 Task: Forward email as attachment with the signature Cody Rivera with the subject Request for a product demo from softage.1@softage.net to softage.6@softage.net with the message I need your assistance in resolving an issue that has come up in the project.
Action: Mouse moved to (1137, 95)
Screenshot: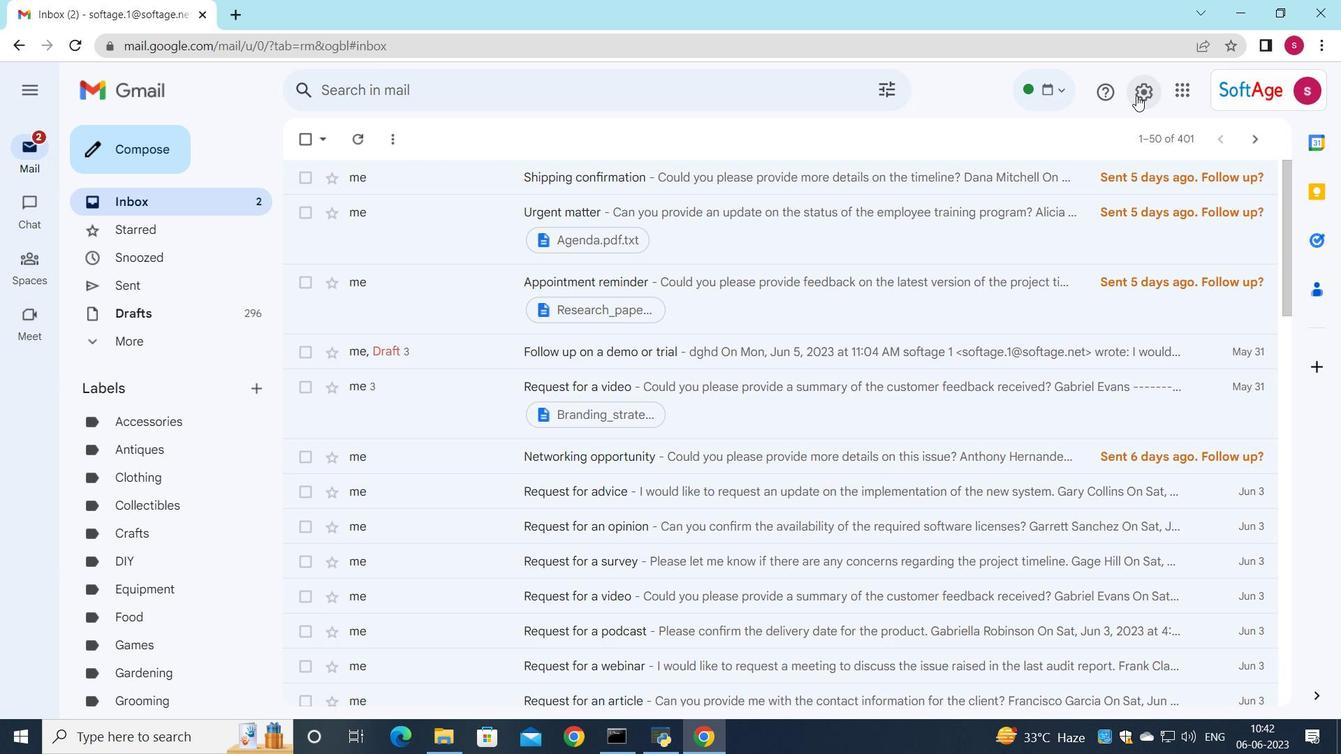 
Action: Mouse pressed left at (1137, 95)
Screenshot: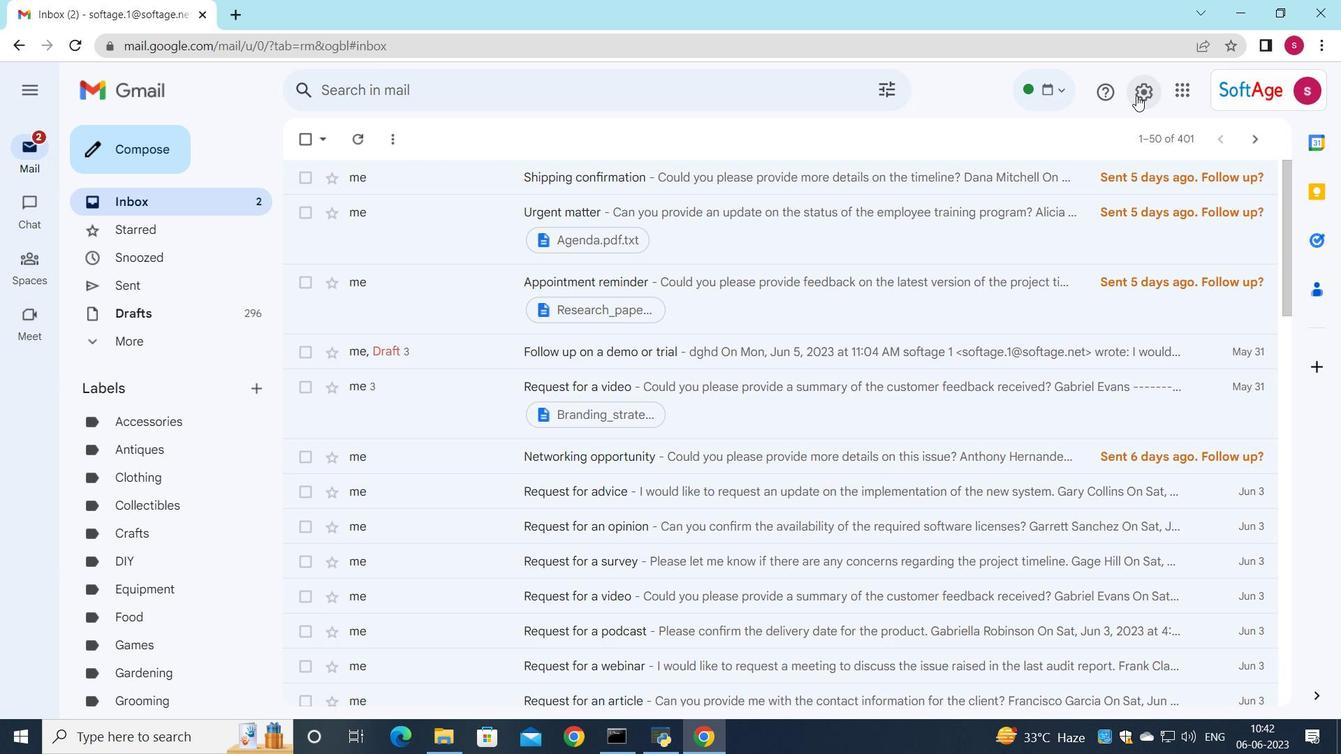 
Action: Mouse moved to (1132, 179)
Screenshot: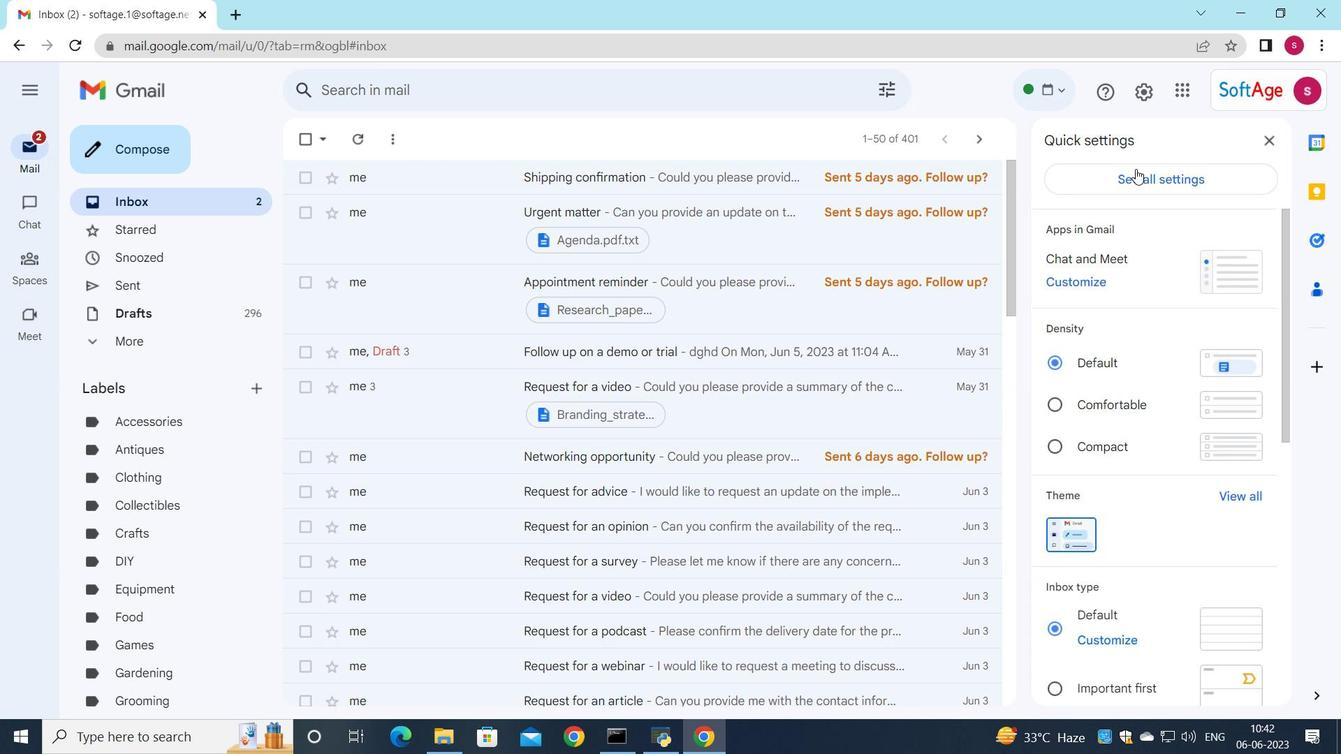 
Action: Mouse pressed left at (1132, 179)
Screenshot: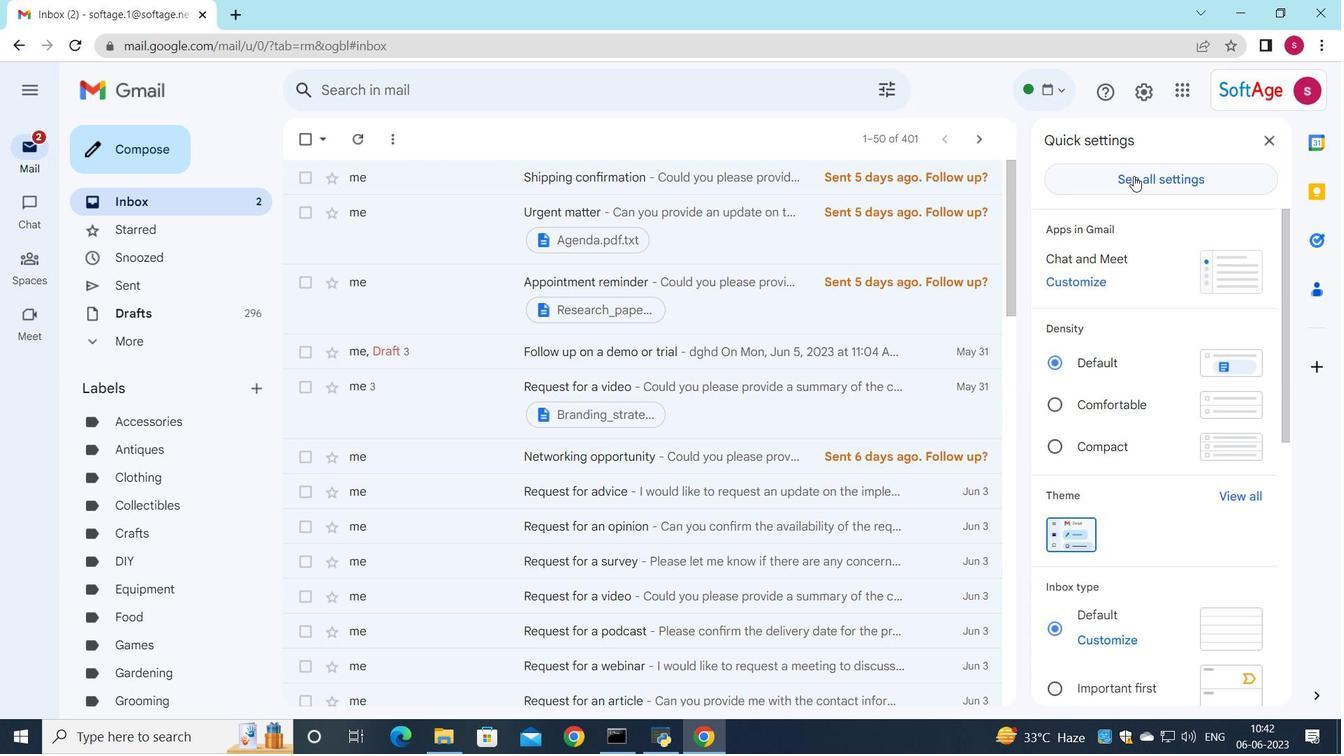 
Action: Mouse scrolled (1132, 178) with delta (0, 0)
Screenshot: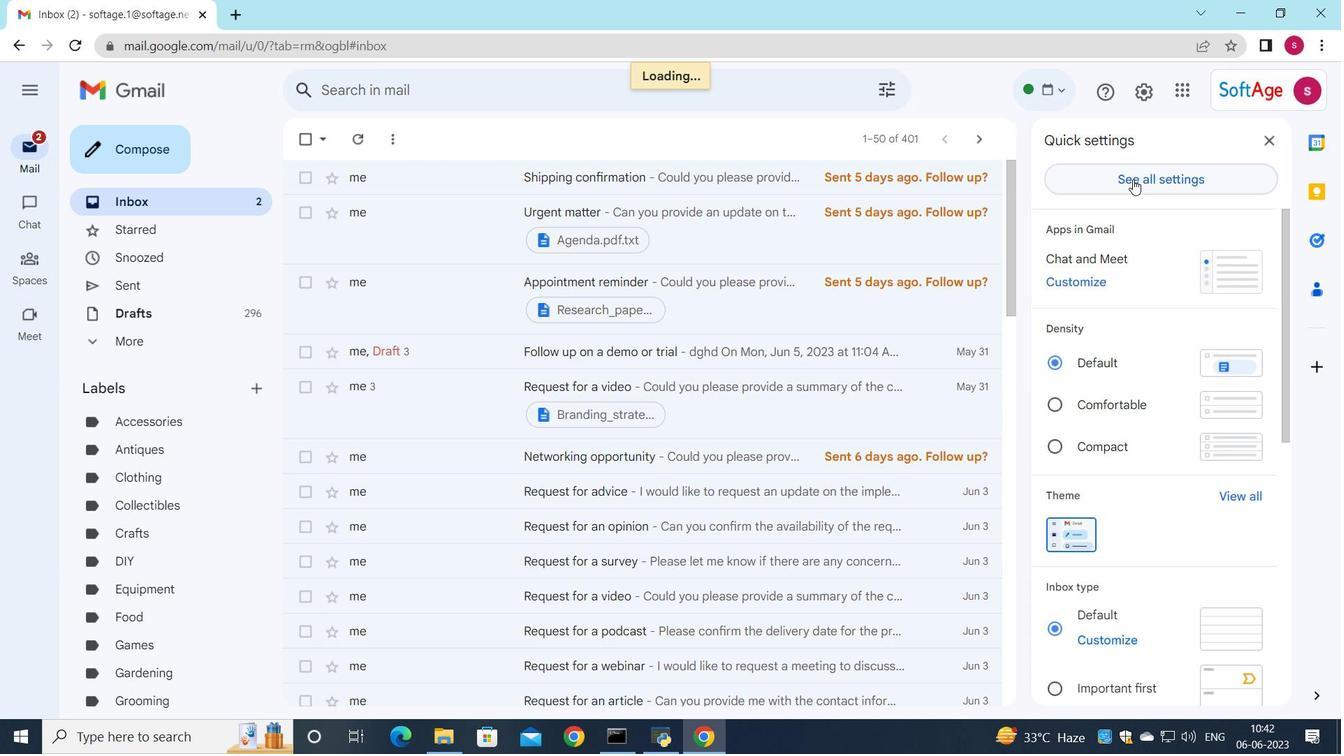 
Action: Mouse scrolled (1132, 178) with delta (0, 0)
Screenshot: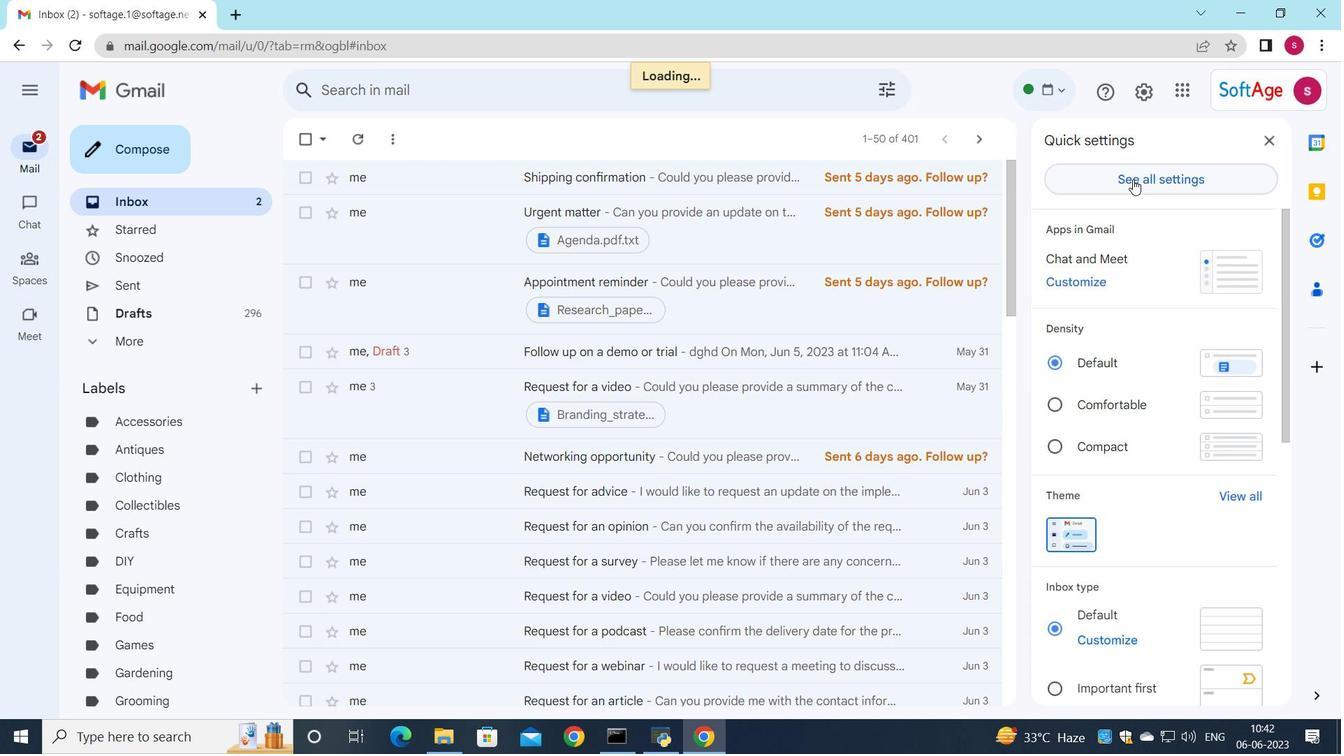 
Action: Mouse scrolled (1132, 178) with delta (0, 0)
Screenshot: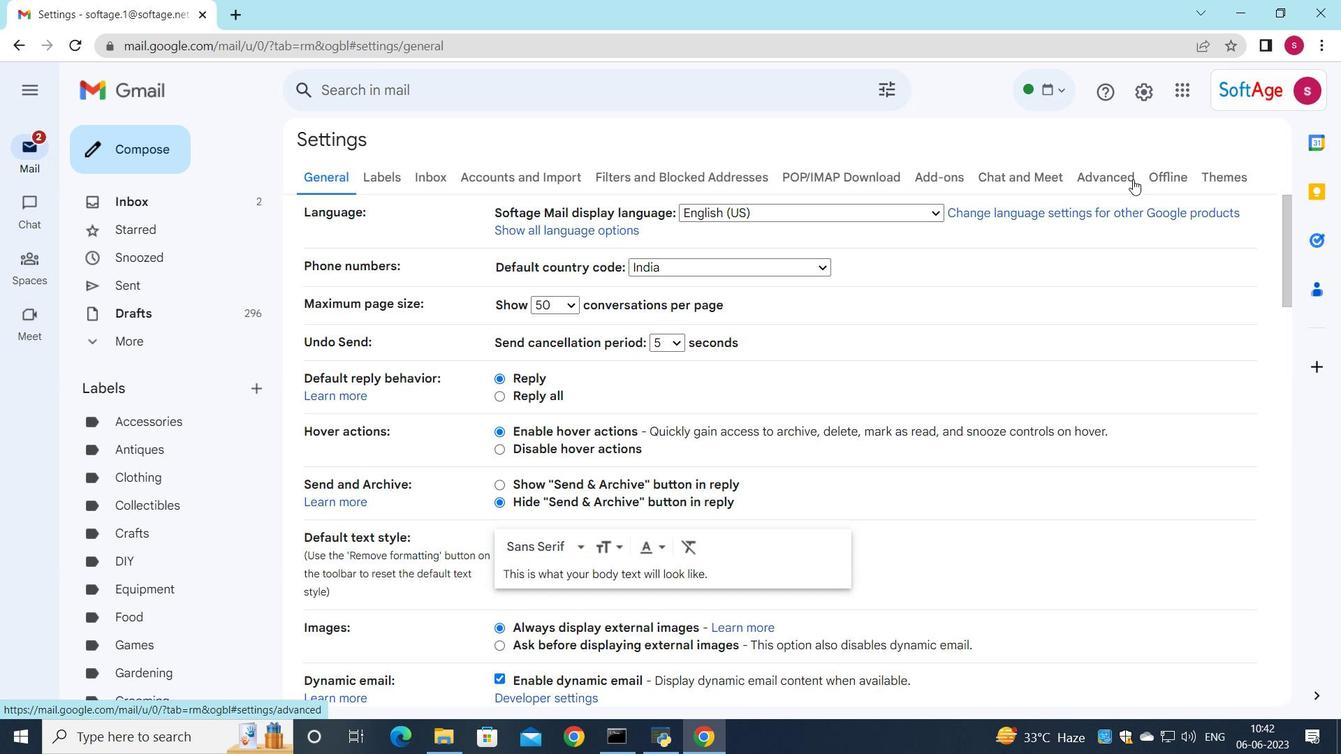 
Action: Mouse scrolled (1132, 178) with delta (0, 0)
Screenshot: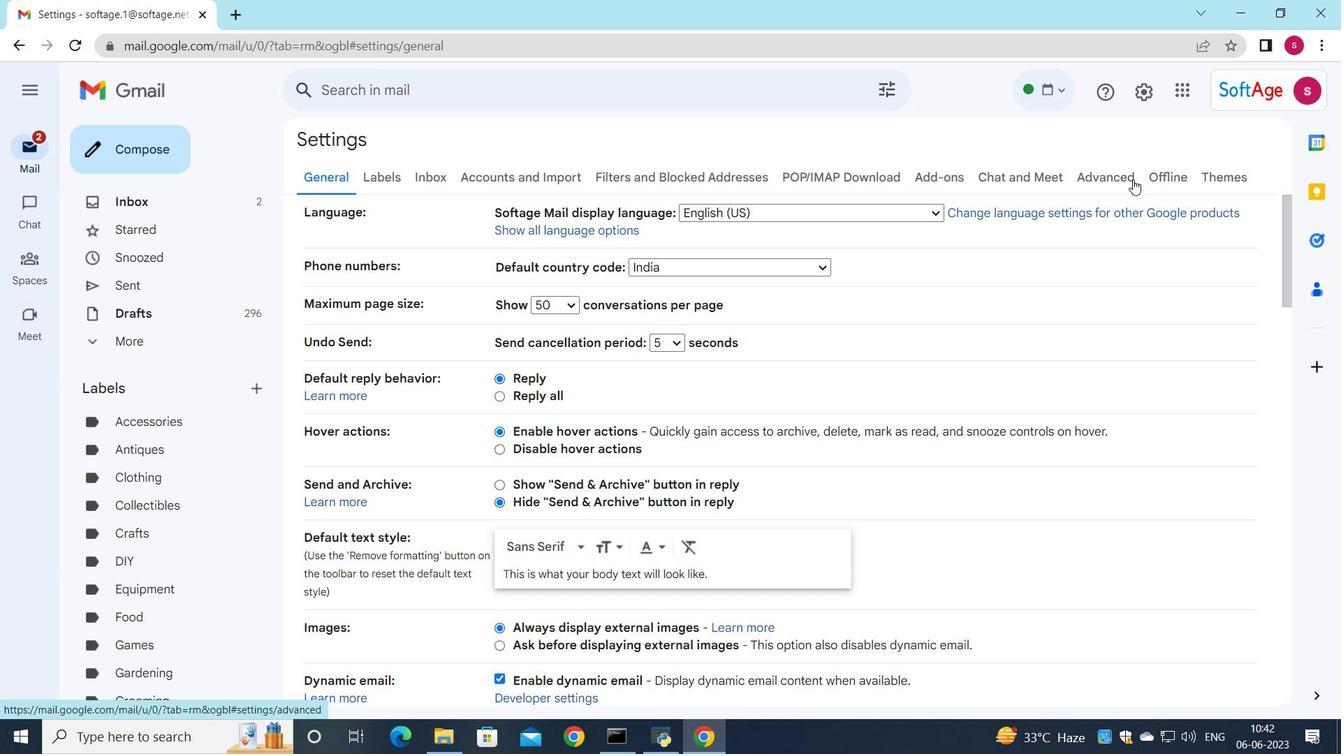 
Action: Mouse scrolled (1132, 178) with delta (0, 0)
Screenshot: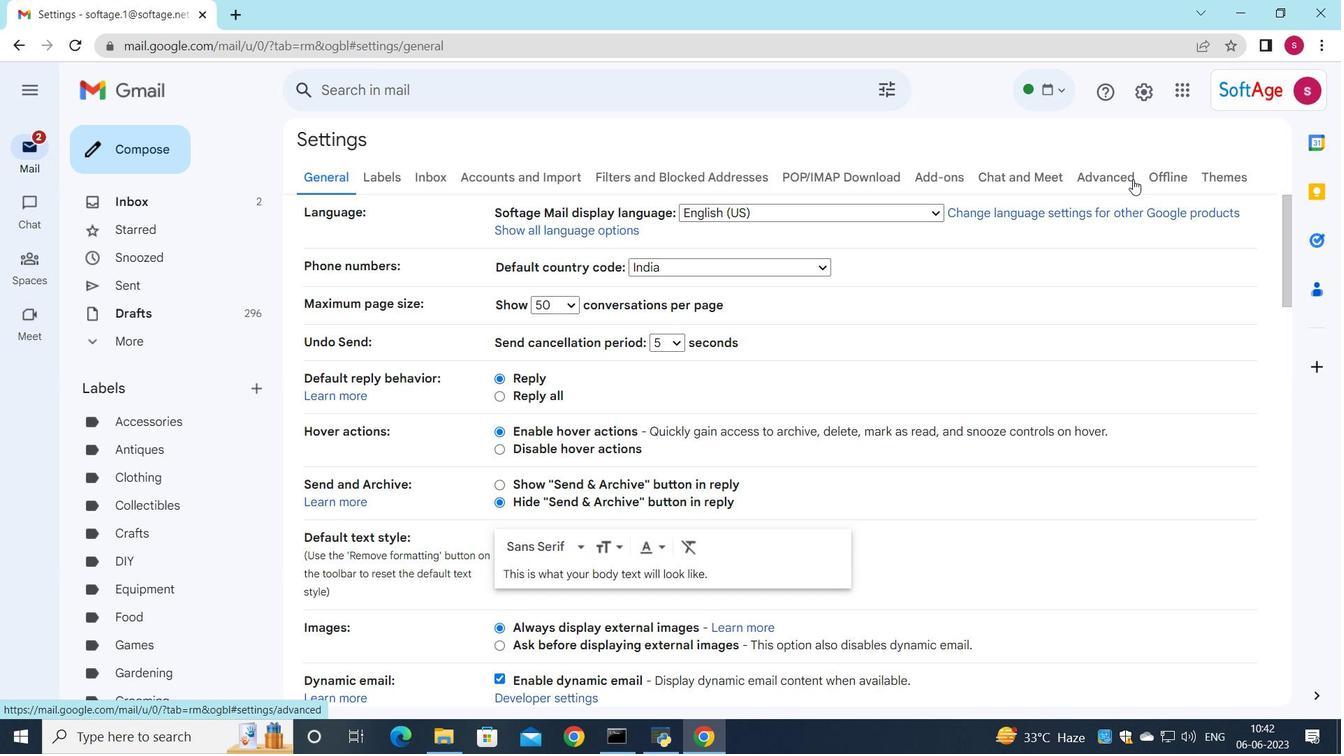 
Action: Mouse scrolled (1132, 178) with delta (0, 0)
Screenshot: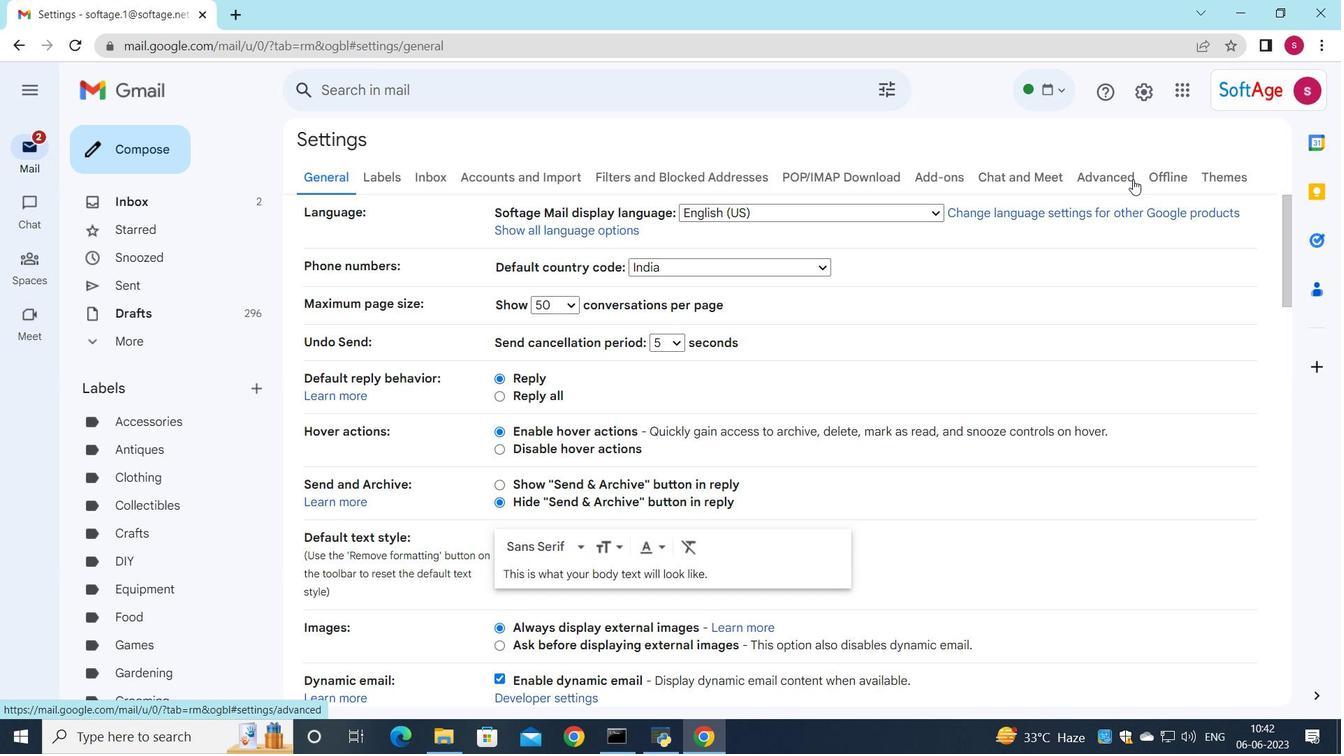 
Action: Mouse moved to (837, 428)
Screenshot: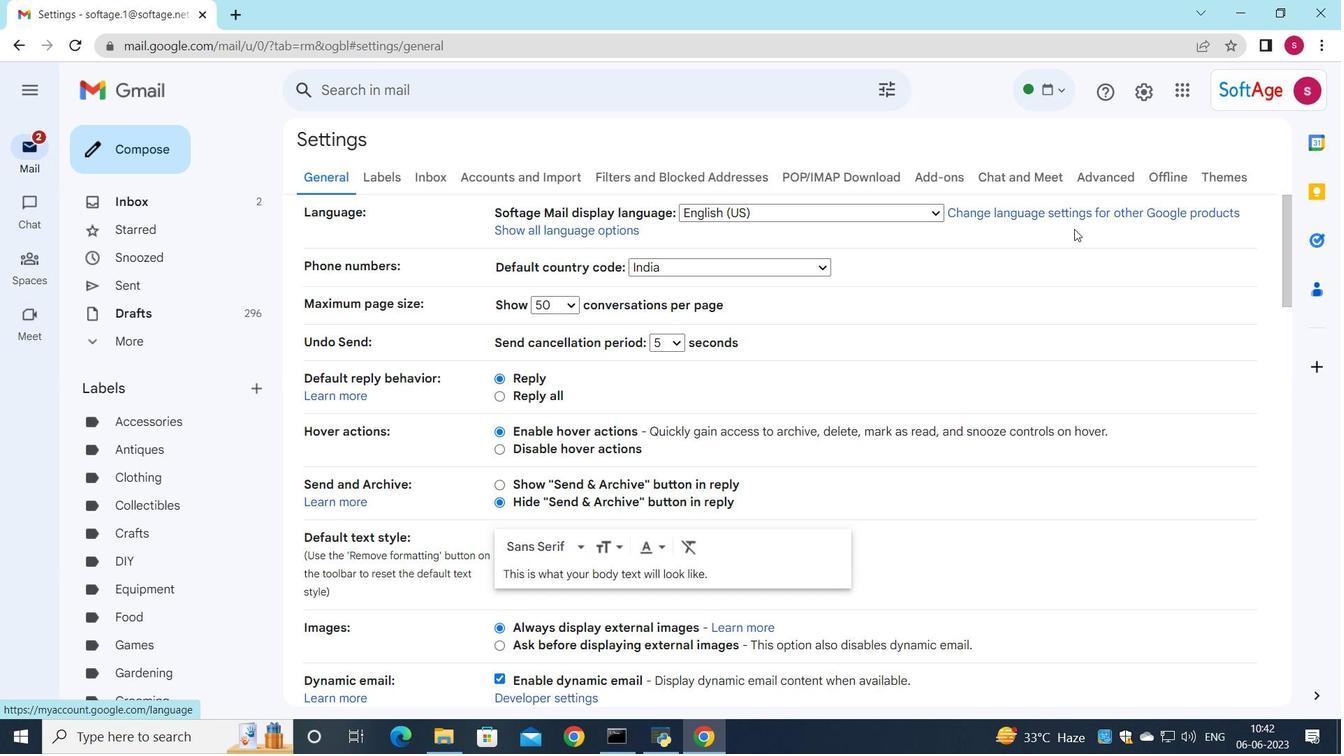 
Action: Mouse scrolled (837, 427) with delta (0, 0)
Screenshot: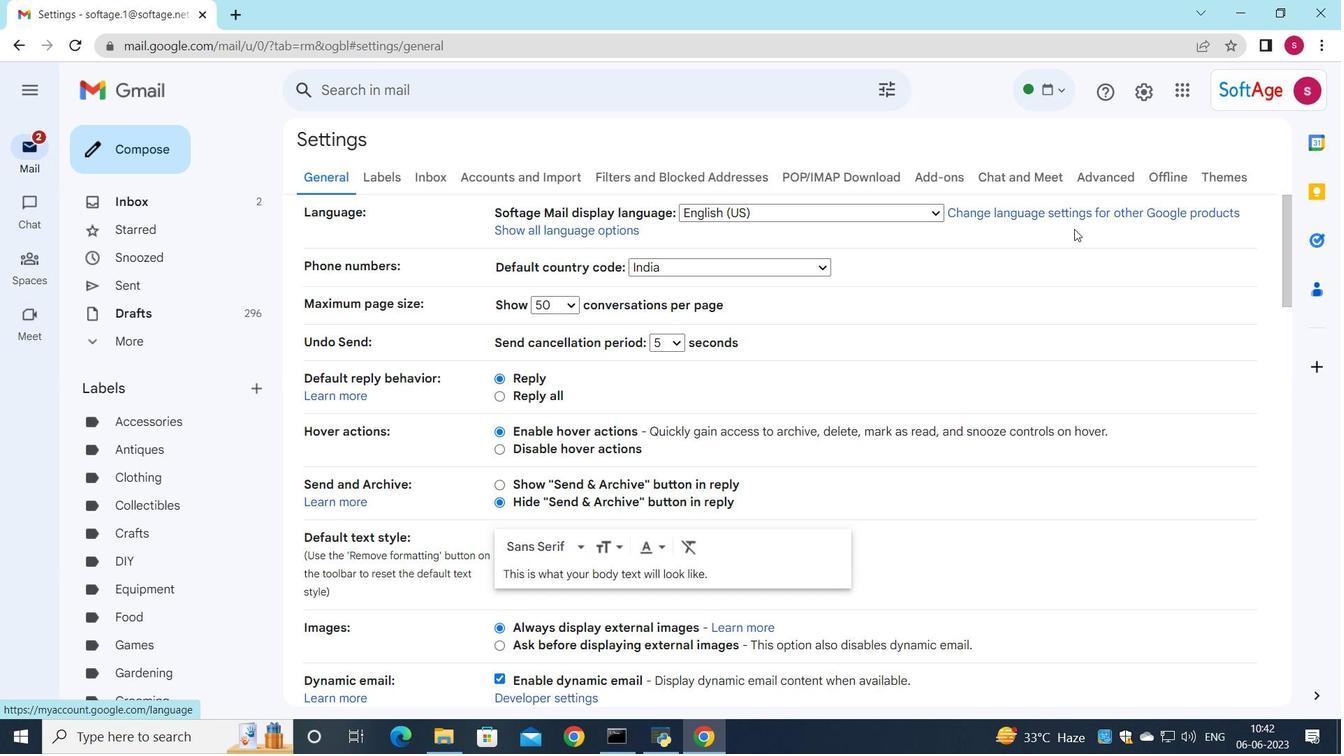 
Action: Mouse moved to (835, 430)
Screenshot: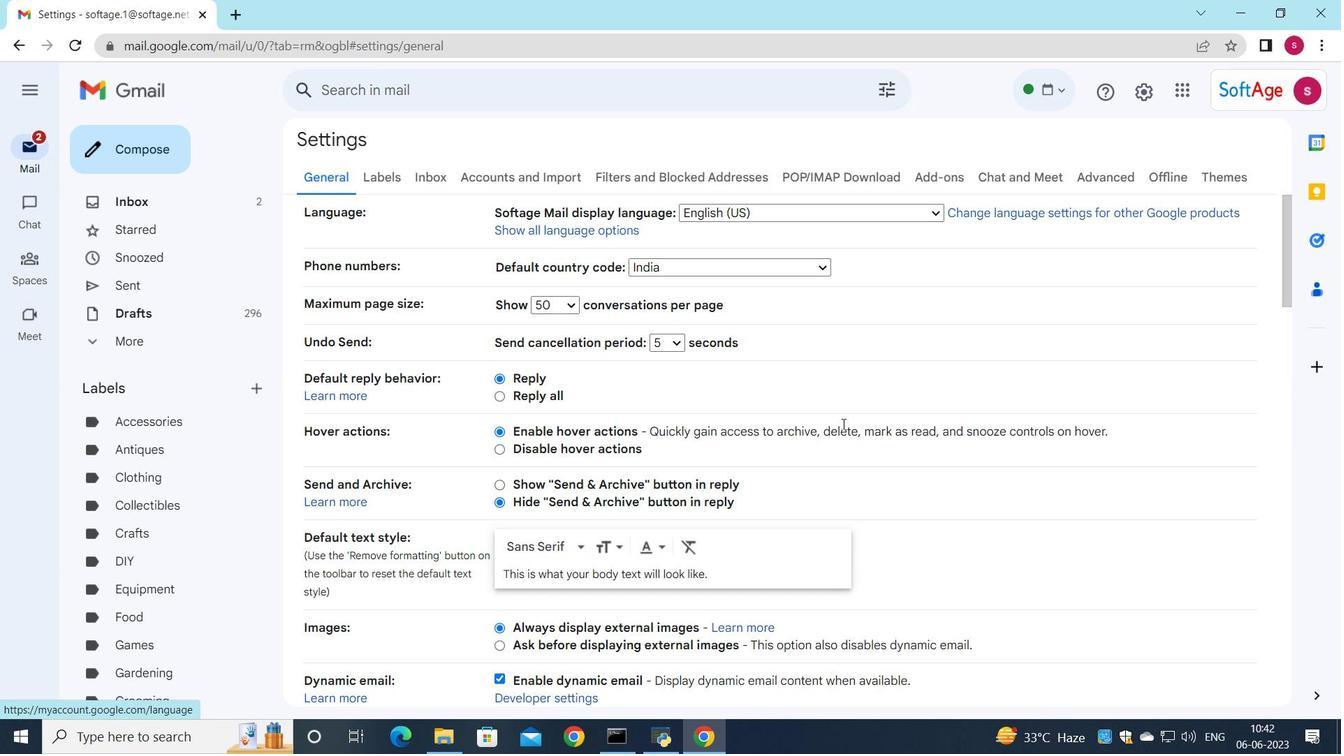 
Action: Mouse scrolled (835, 429) with delta (0, 0)
Screenshot: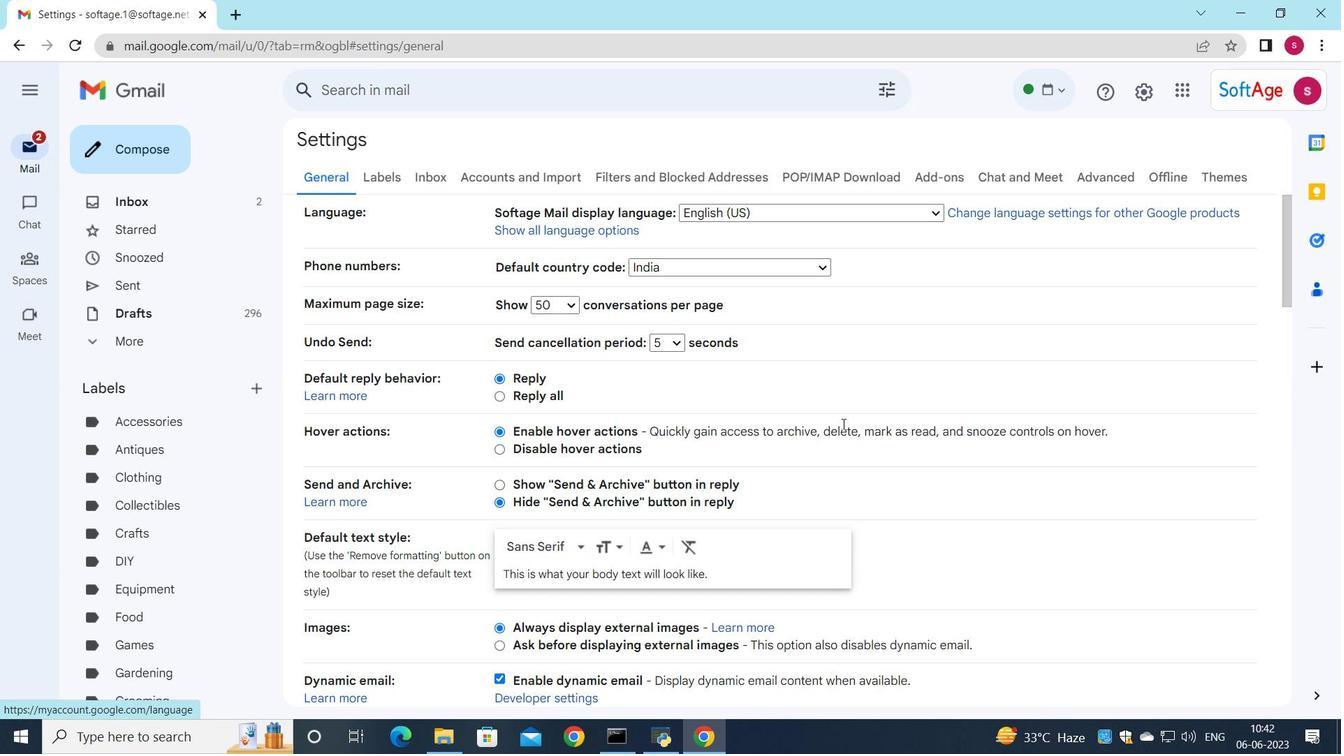 
Action: Mouse moved to (831, 432)
Screenshot: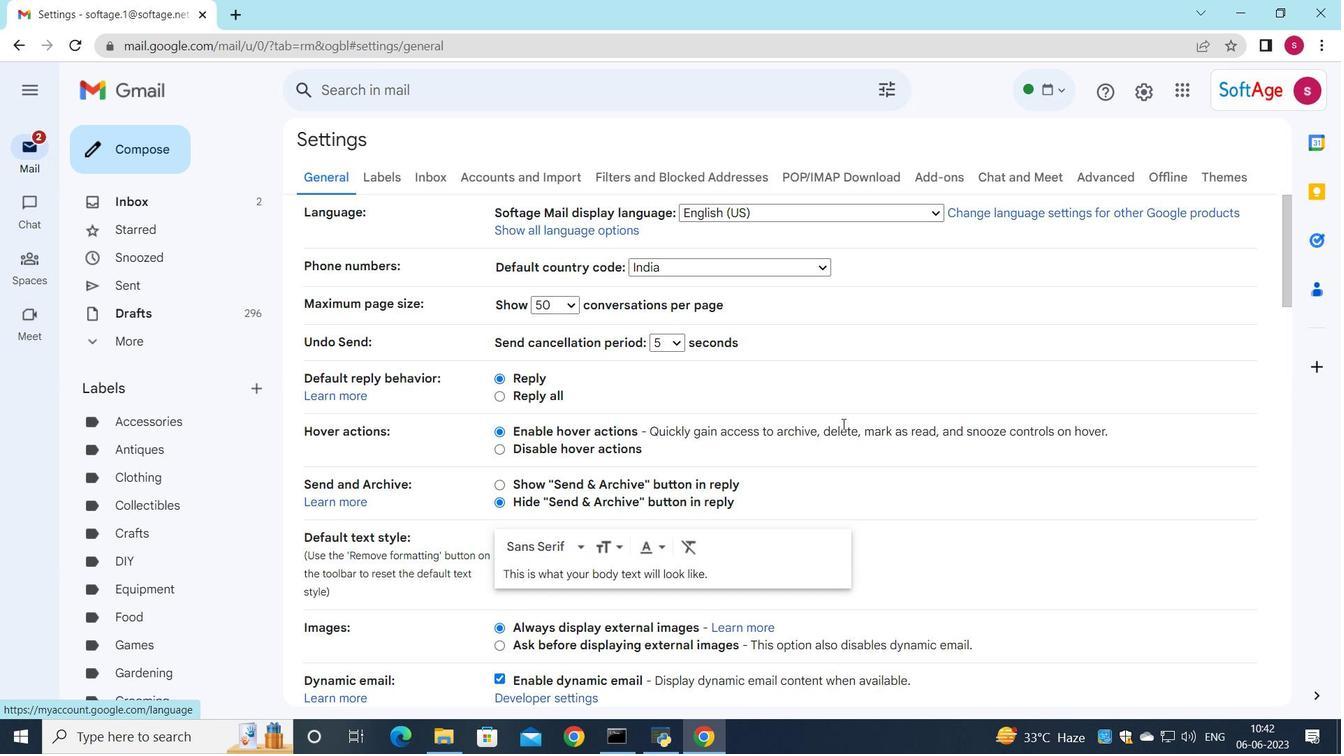 
Action: Mouse scrolled (832, 430) with delta (0, 0)
Screenshot: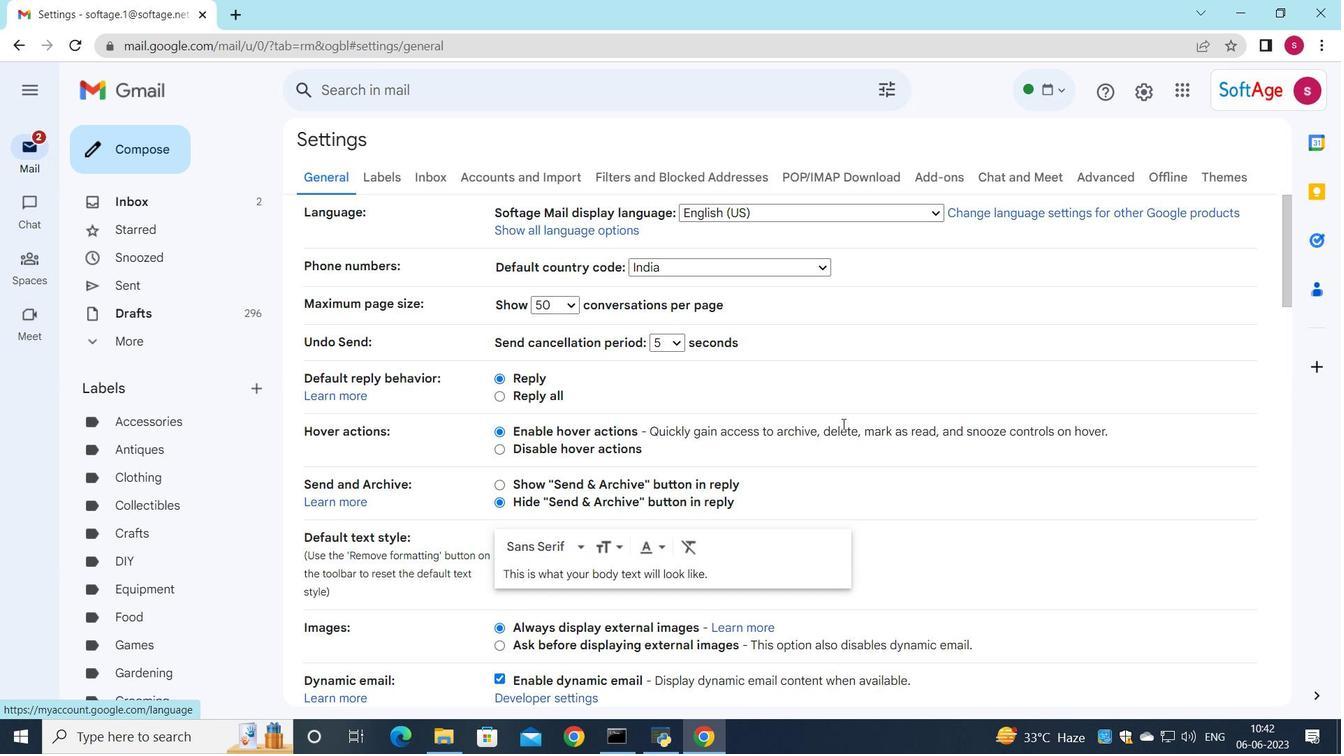 
Action: Mouse moved to (782, 435)
Screenshot: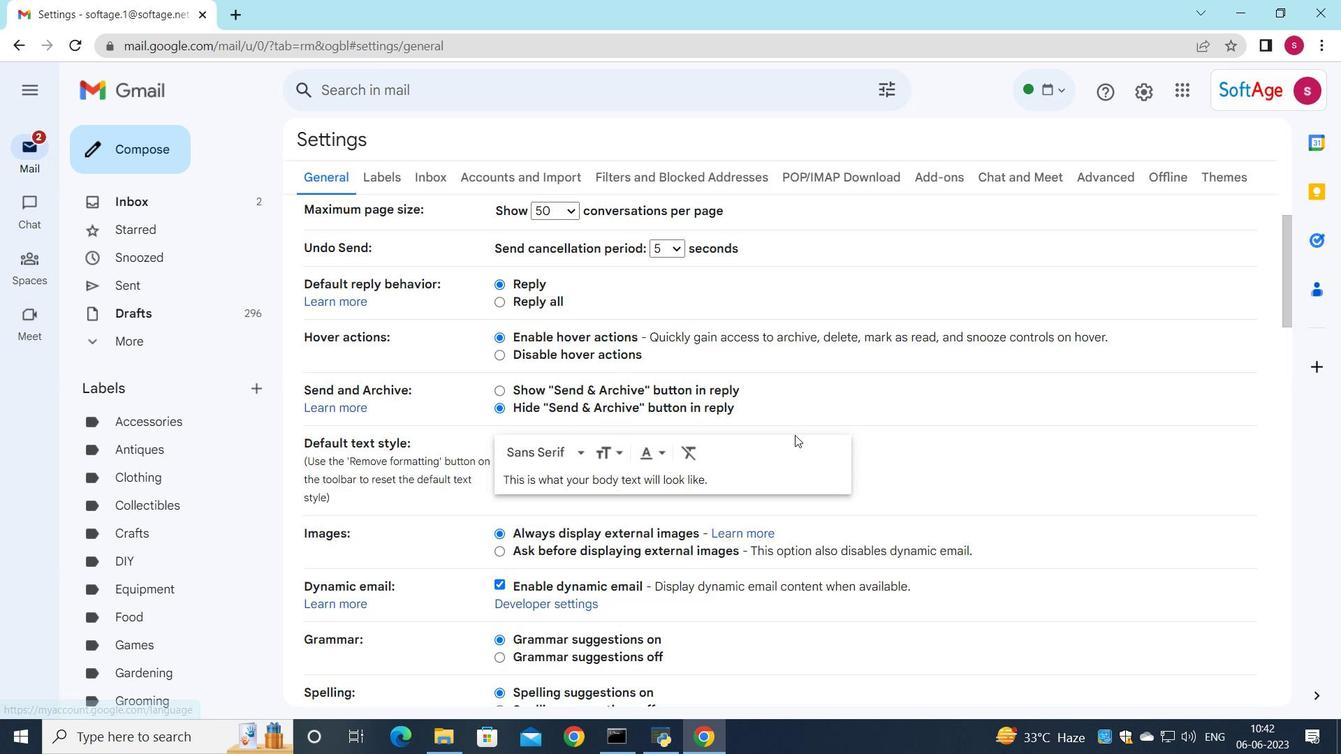 
Action: Mouse scrolled (782, 435) with delta (0, 0)
Screenshot: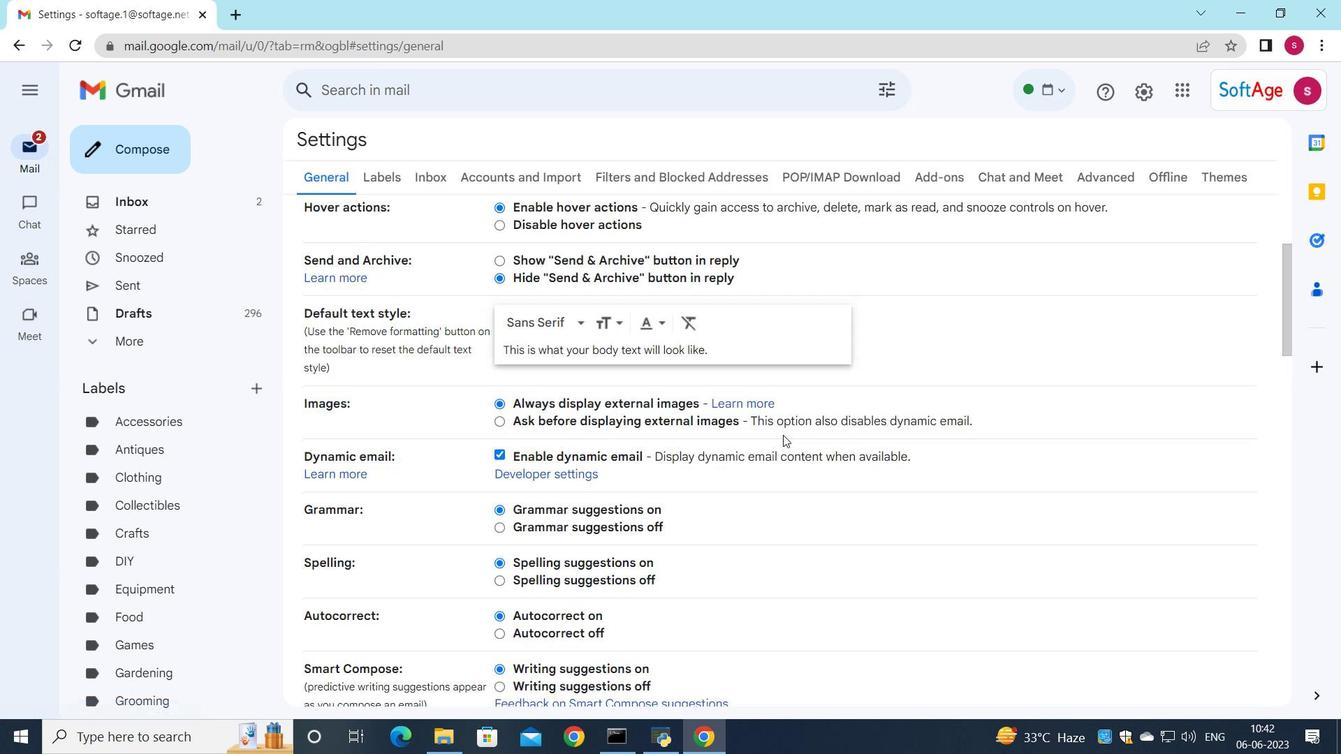 
Action: Mouse scrolled (782, 435) with delta (0, 0)
Screenshot: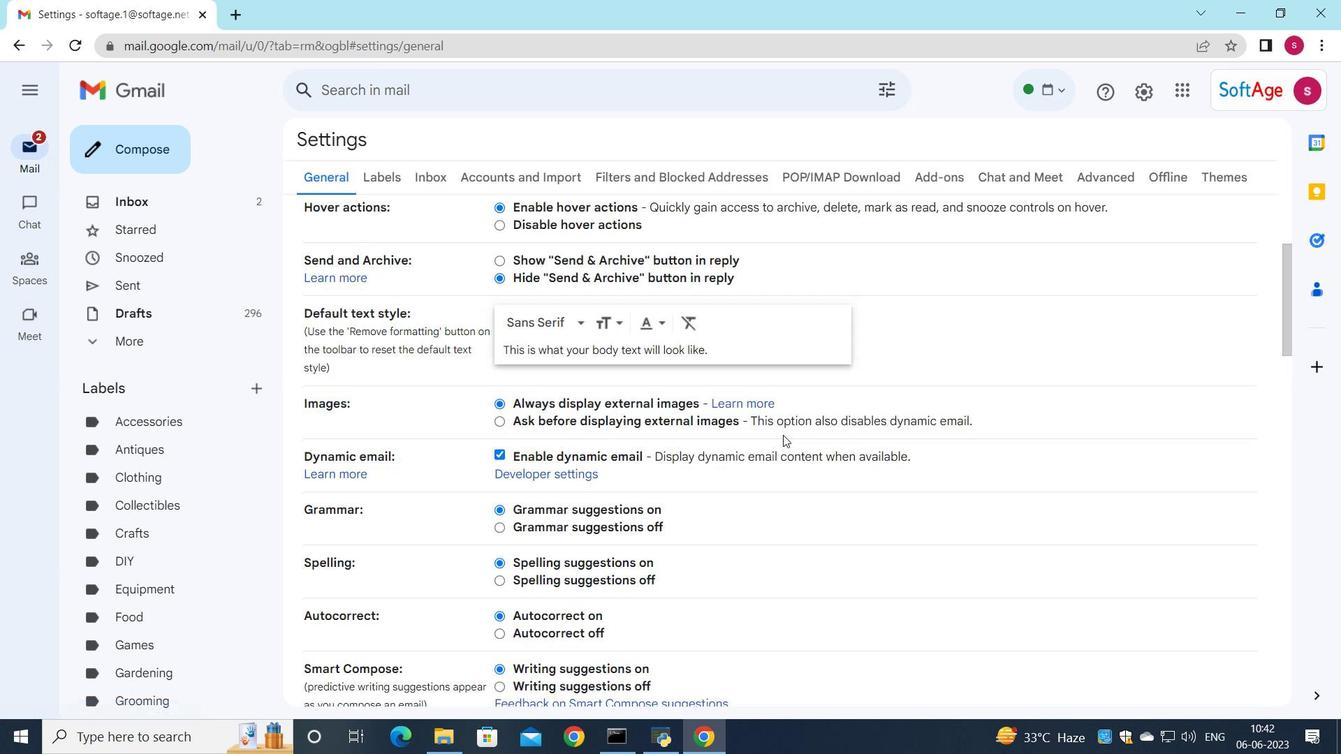 
Action: Mouse scrolled (782, 435) with delta (0, 0)
Screenshot: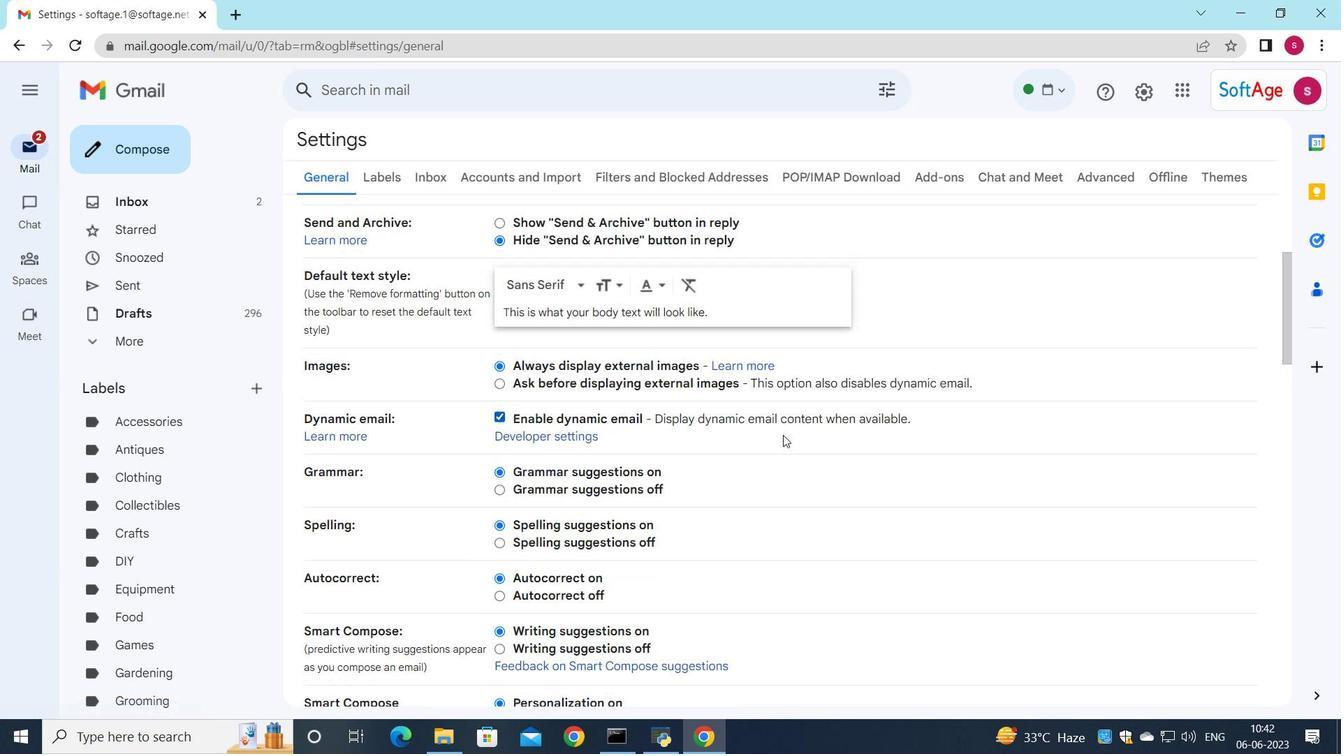 
Action: Mouse moved to (782, 435)
Screenshot: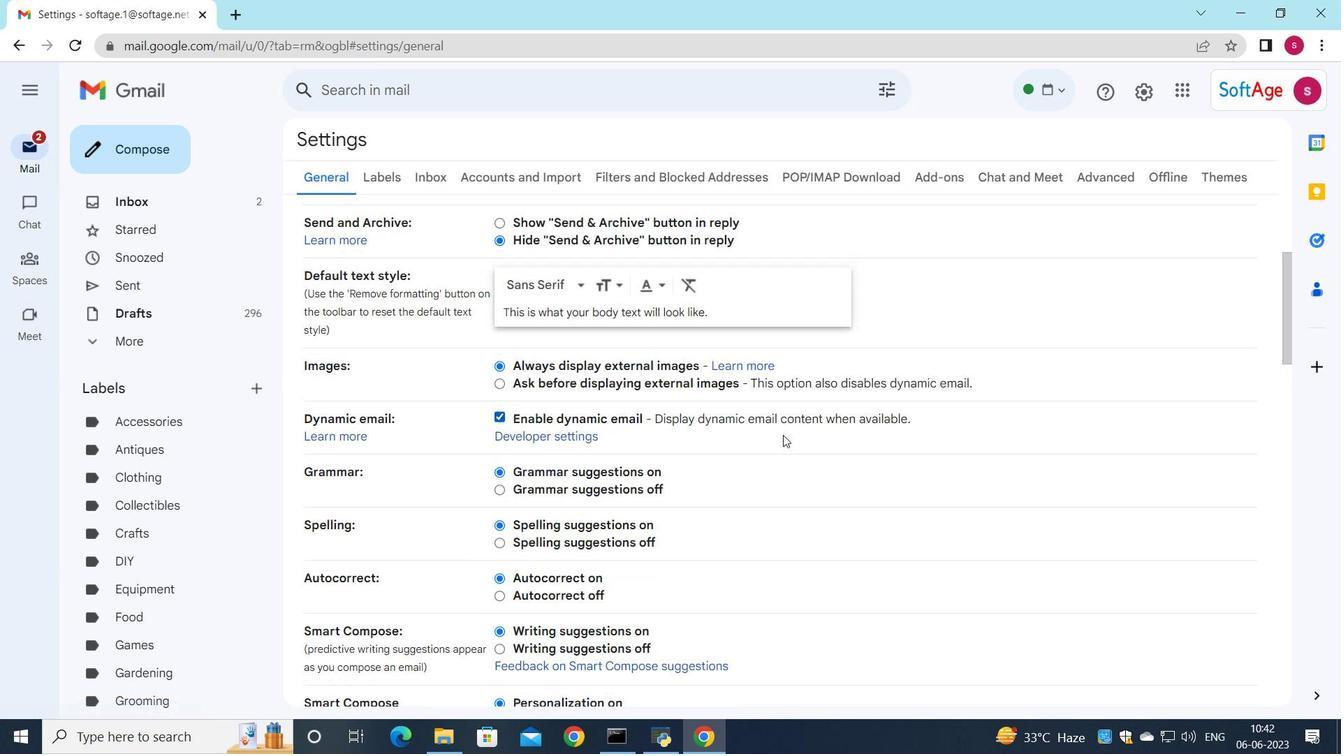 
Action: Mouse scrolled (782, 435) with delta (0, 0)
Screenshot: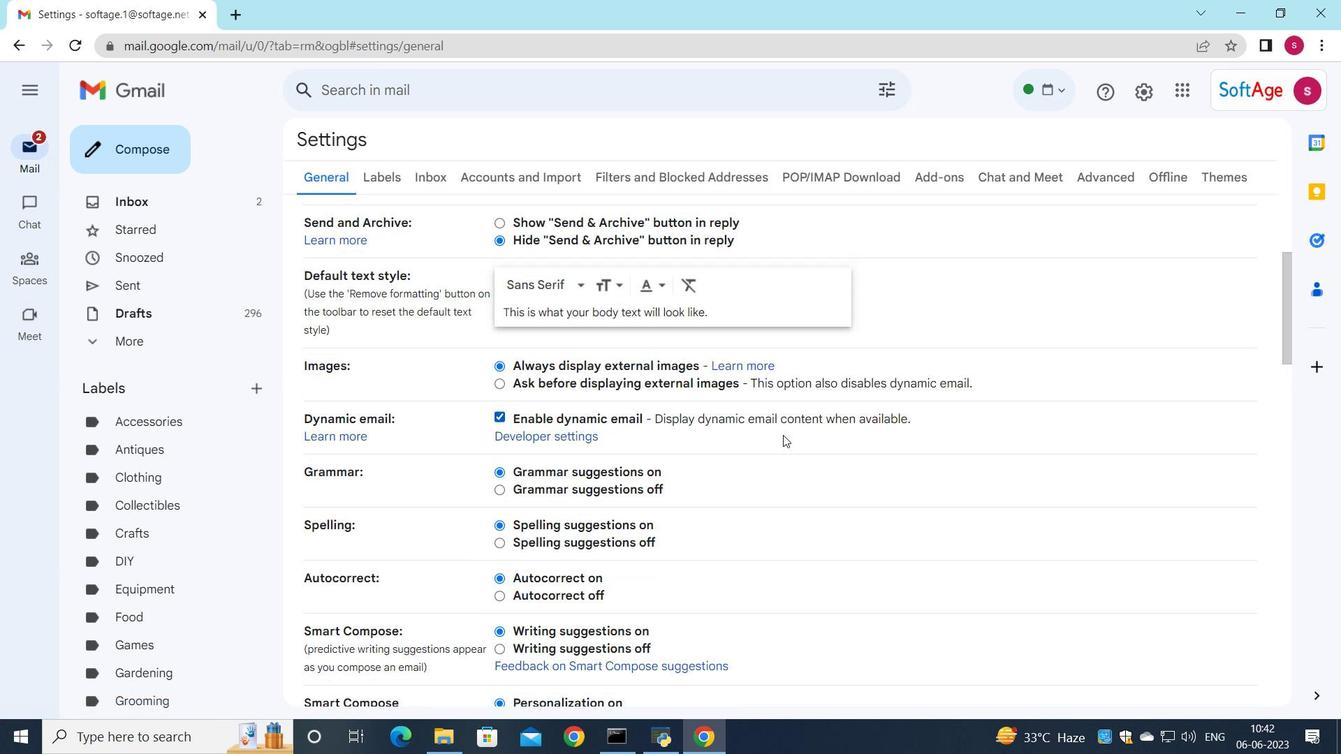 
Action: Mouse moved to (757, 435)
Screenshot: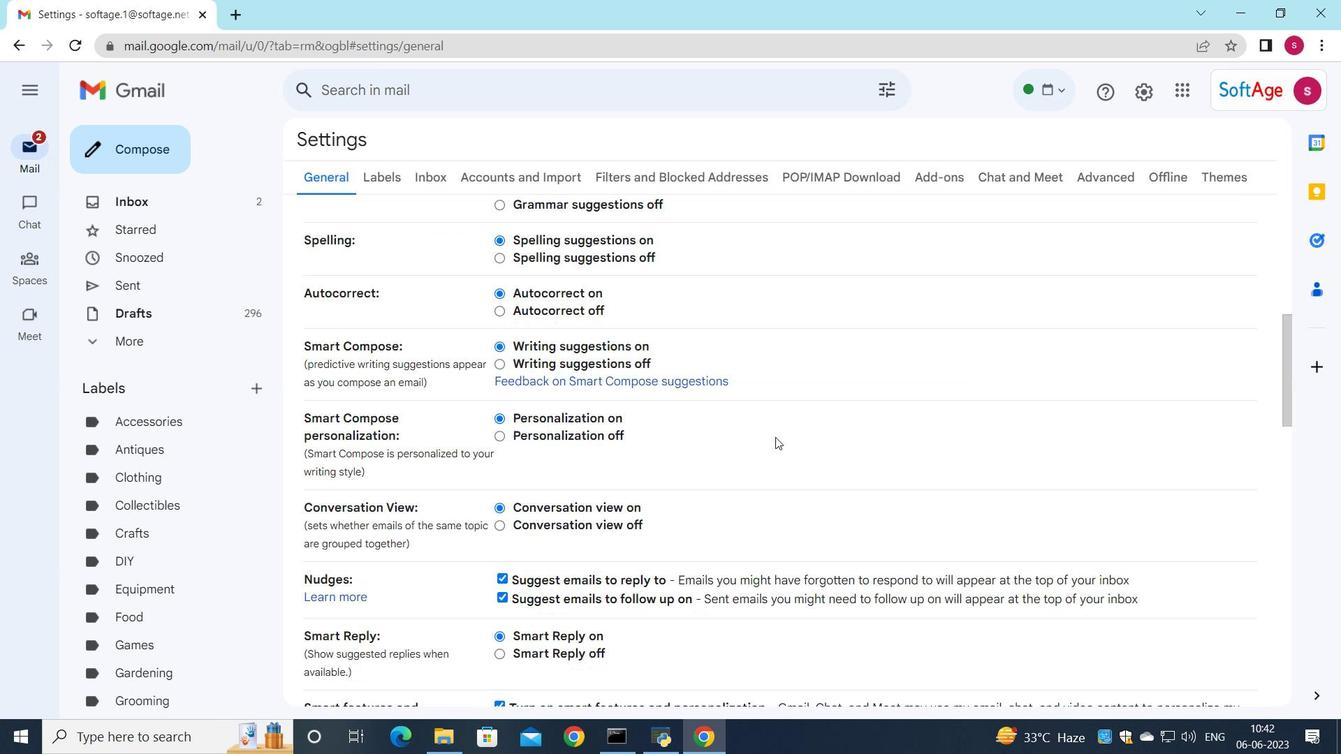 
Action: Mouse scrolled (757, 435) with delta (0, 0)
Screenshot: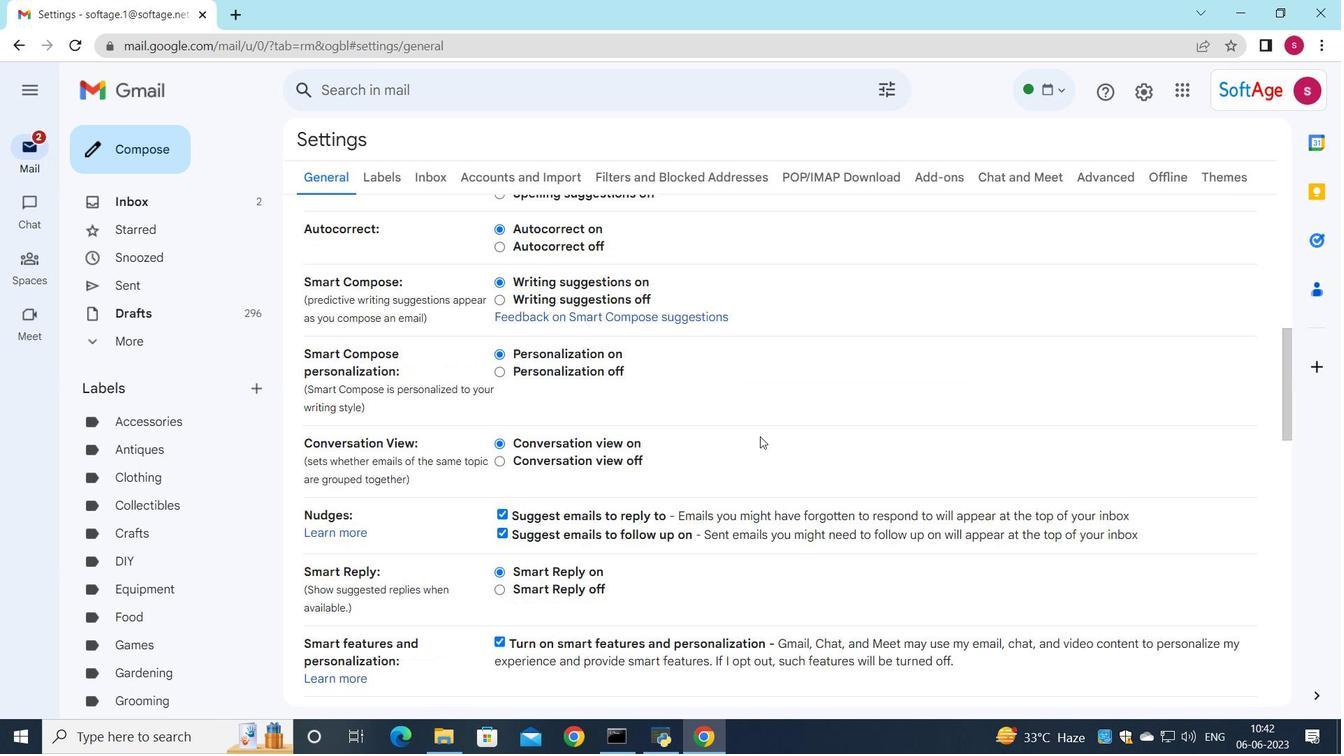 
Action: Mouse scrolled (757, 435) with delta (0, 0)
Screenshot: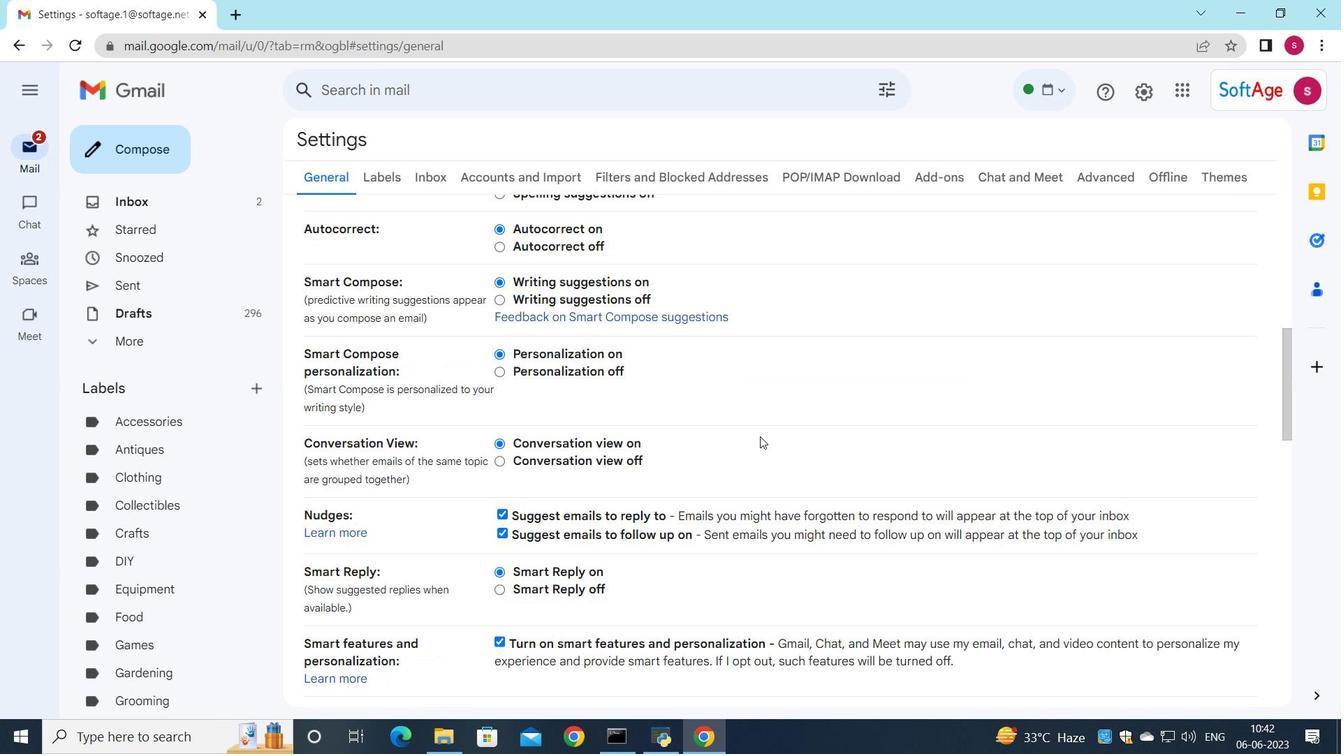 
Action: Mouse scrolled (757, 435) with delta (0, 0)
Screenshot: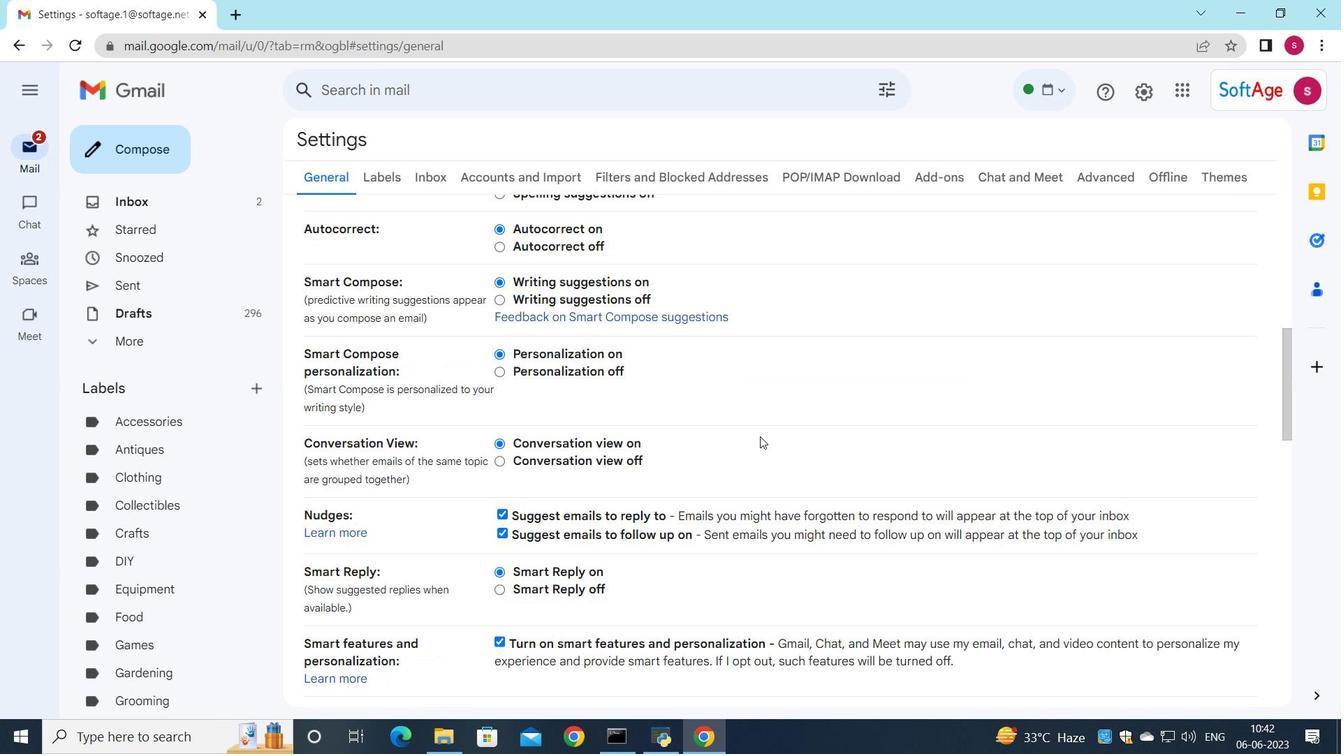 
Action: Mouse moved to (737, 430)
Screenshot: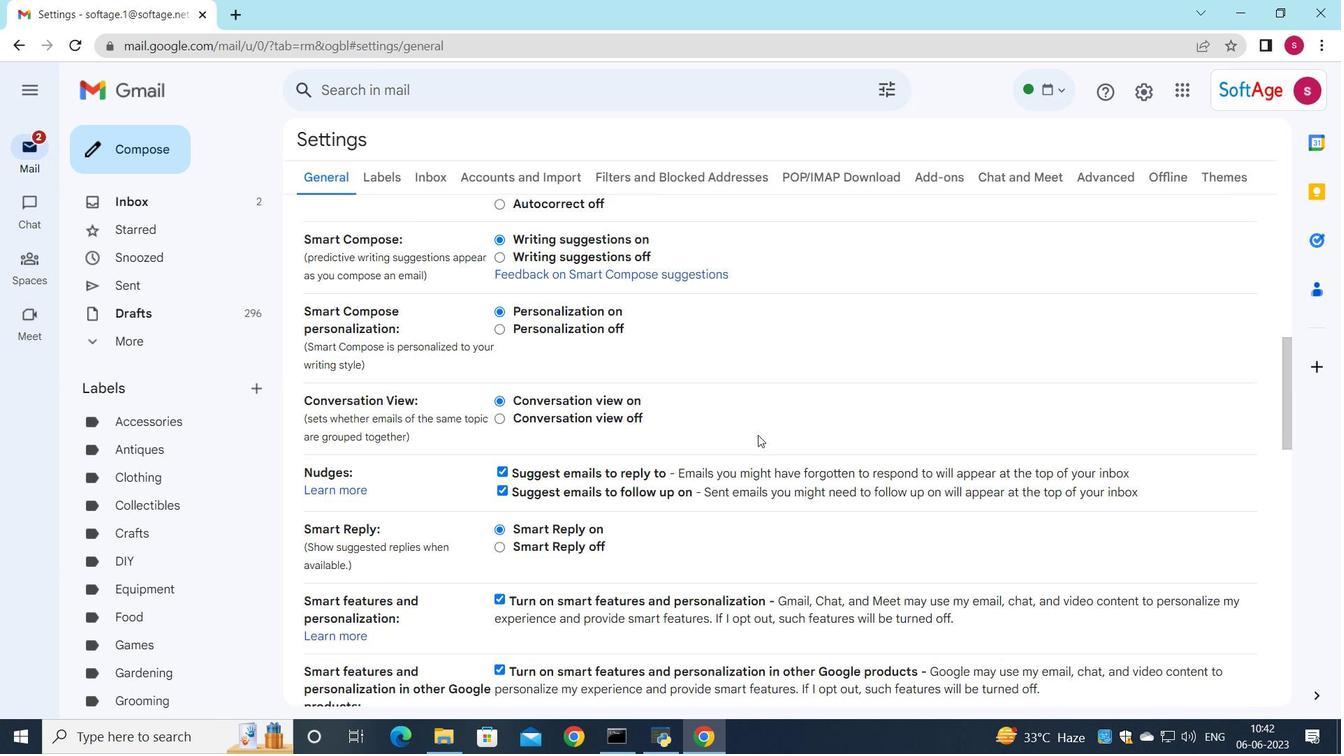 
Action: Mouse scrolled (737, 429) with delta (0, 0)
Screenshot: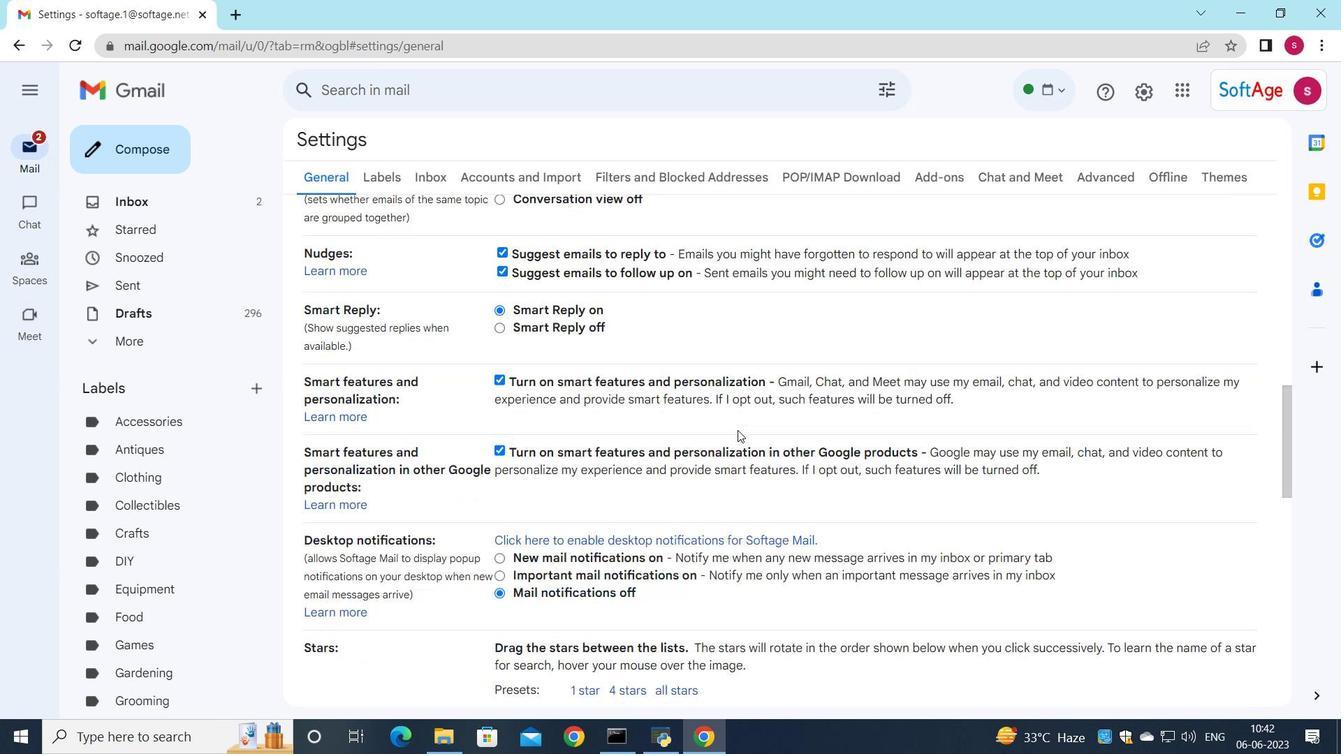 
Action: Mouse scrolled (737, 429) with delta (0, 0)
Screenshot: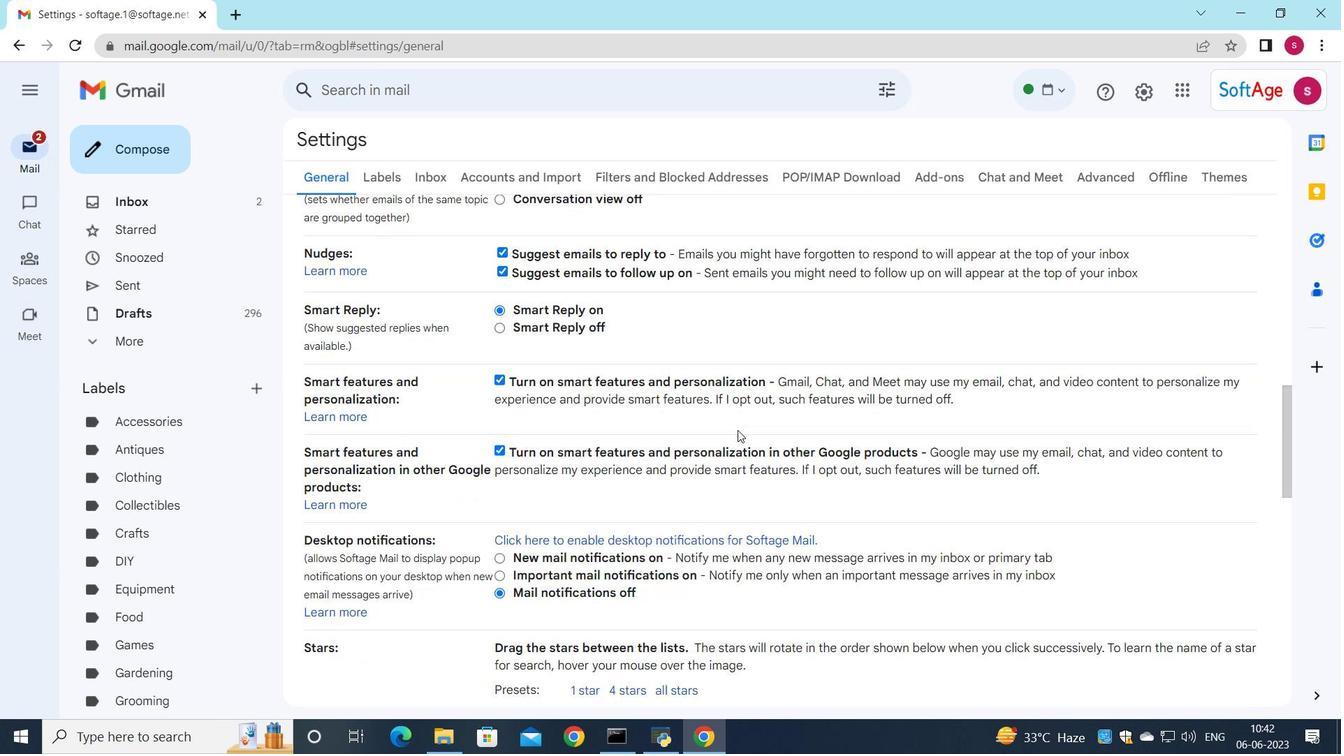 
Action: Mouse scrolled (737, 429) with delta (0, 0)
Screenshot: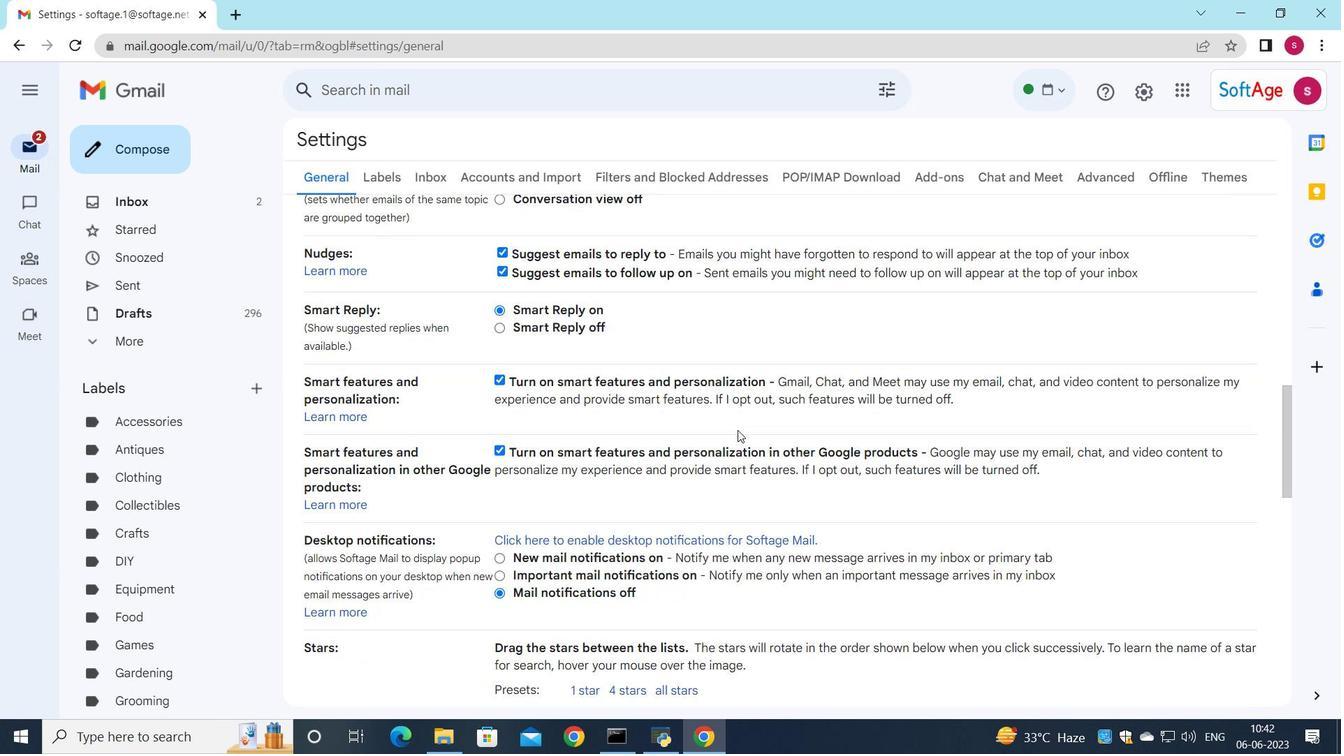 
Action: Mouse moved to (736, 420)
Screenshot: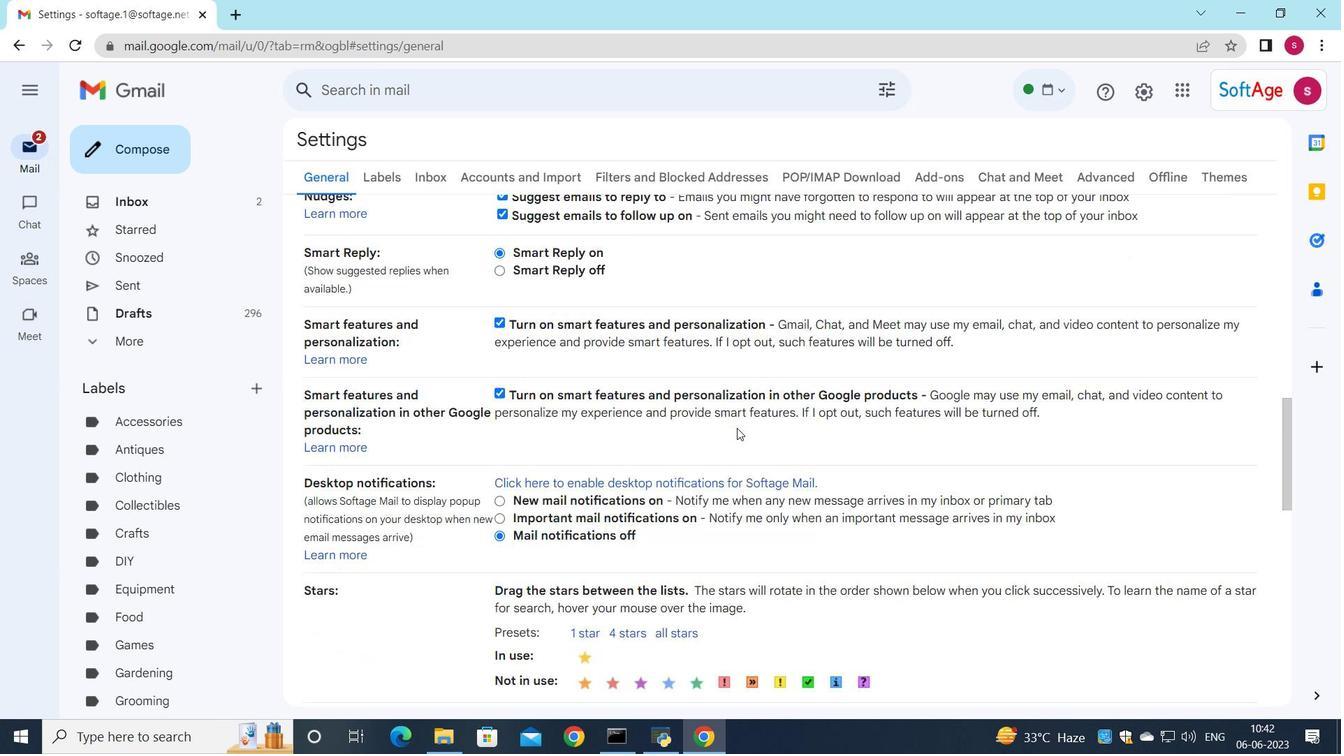 
Action: Mouse scrolled (736, 419) with delta (0, 0)
Screenshot: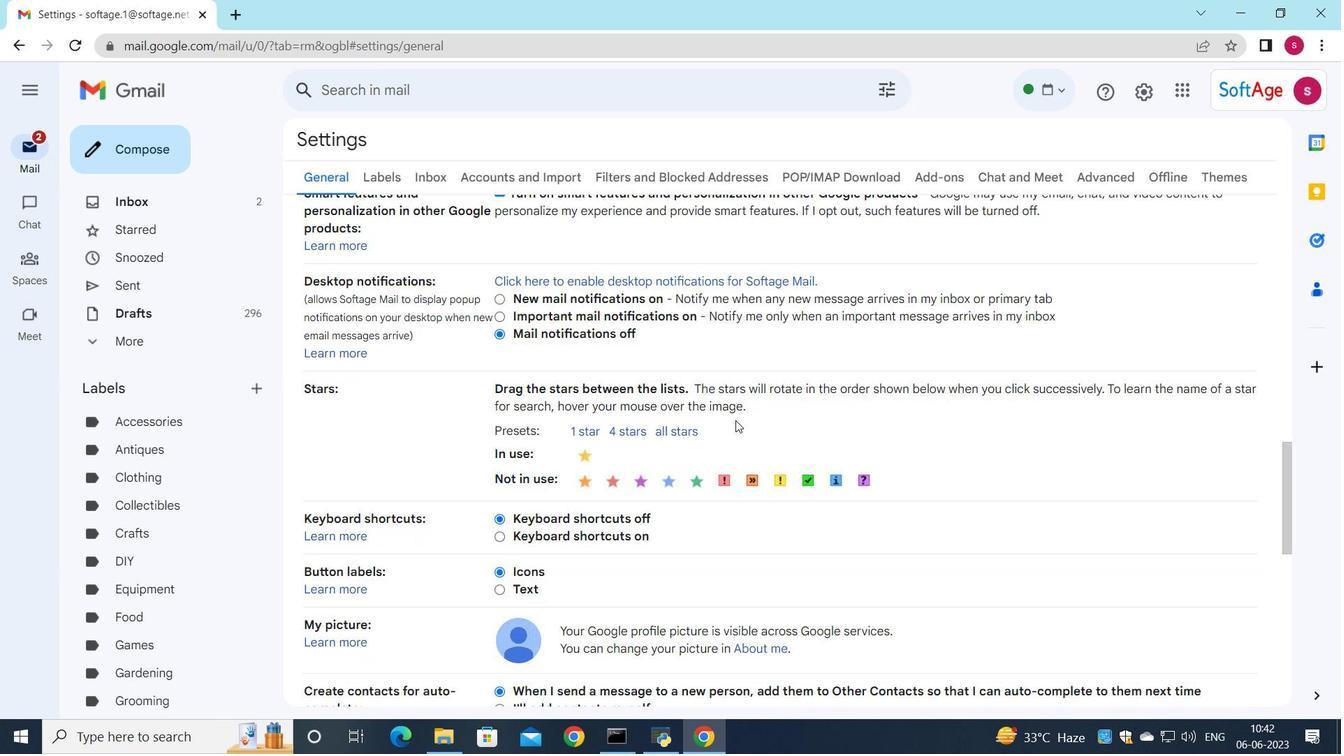 
Action: Mouse scrolled (736, 419) with delta (0, 0)
Screenshot: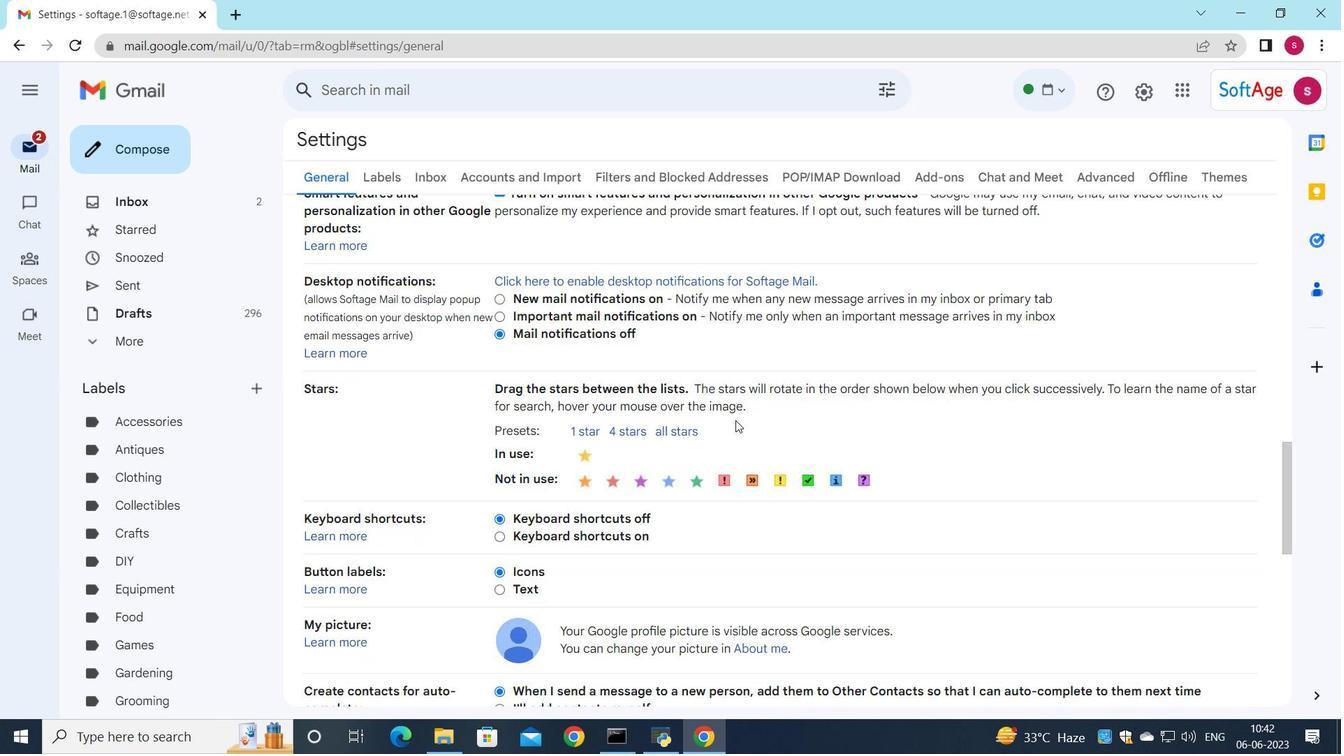 
Action: Mouse scrolled (736, 419) with delta (0, 0)
Screenshot: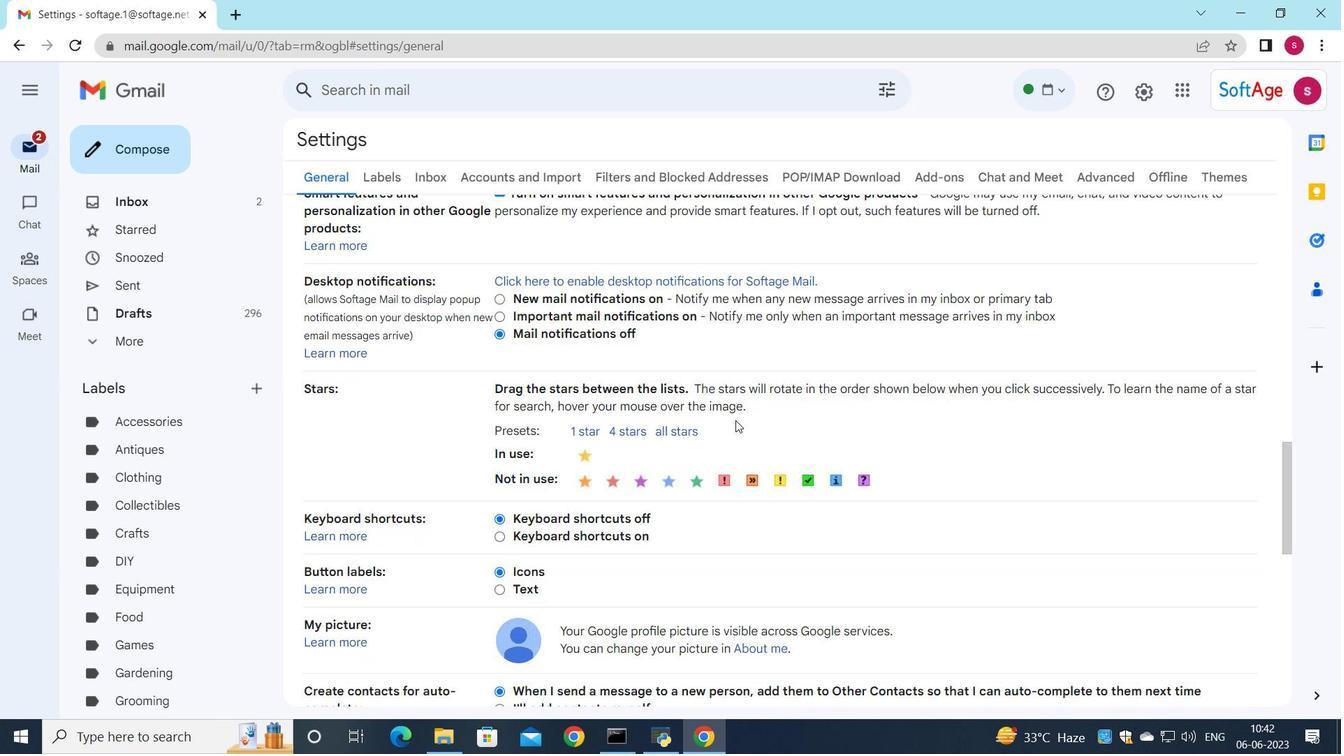 
Action: Mouse moved to (555, 518)
Screenshot: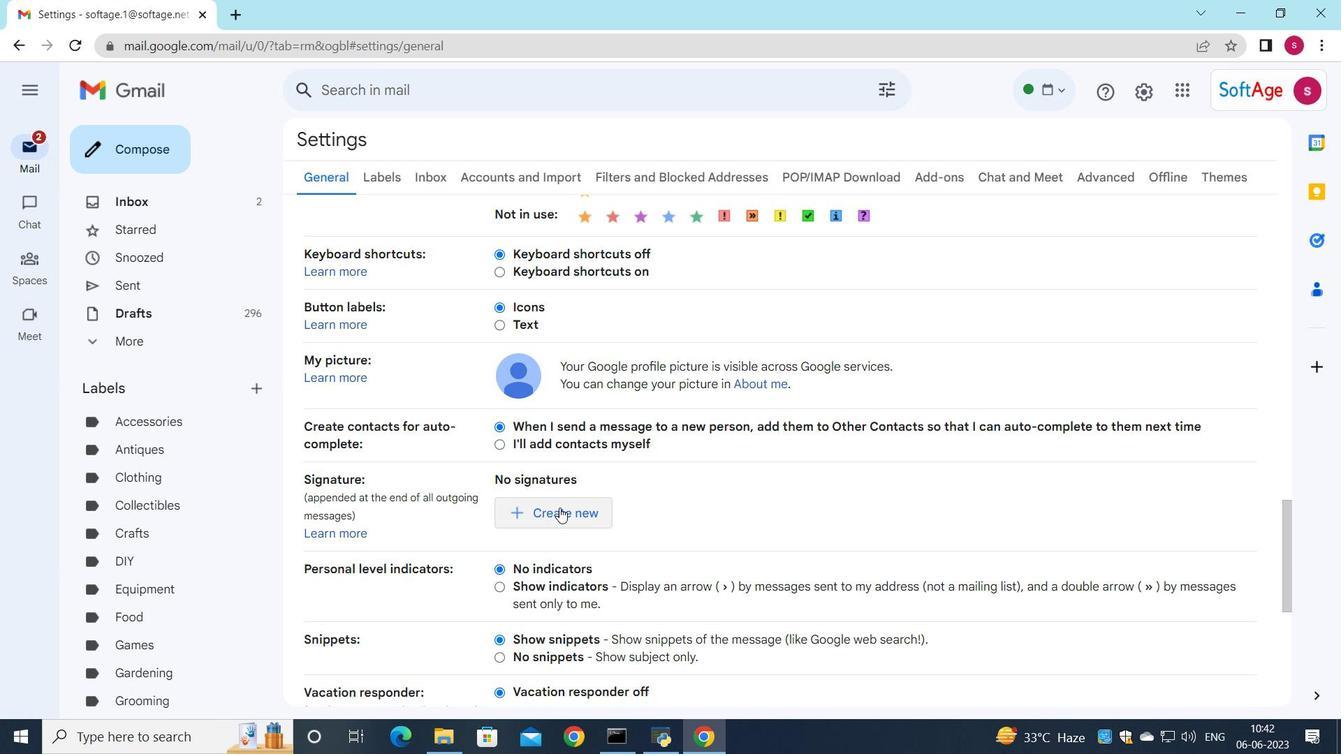 
Action: Mouse pressed left at (555, 518)
Screenshot: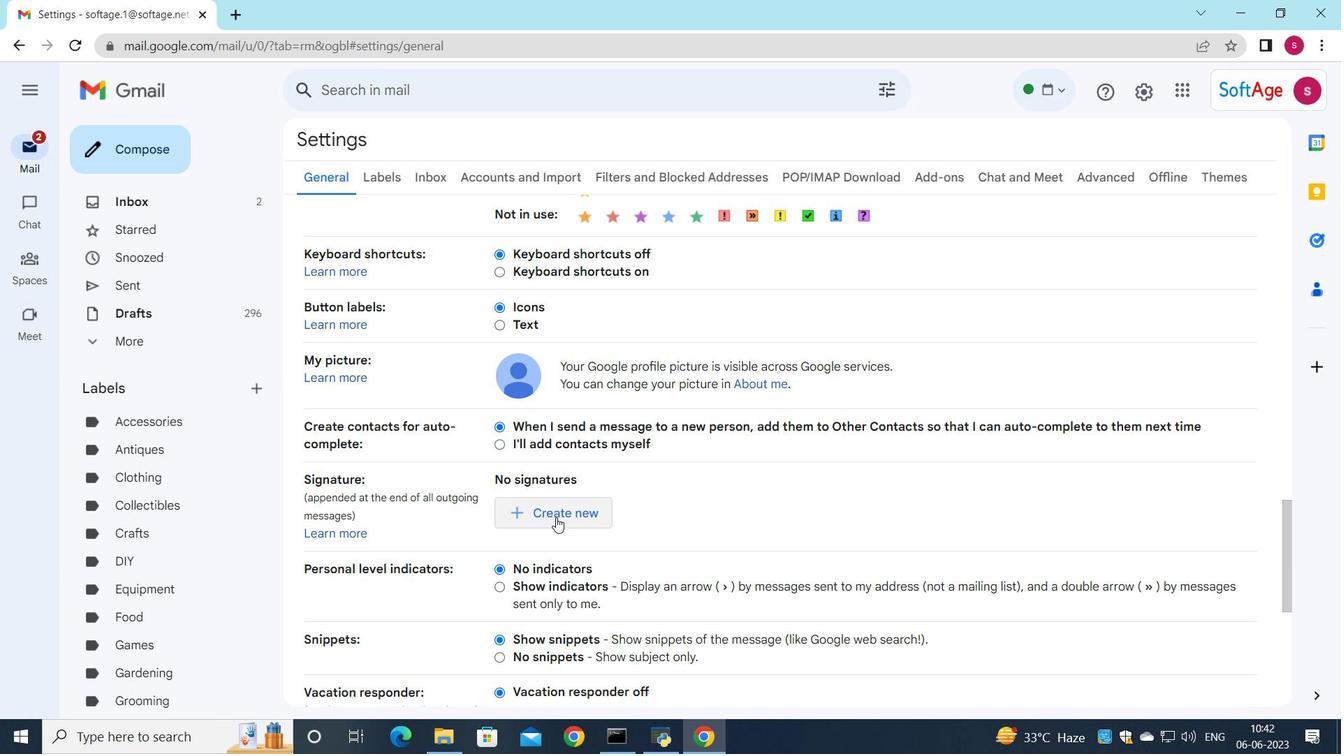 
Action: Mouse moved to (951, 405)
Screenshot: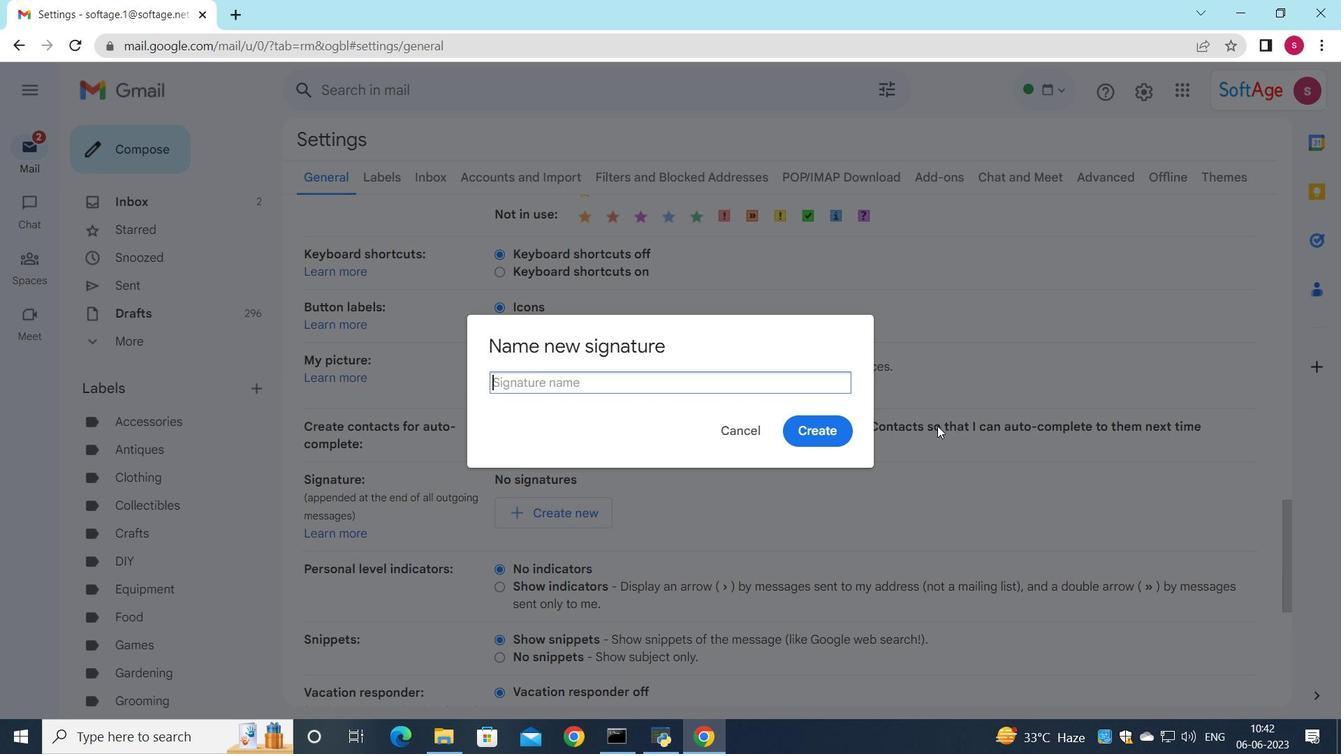 
Action: Key pressed <Key.shift>Cody<Key.space><Key.shift>Rivera
Screenshot: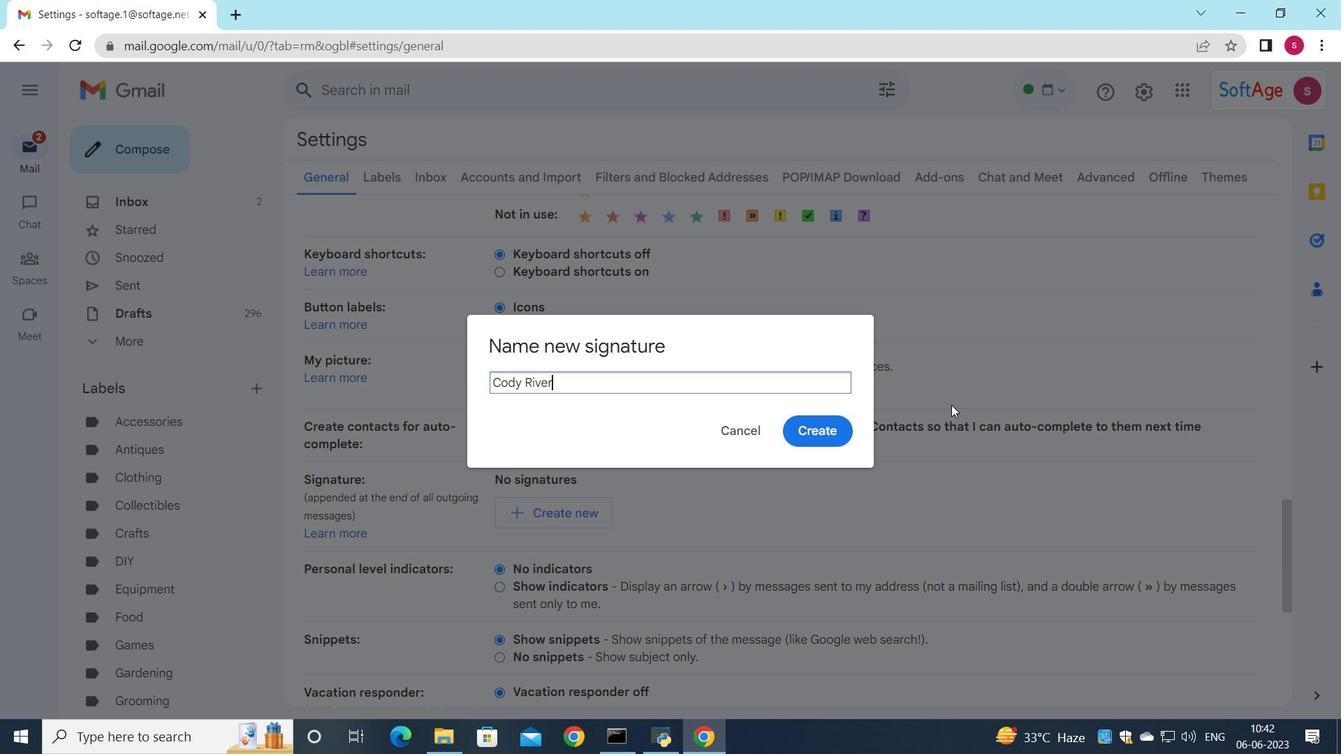 
Action: Mouse moved to (803, 431)
Screenshot: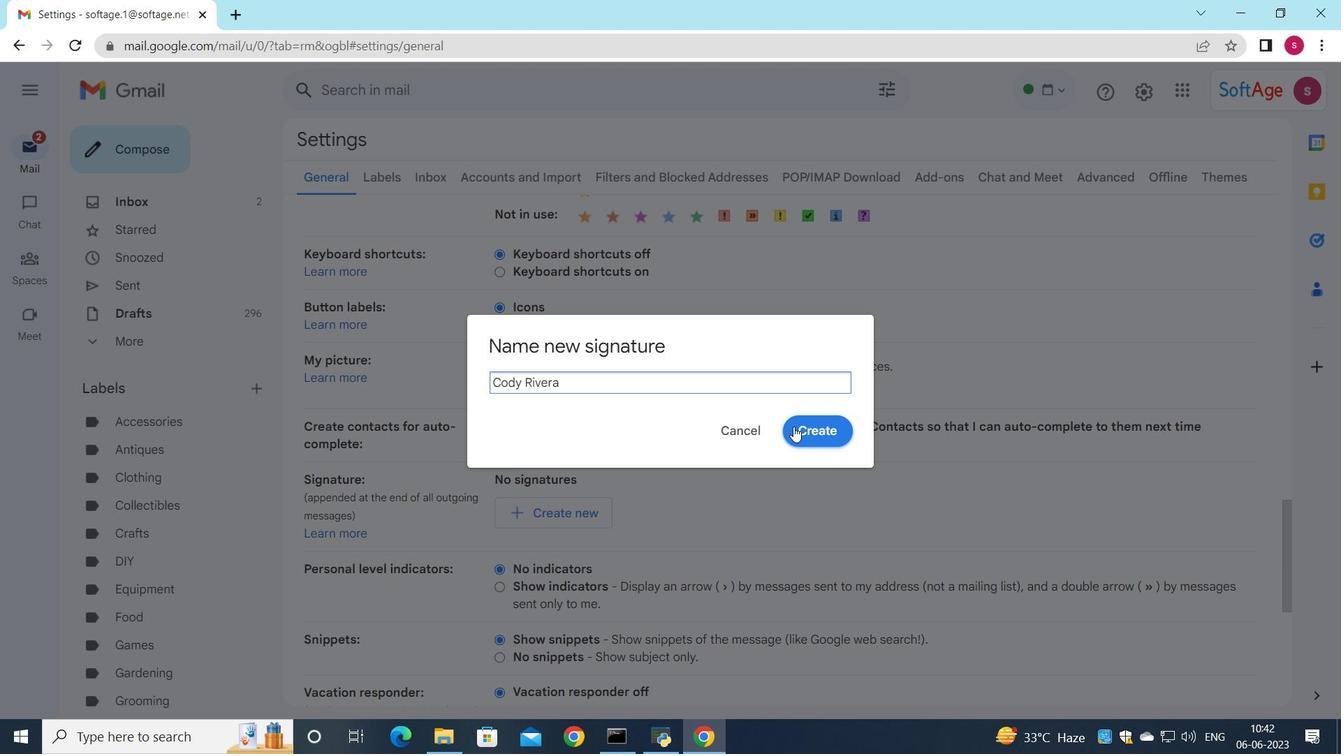 
Action: Mouse pressed left at (803, 431)
Screenshot: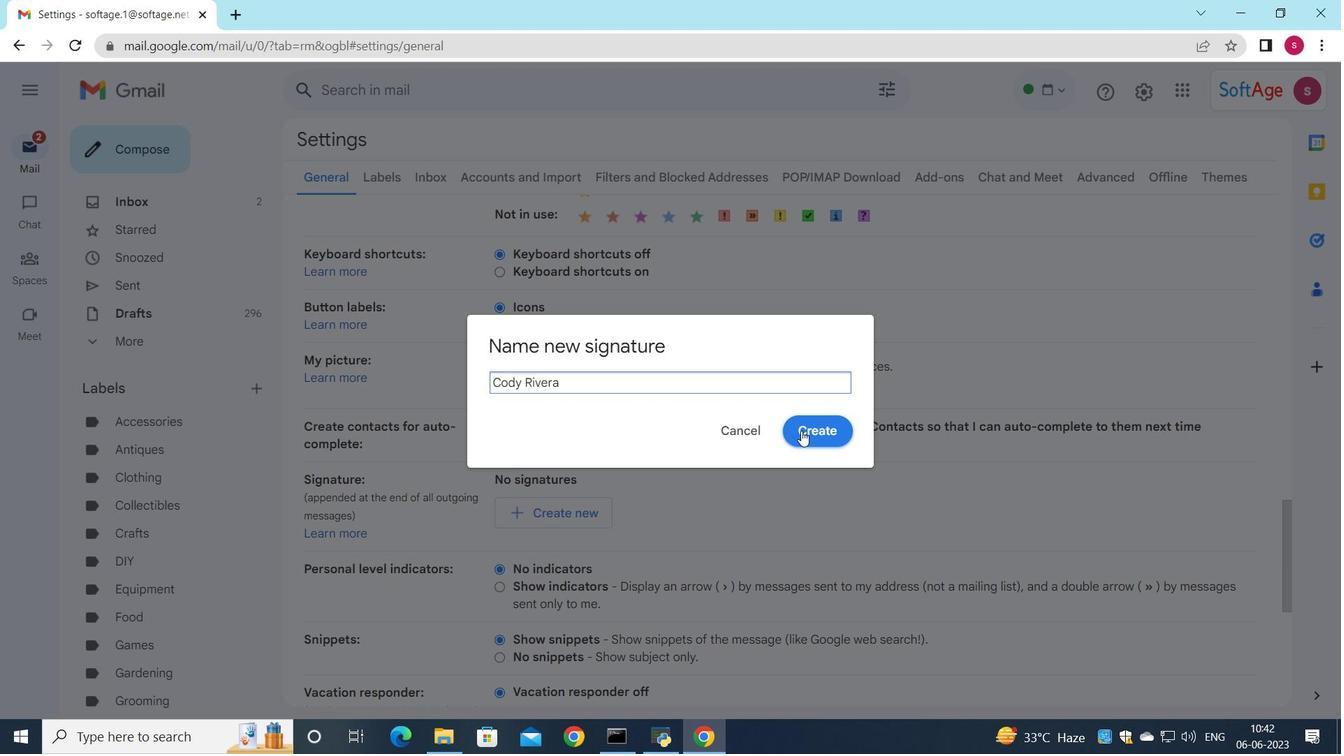 
Action: Mouse moved to (782, 492)
Screenshot: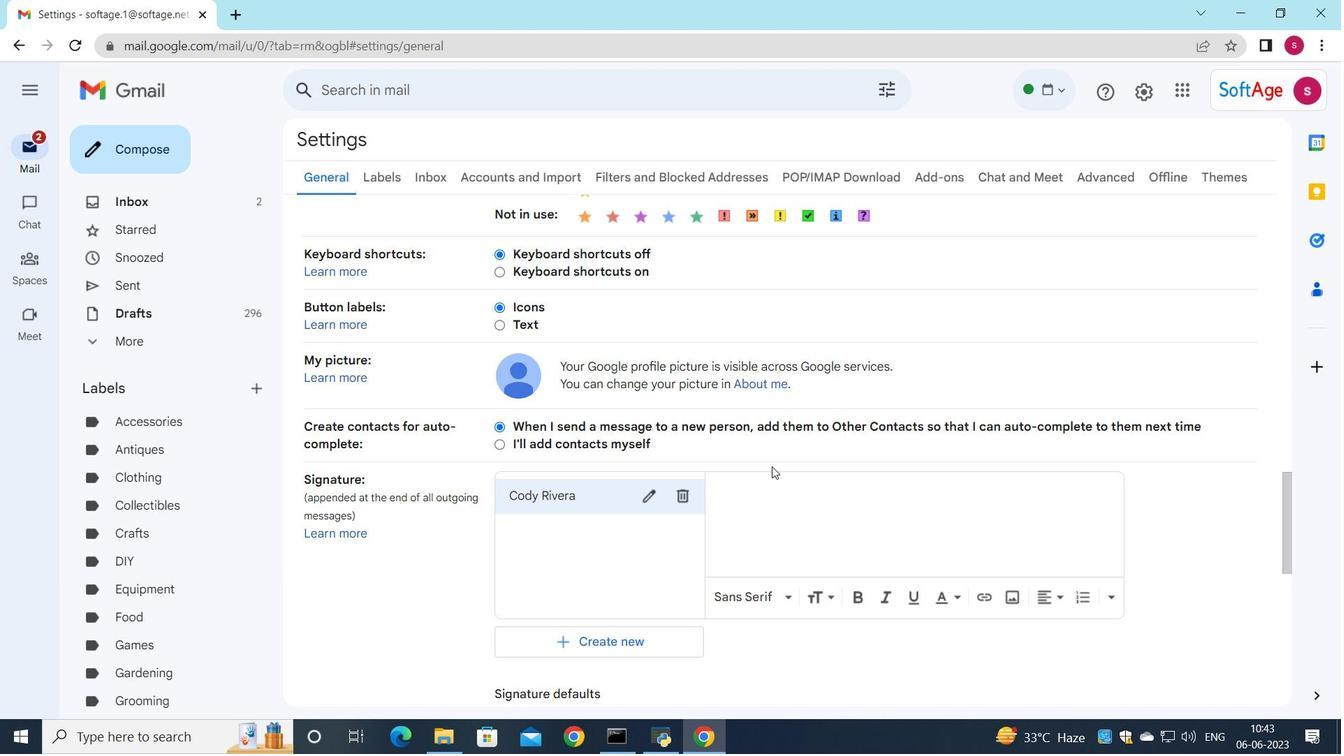 
Action: Mouse pressed left at (782, 492)
Screenshot: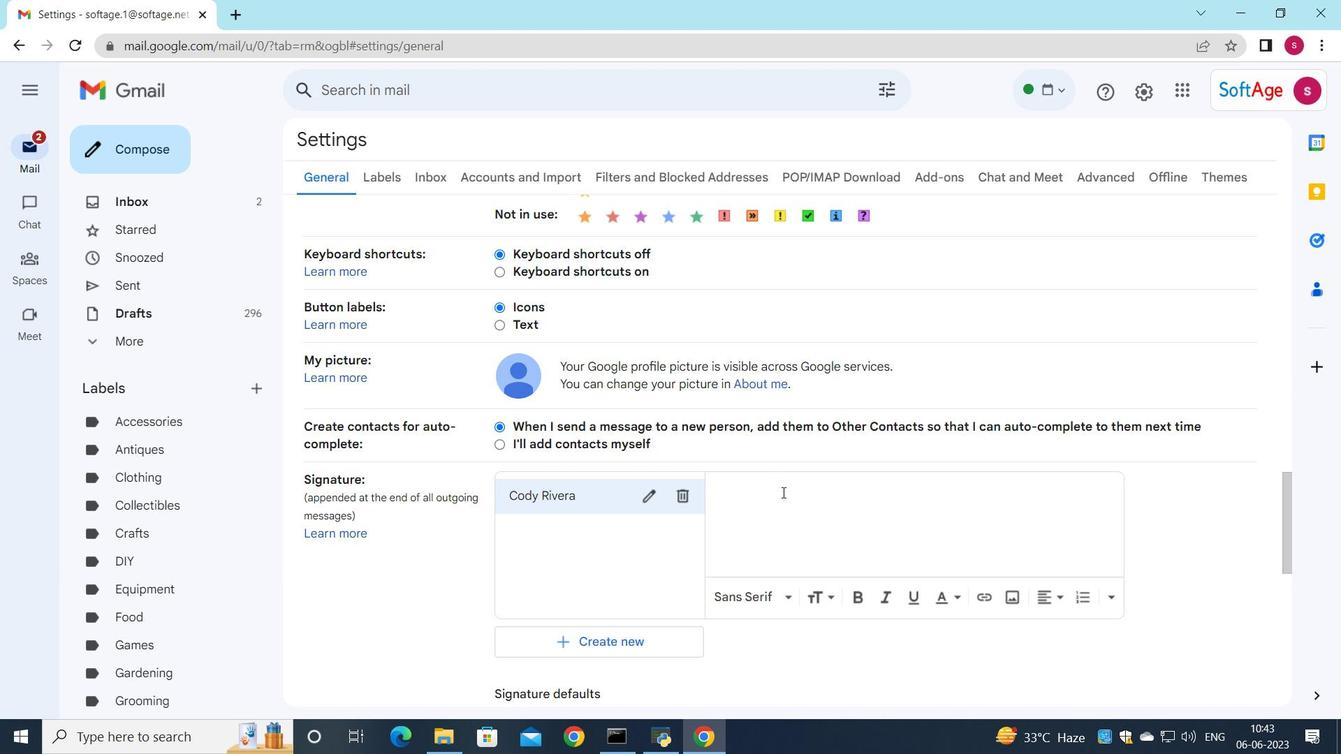 
Action: Key pressed <Key.shift>Cody<Key.space>r<Key.backspace><Key.shift><Key.shift><Key.shift><Key.shift><Key.shift><Key.shift><Key.shift><Key.shift><Key.shift>Rivera
Screenshot: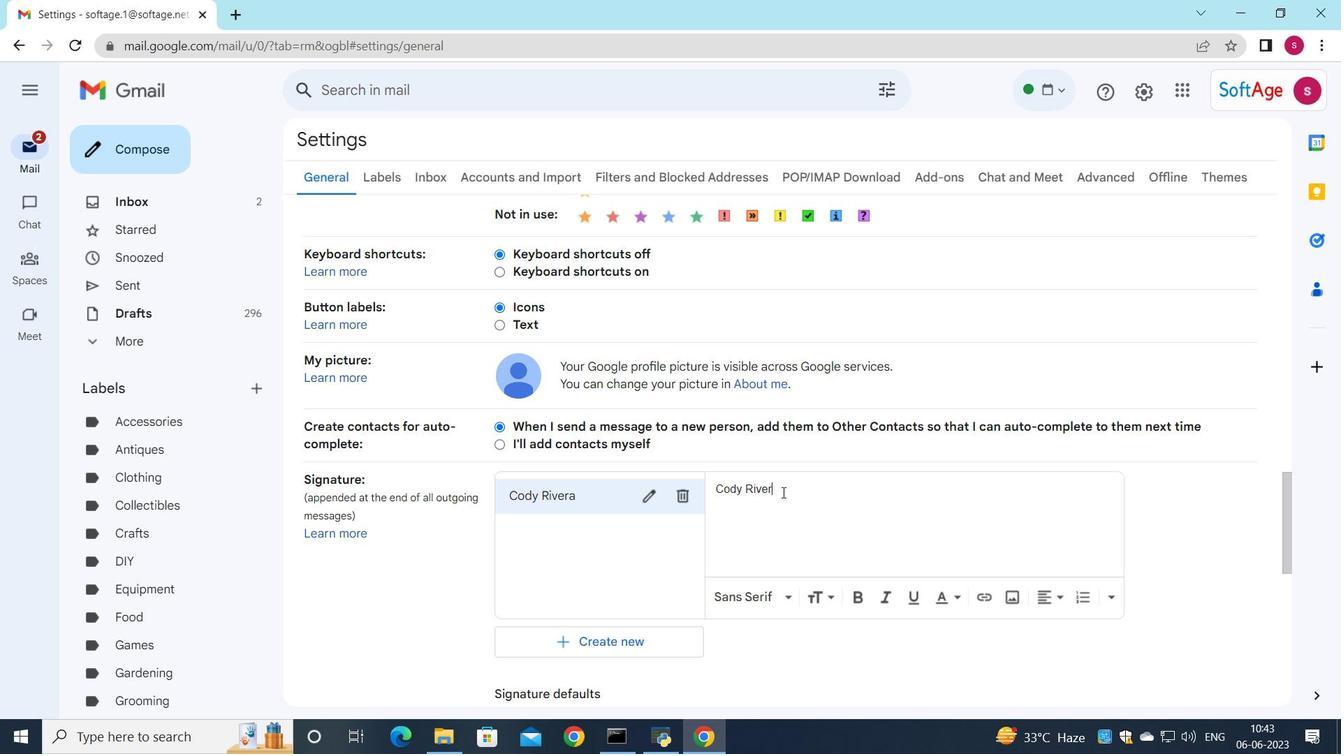 
Action: Mouse moved to (803, 433)
Screenshot: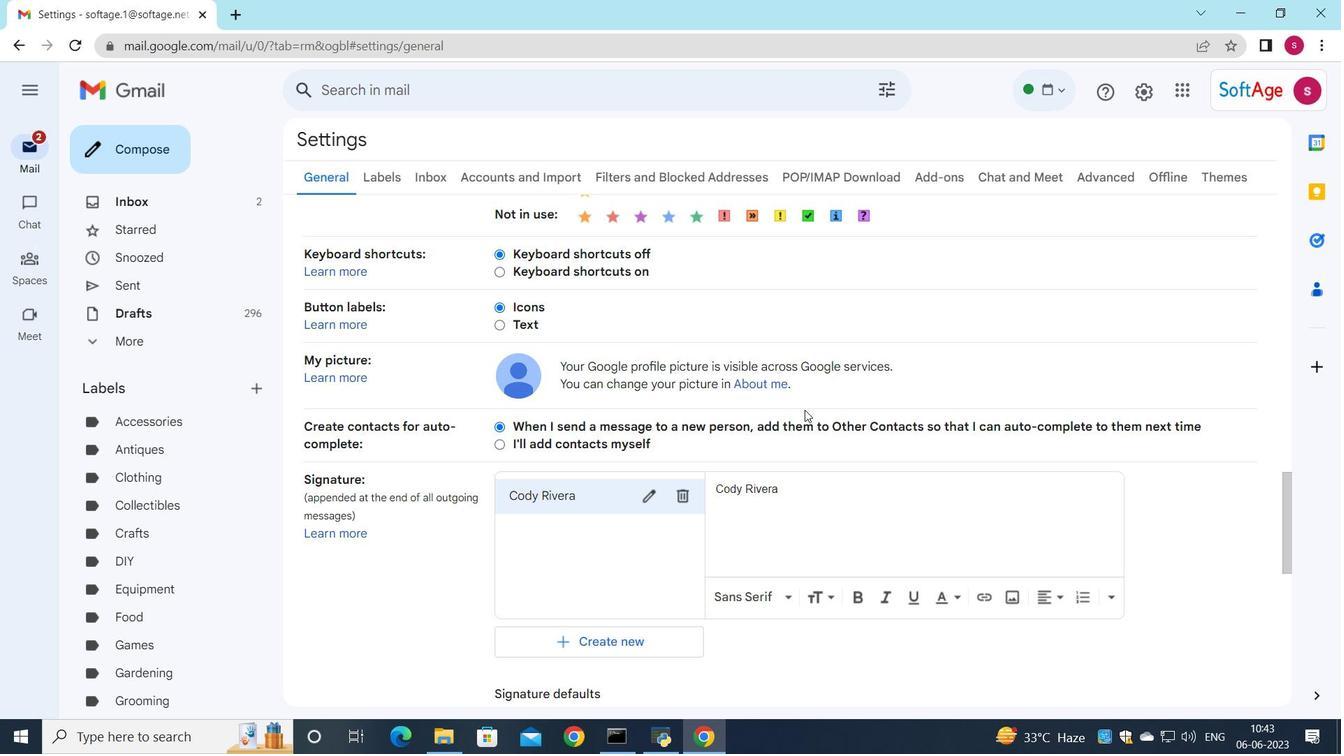 
Action: Mouse scrolled (804, 422) with delta (0, 0)
Screenshot: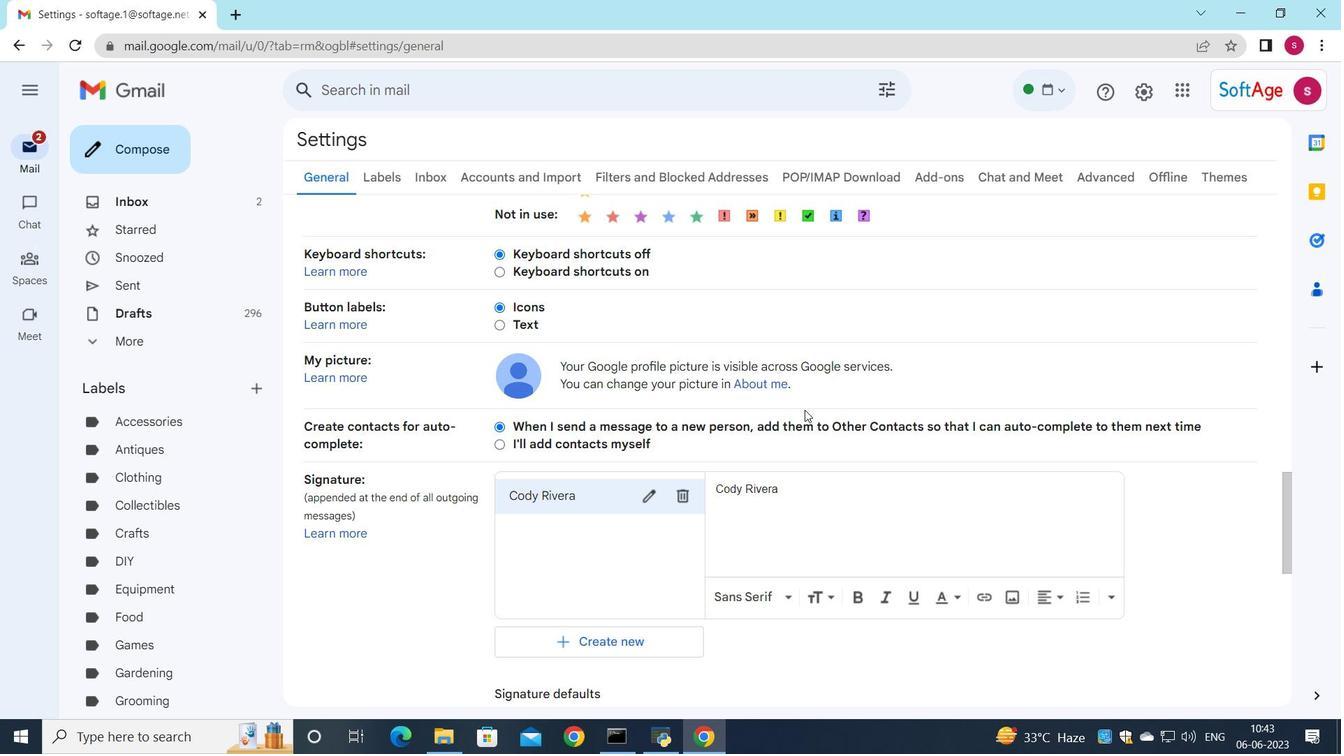 
Action: Mouse moved to (801, 440)
Screenshot: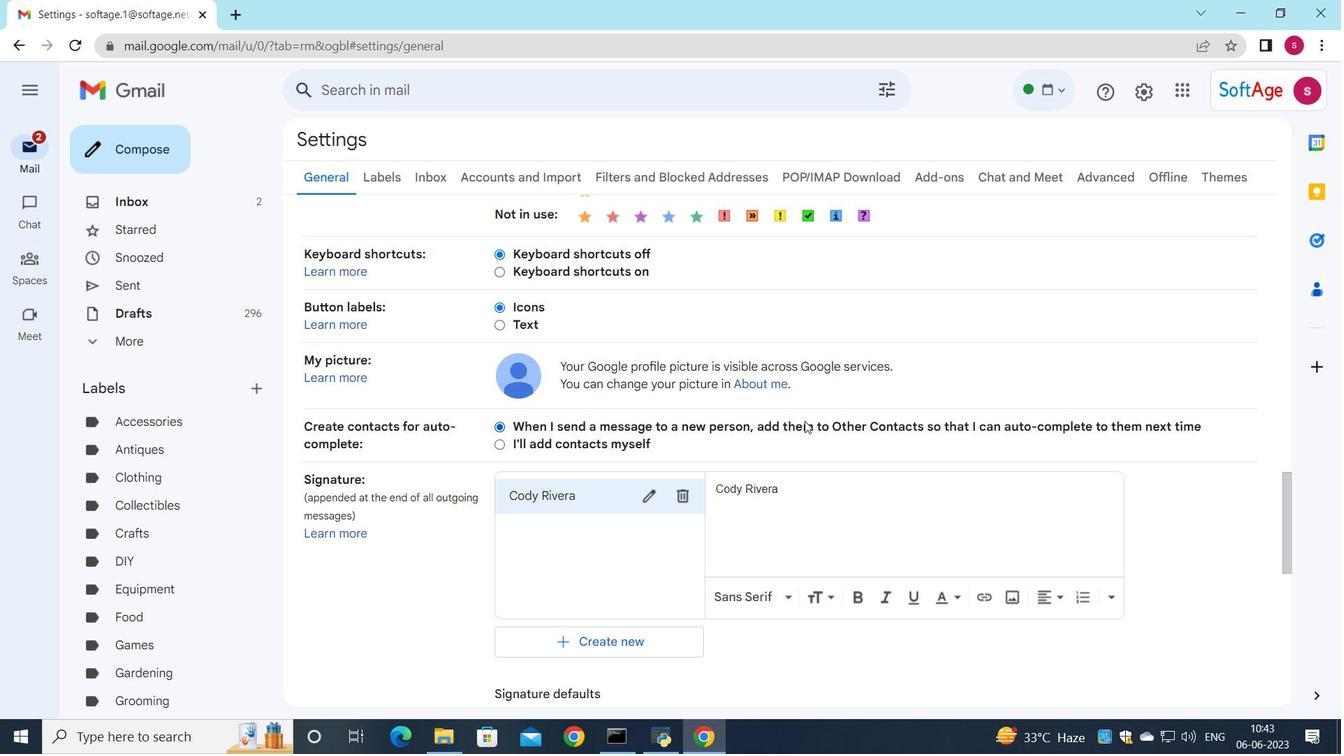 
Action: Mouse scrolled (802, 433) with delta (0, 0)
Screenshot: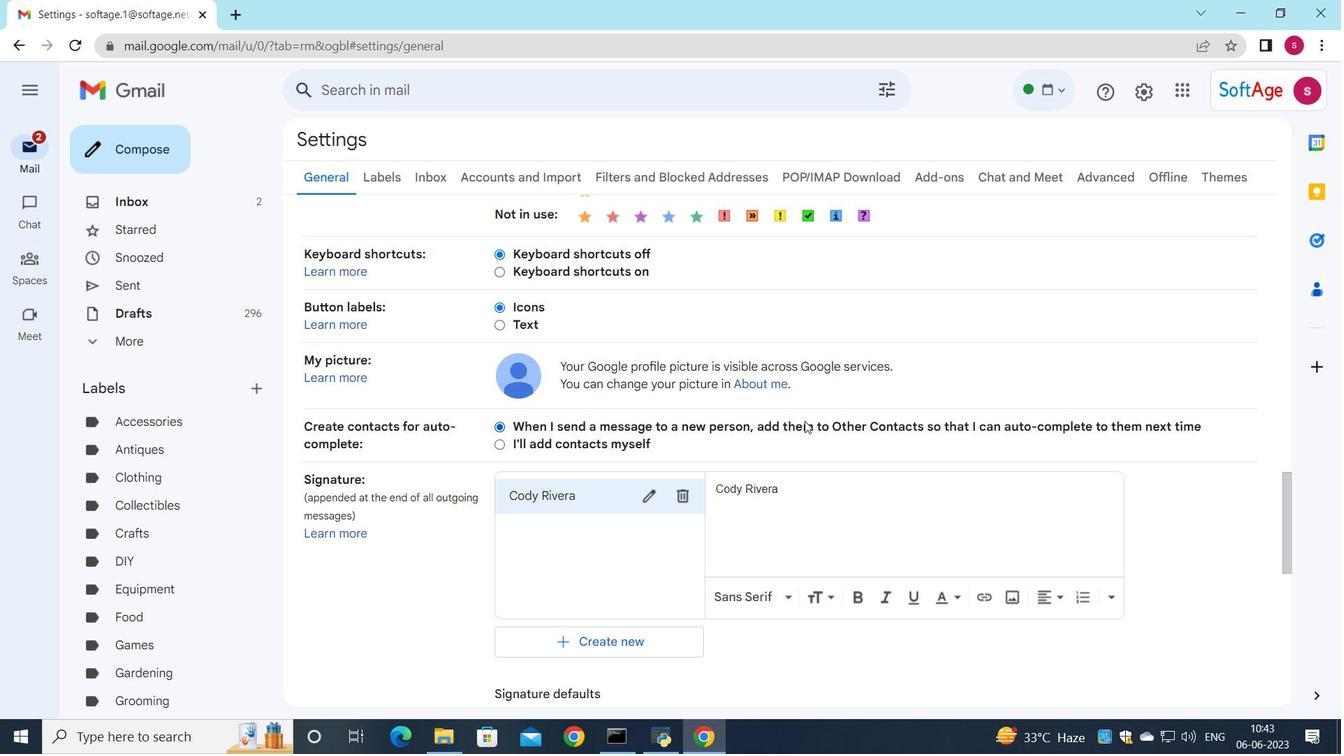 
Action: Mouse moved to (801, 440)
Screenshot: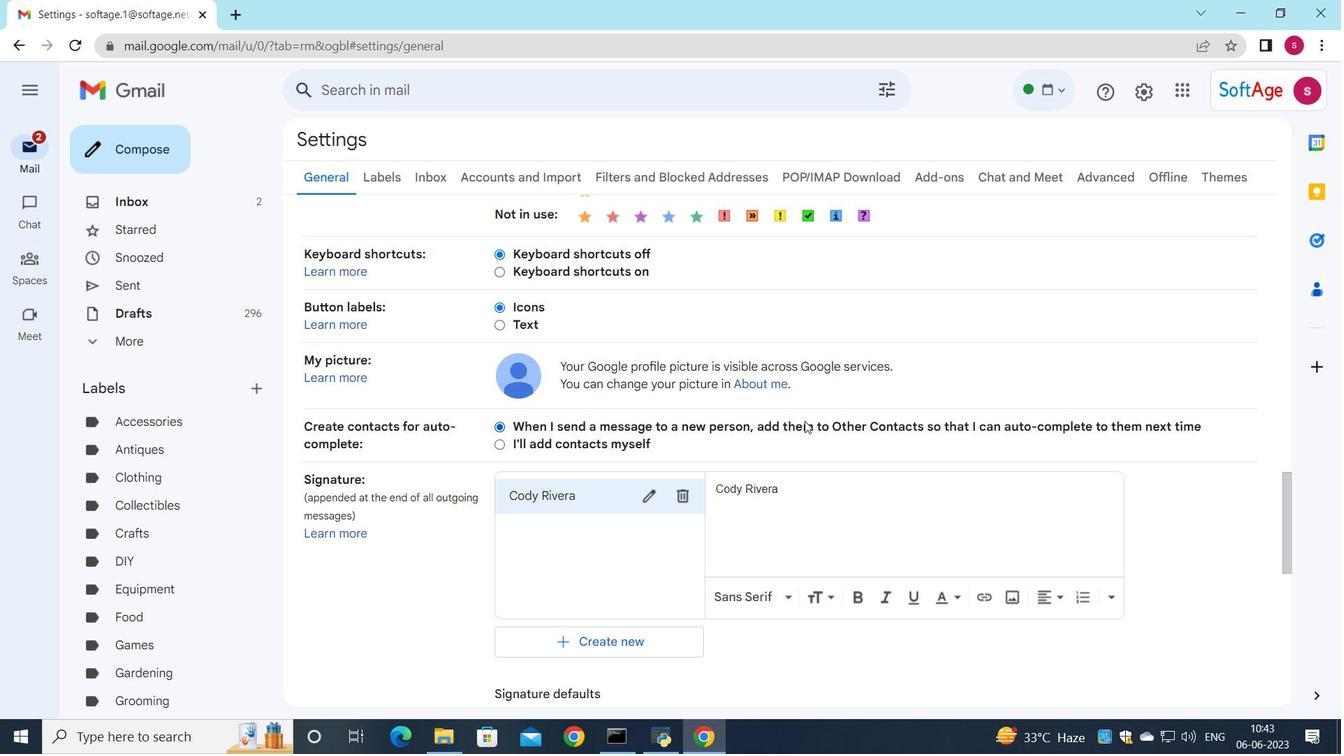 
Action: Mouse scrolled (801, 440) with delta (0, 0)
Screenshot: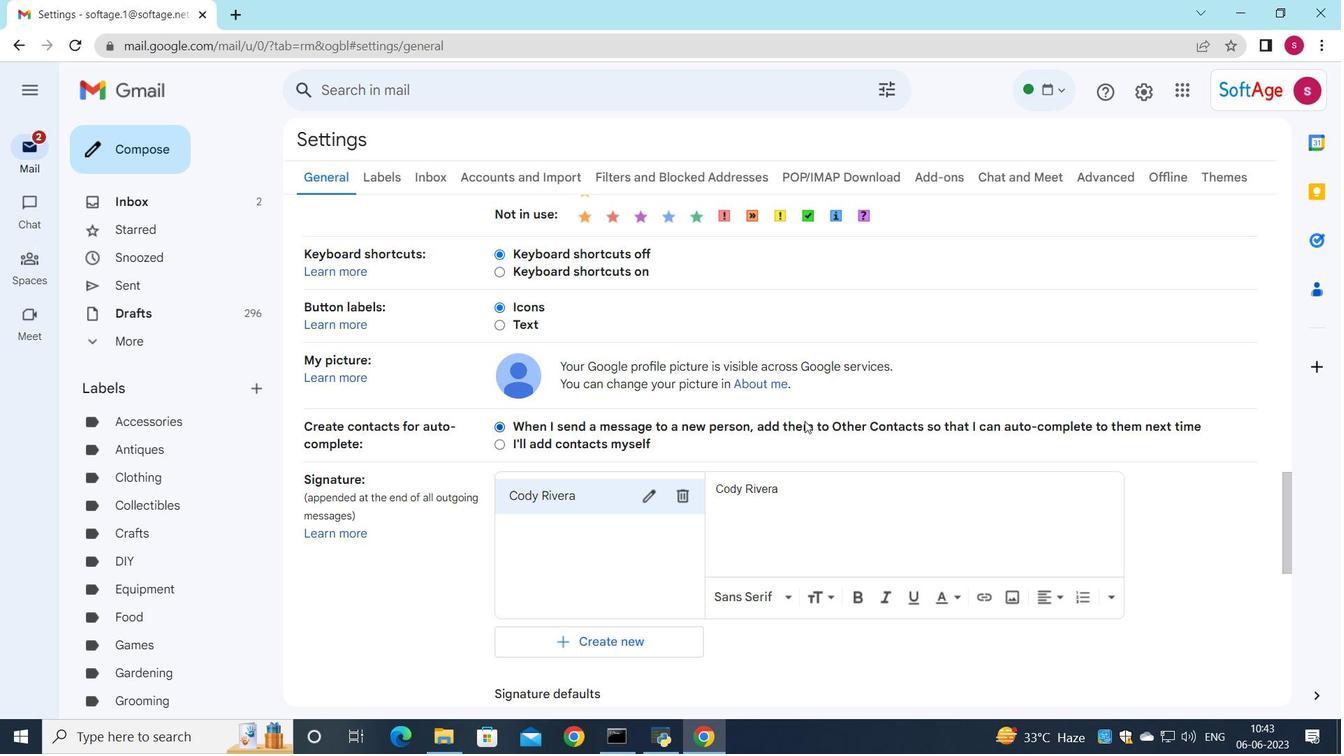 
Action: Mouse moved to (636, 479)
Screenshot: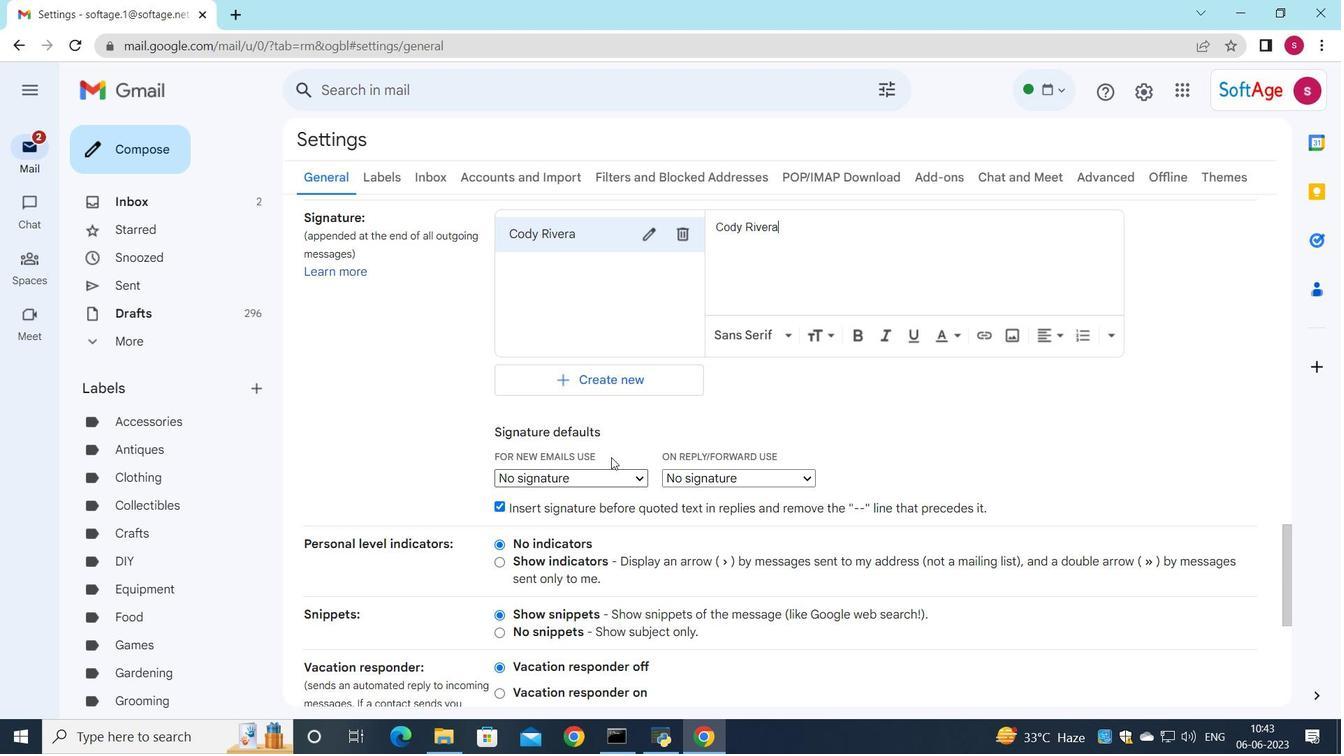 
Action: Mouse pressed left at (636, 479)
Screenshot: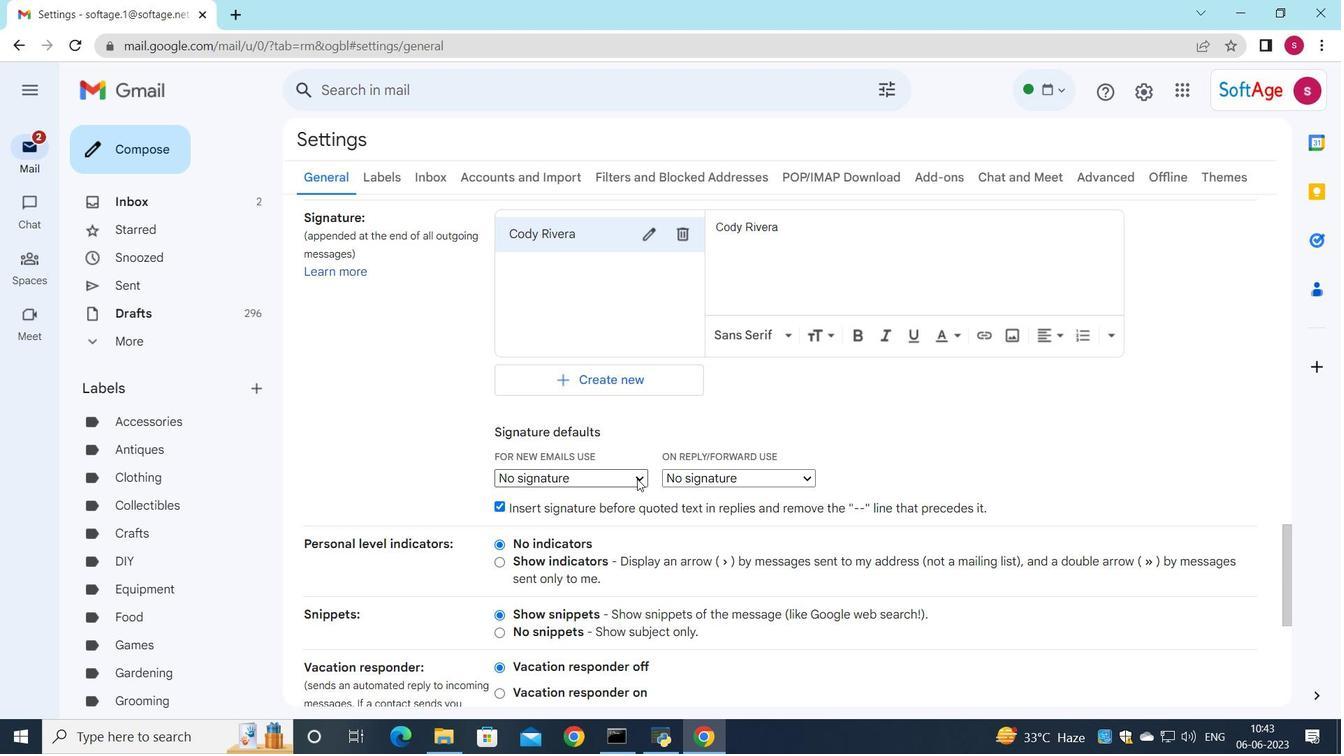 
Action: Mouse moved to (618, 511)
Screenshot: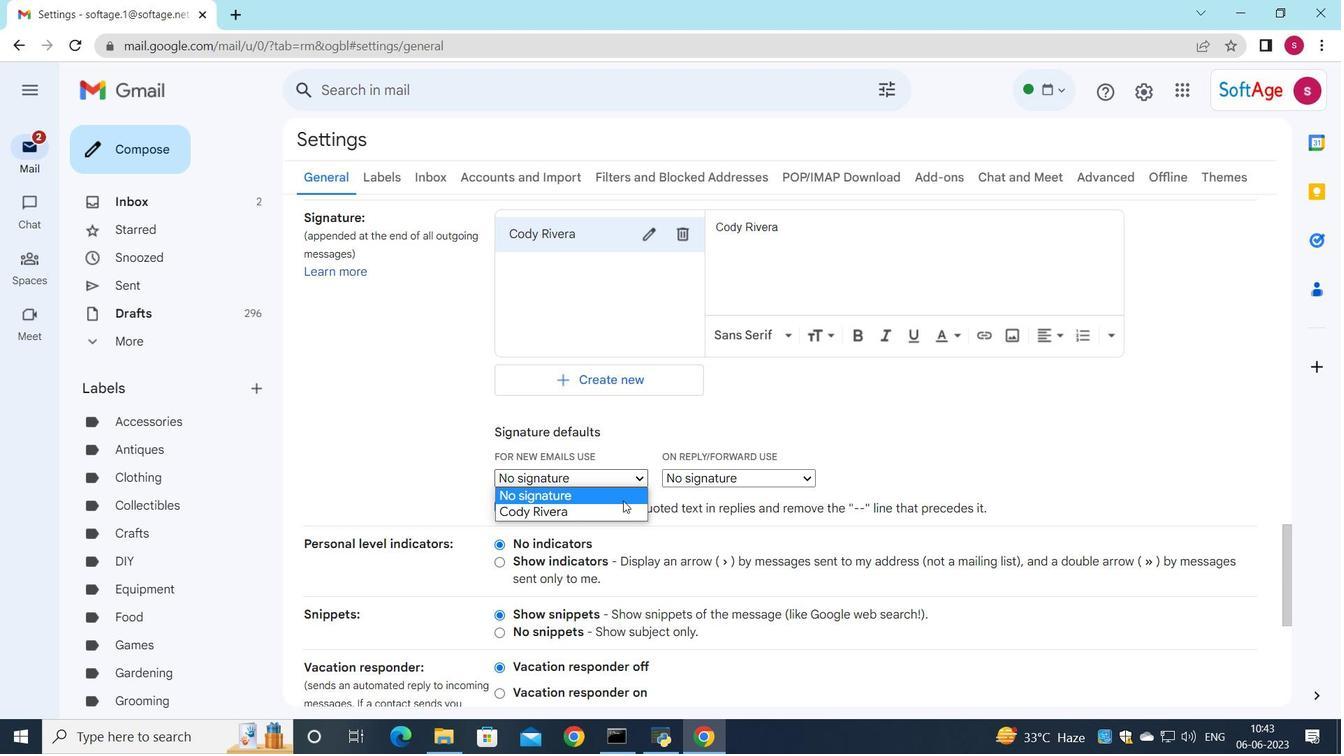 
Action: Mouse pressed left at (618, 511)
Screenshot: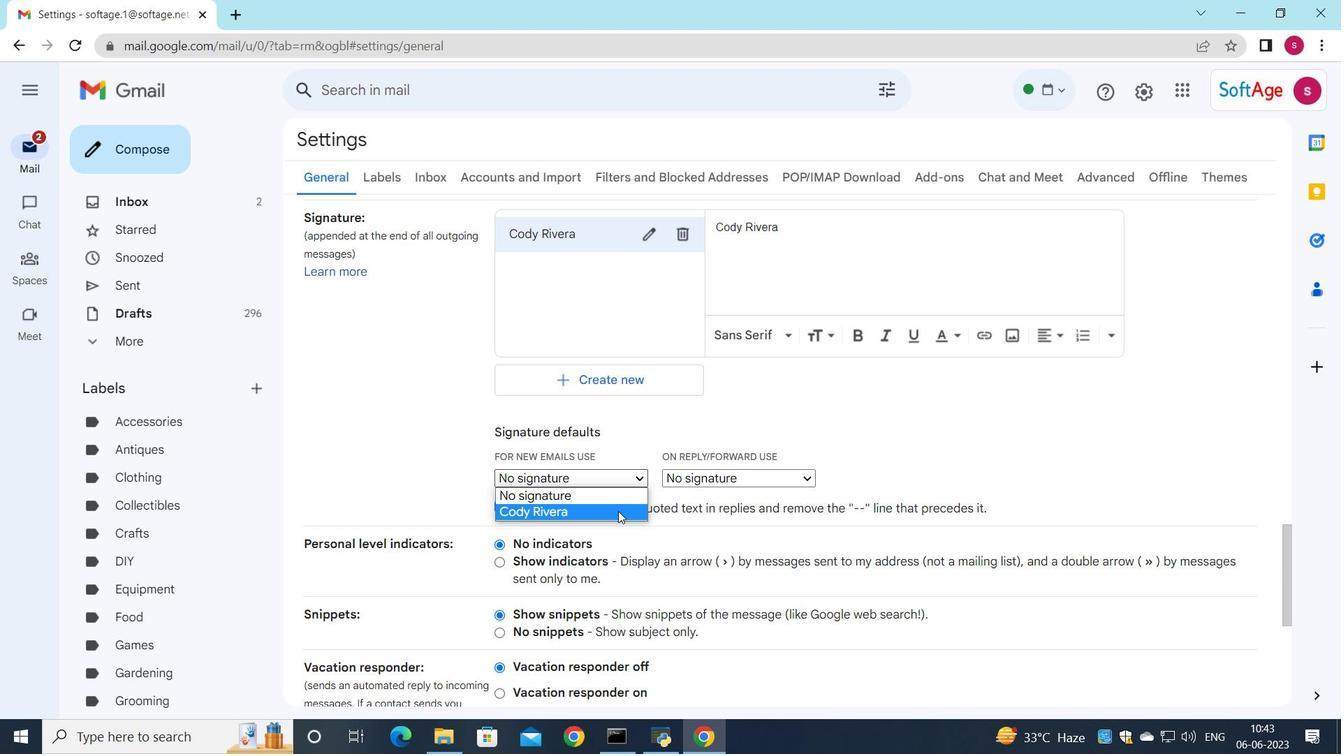 
Action: Mouse moved to (712, 475)
Screenshot: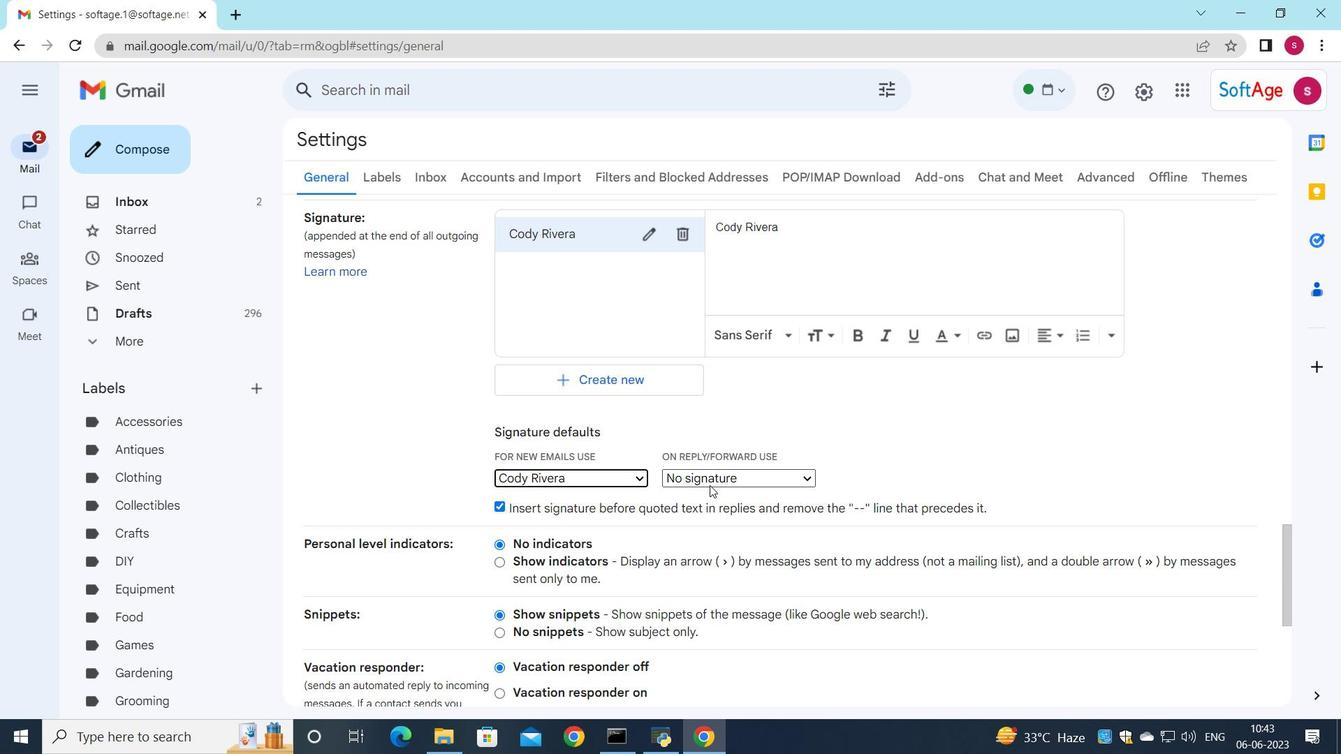 
Action: Mouse pressed left at (712, 475)
Screenshot: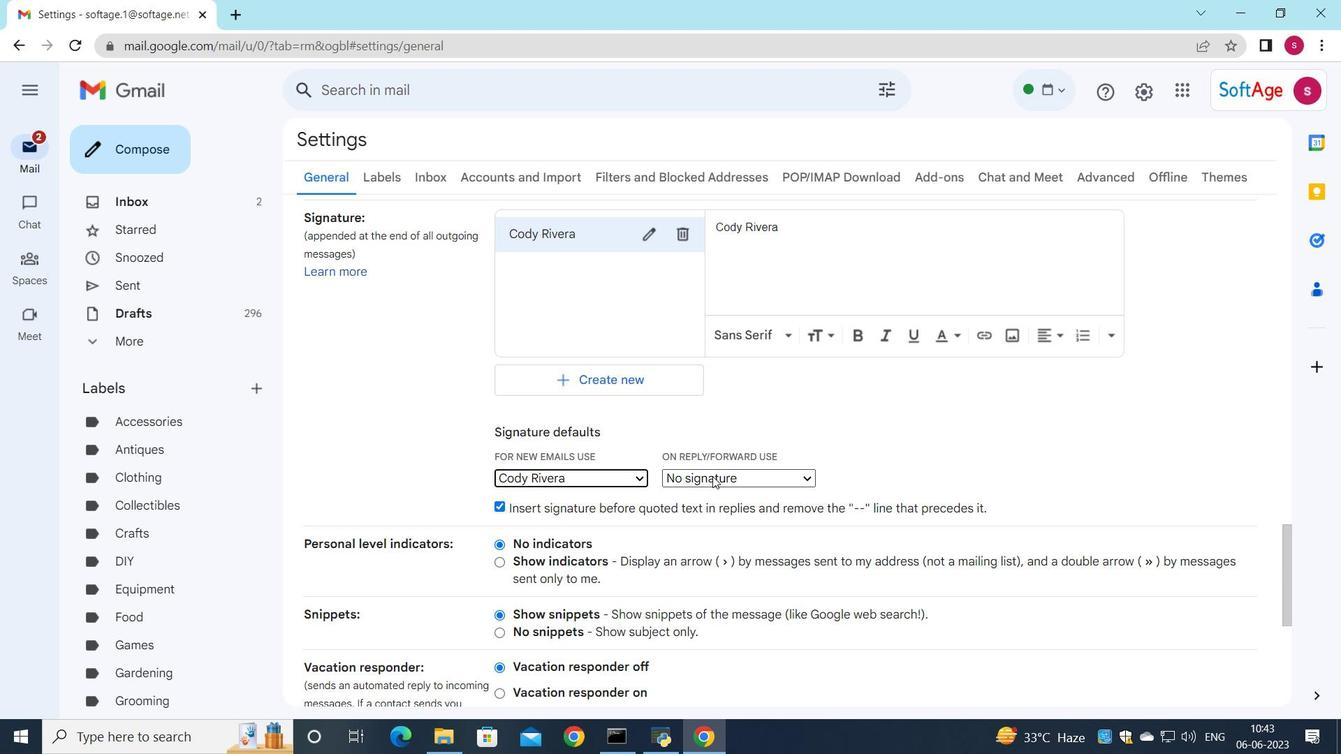
Action: Mouse moved to (699, 511)
Screenshot: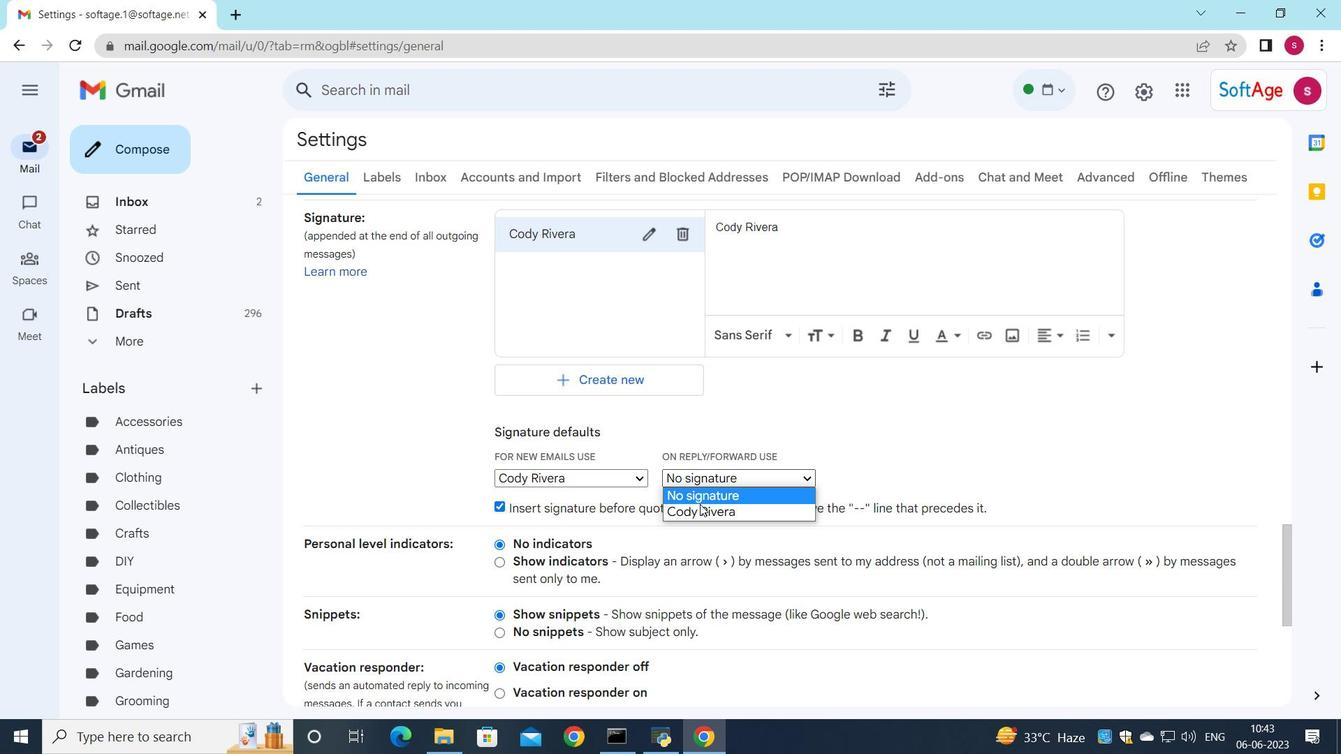 
Action: Mouse pressed left at (699, 511)
Screenshot: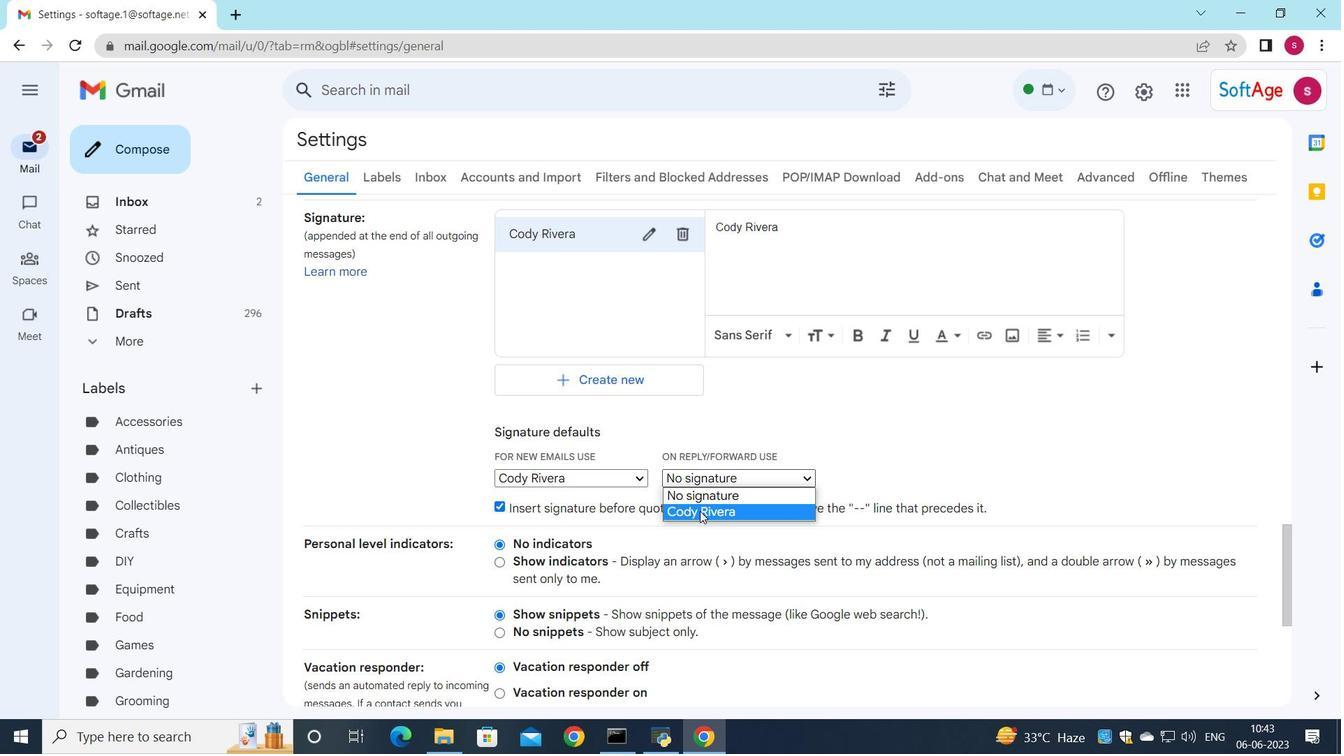 
Action: Mouse moved to (604, 467)
Screenshot: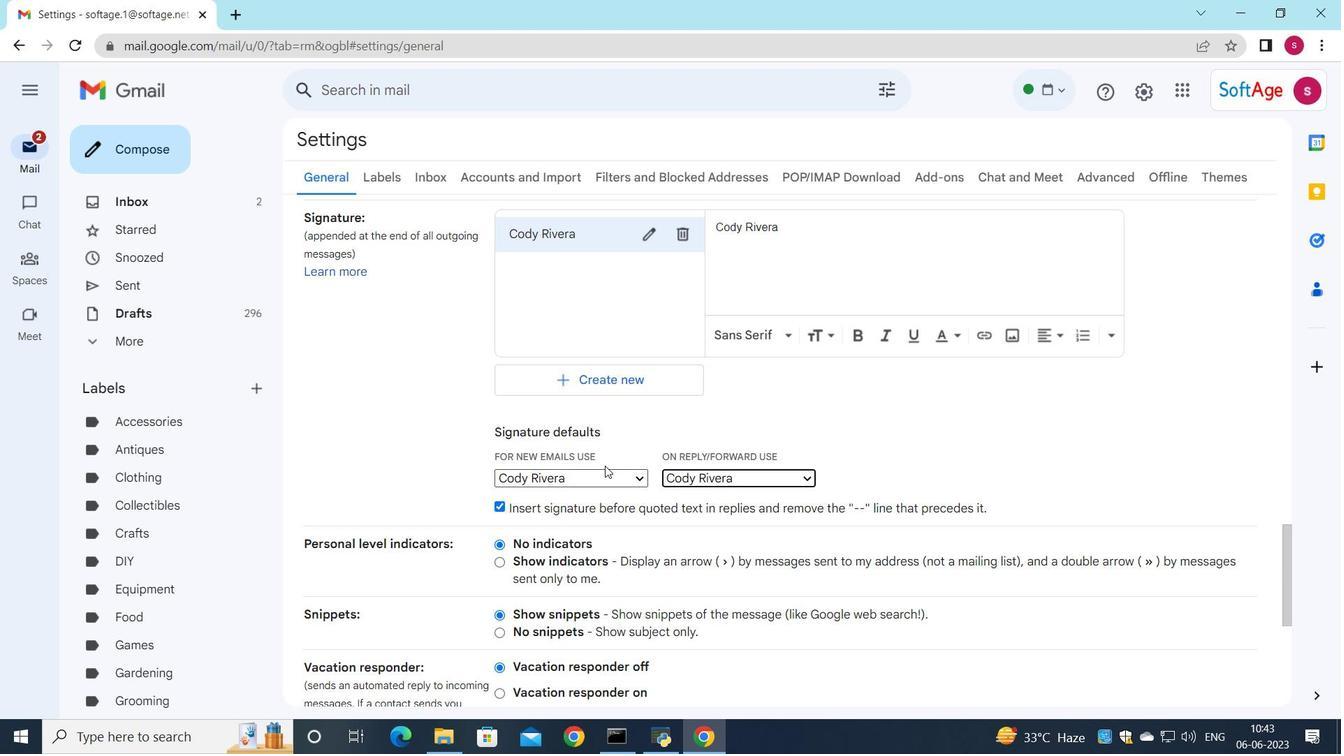 
Action: Mouse scrolled (604, 466) with delta (0, 0)
Screenshot: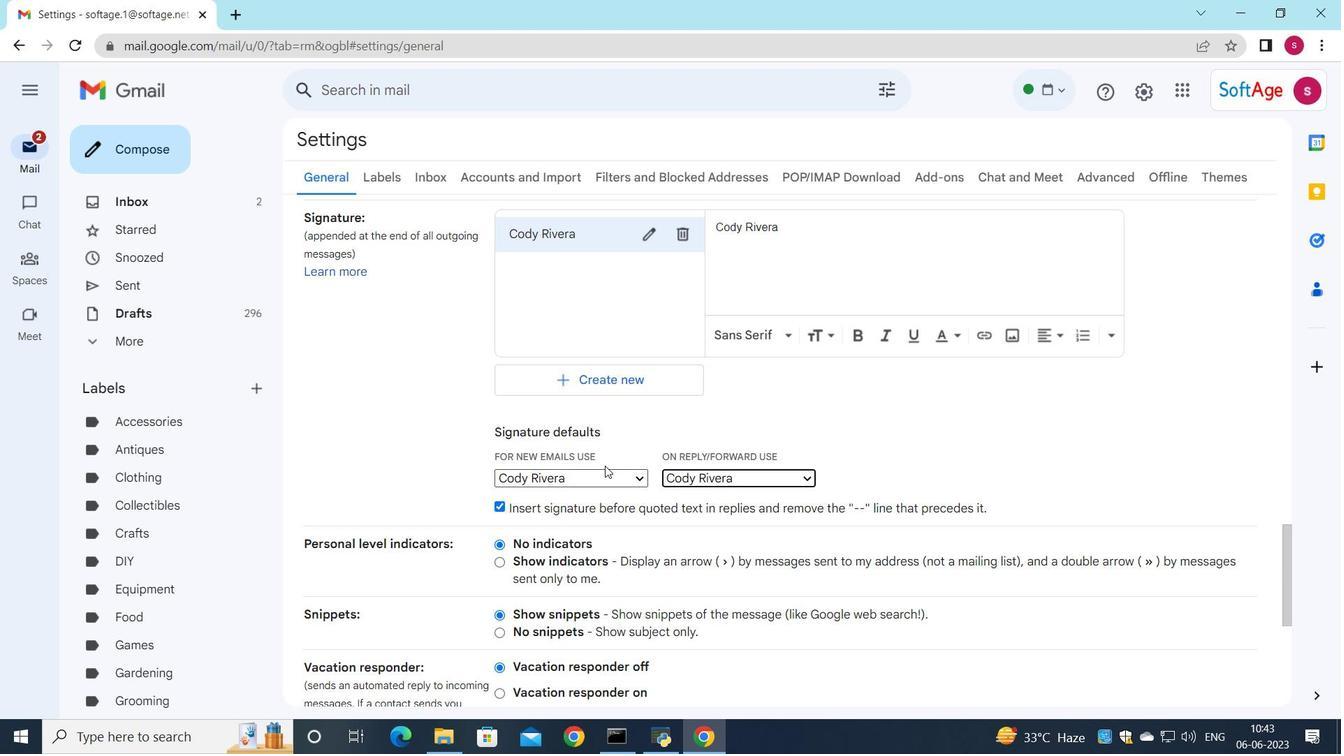 
Action: Mouse moved to (605, 472)
Screenshot: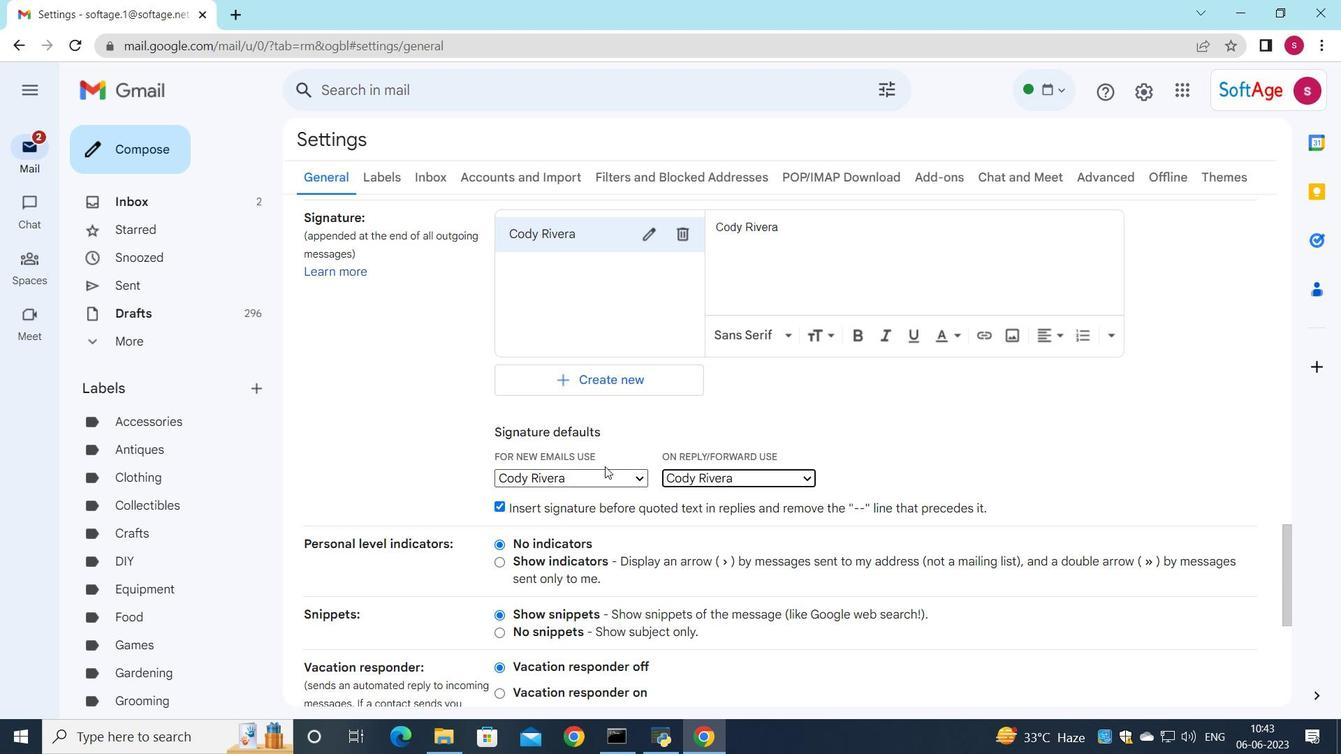 
Action: Mouse scrolled (605, 471) with delta (0, 0)
Screenshot: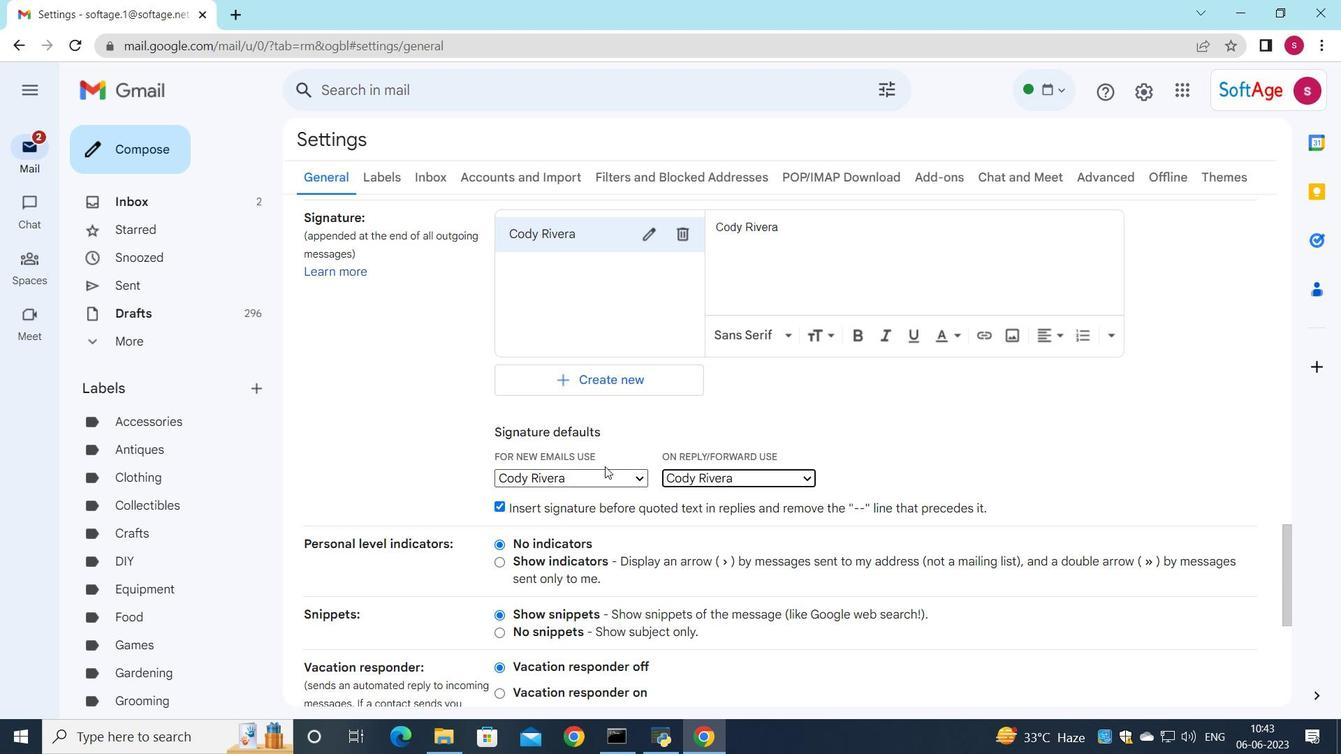 
Action: Mouse moved to (607, 476)
Screenshot: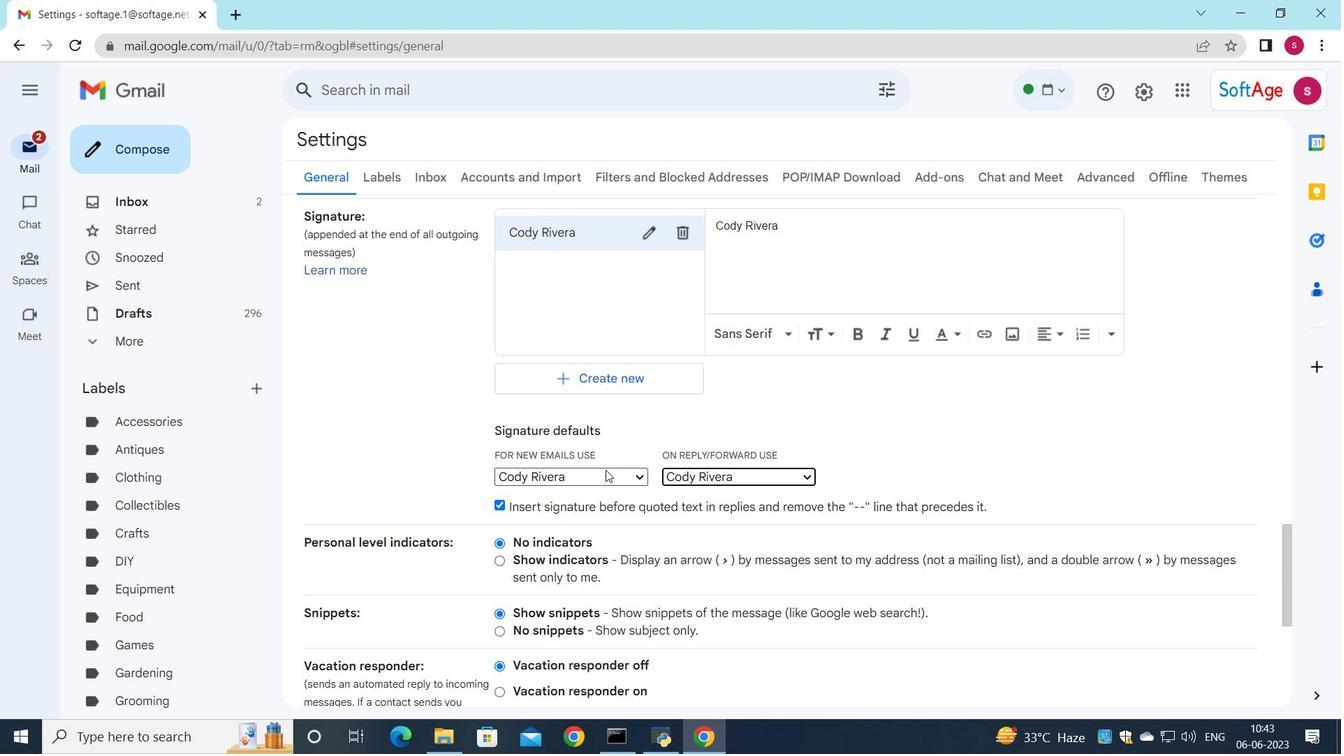 
Action: Mouse scrolled (607, 475) with delta (0, 0)
Screenshot: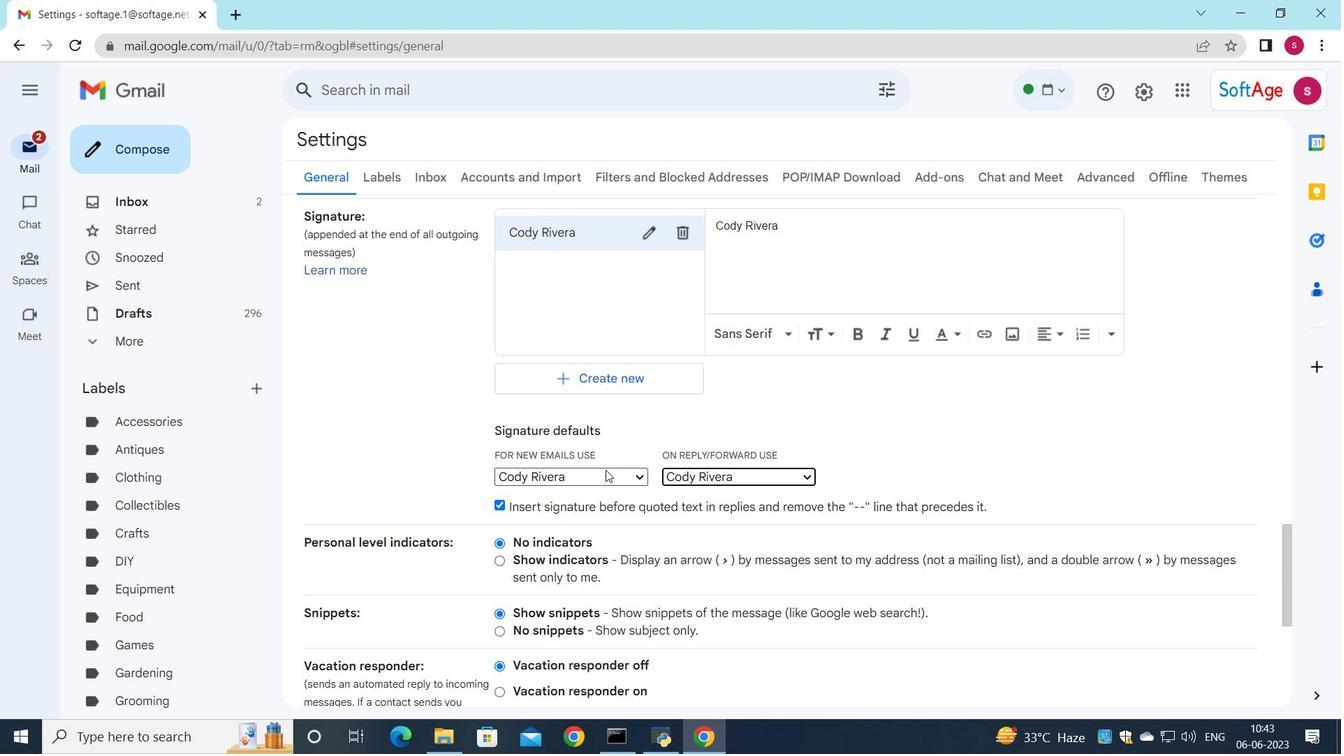 
Action: Mouse moved to (608, 484)
Screenshot: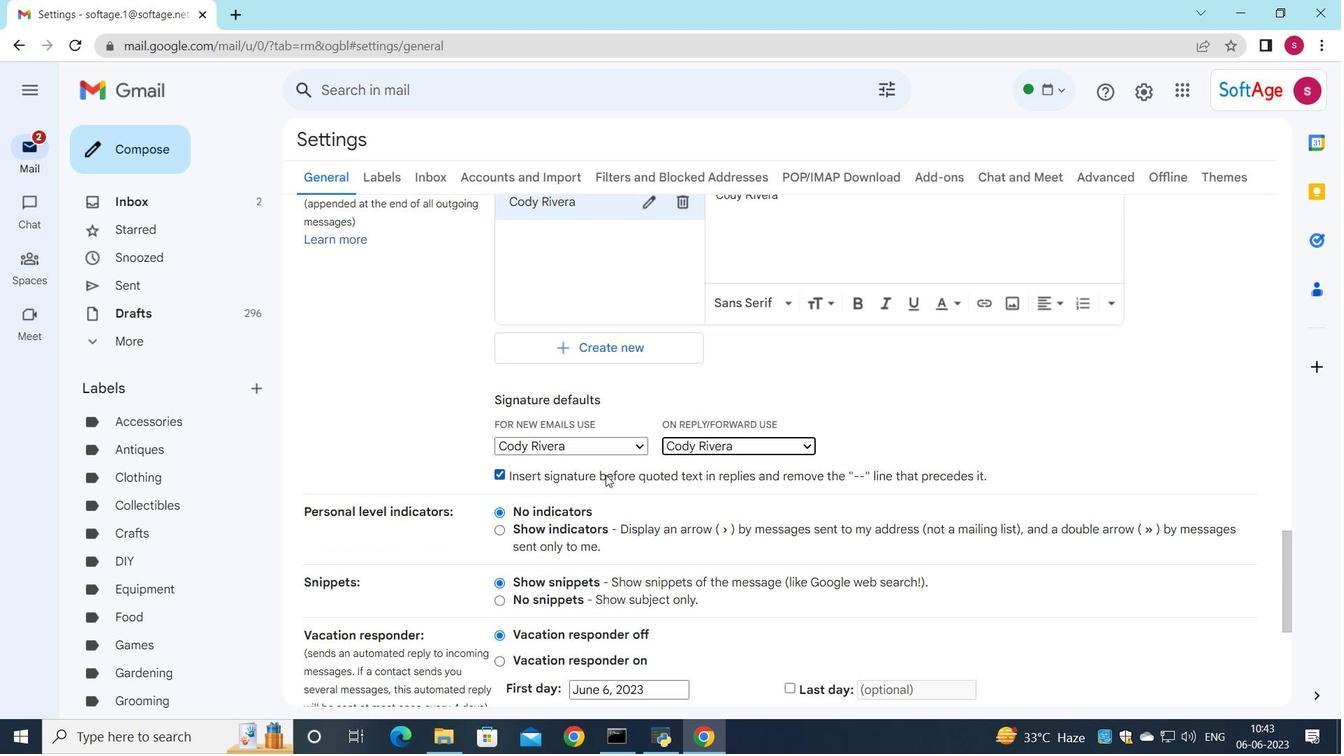 
Action: Mouse scrolled (608, 484) with delta (0, 0)
Screenshot: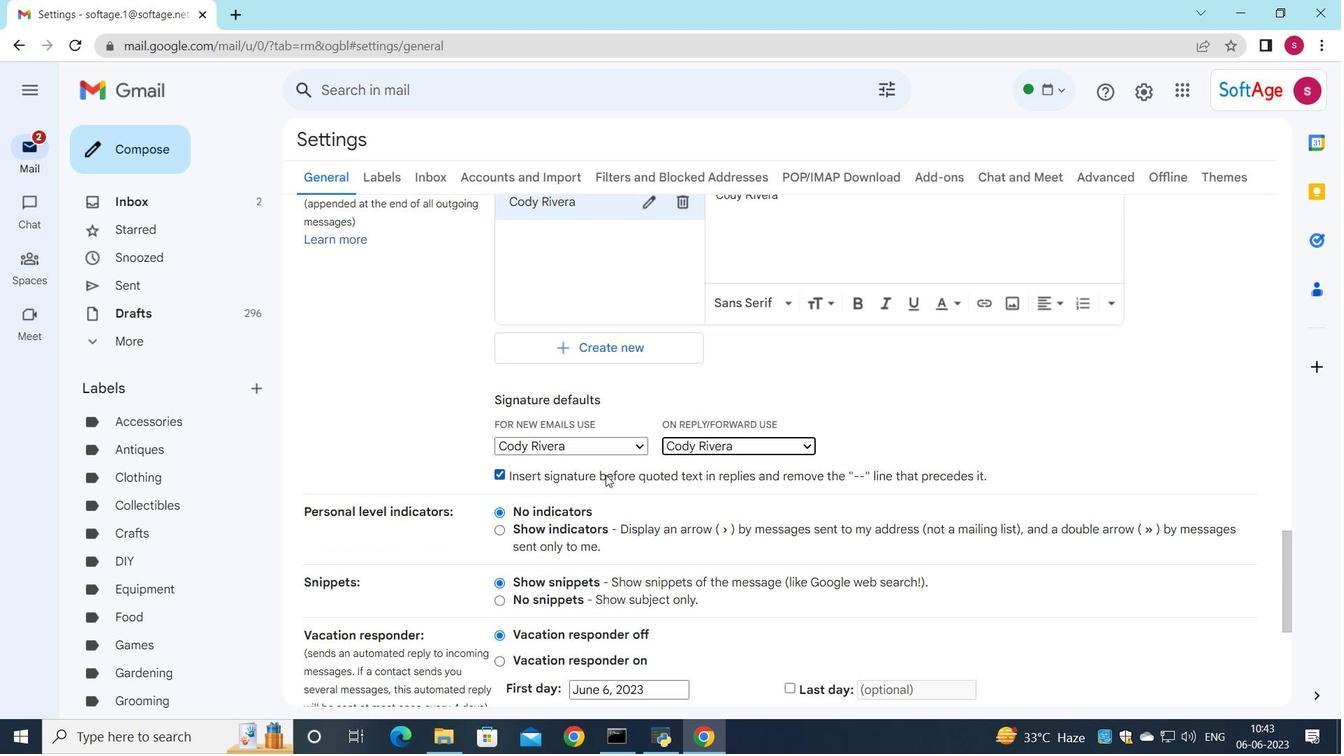 
Action: Mouse moved to (736, 660)
Screenshot: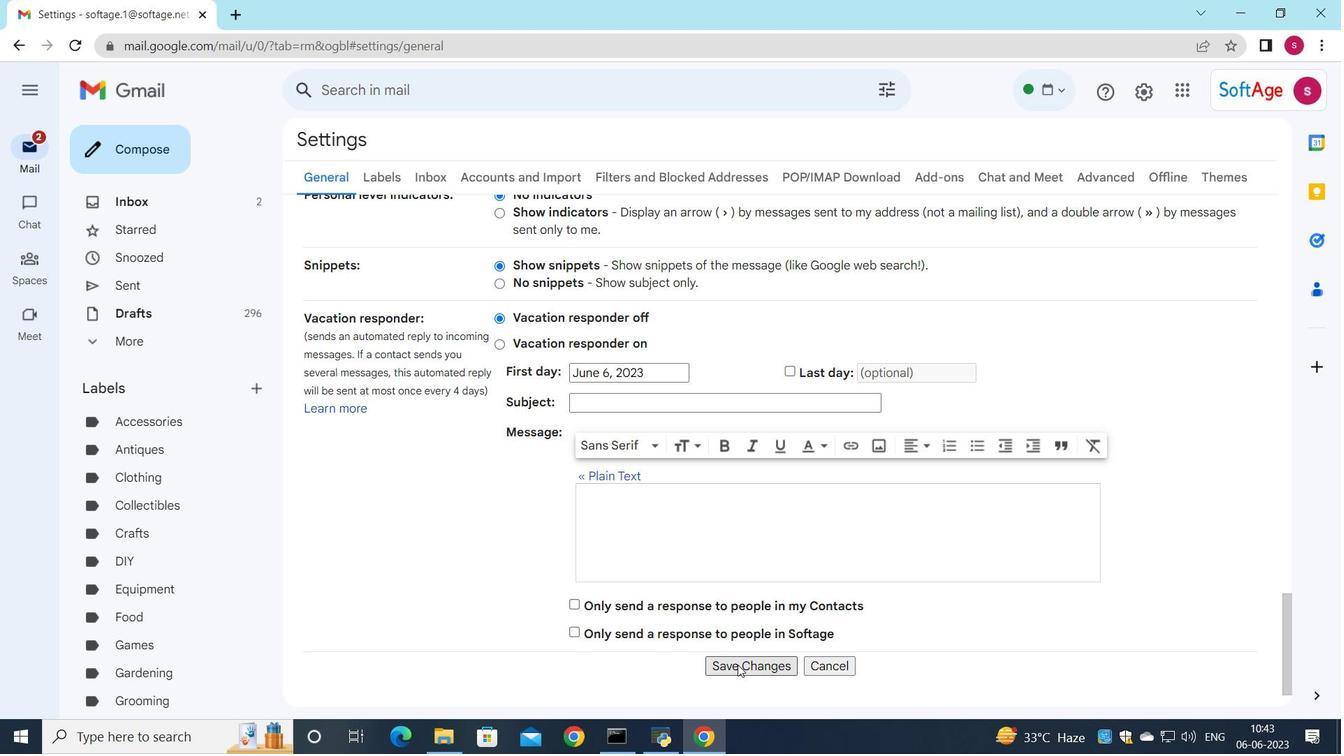 
Action: Mouse pressed left at (736, 660)
Screenshot: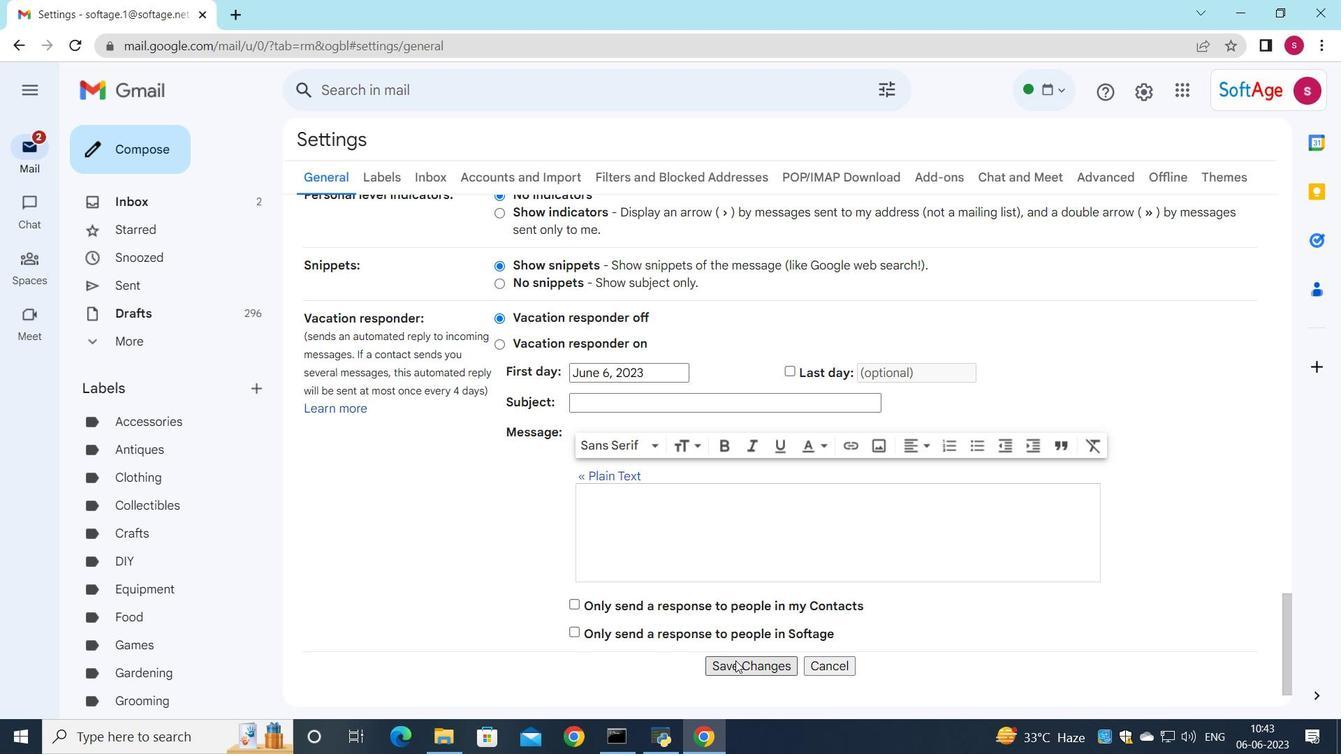 
Action: Mouse moved to (298, 493)
Screenshot: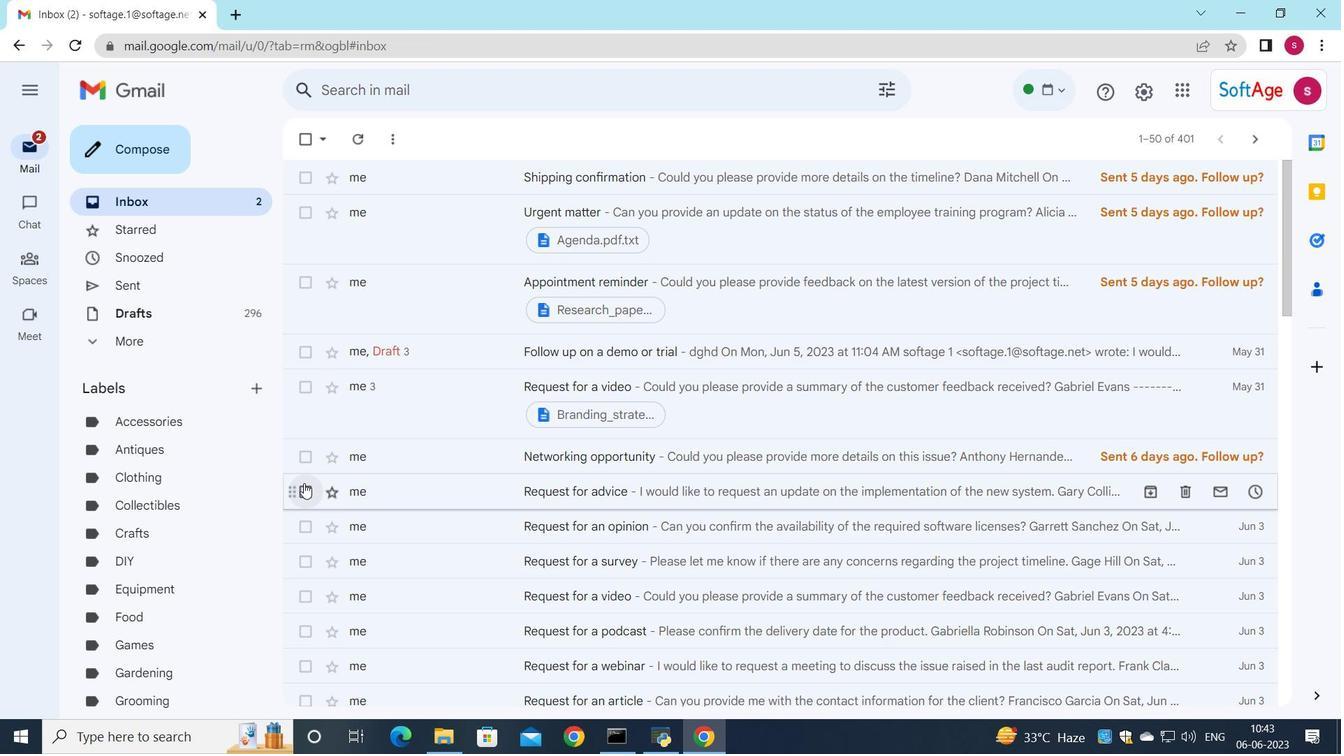 
Action: Mouse pressed left at (298, 493)
Screenshot: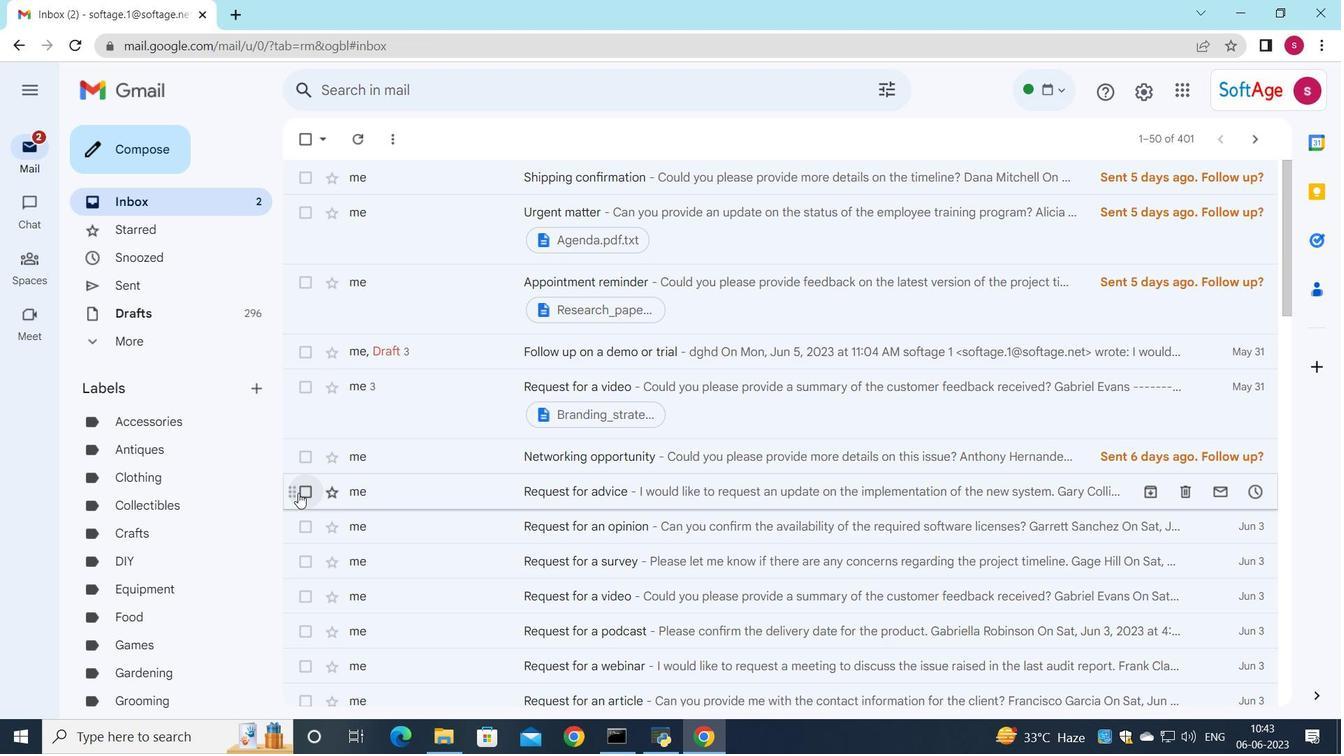 
Action: Mouse moved to (693, 141)
Screenshot: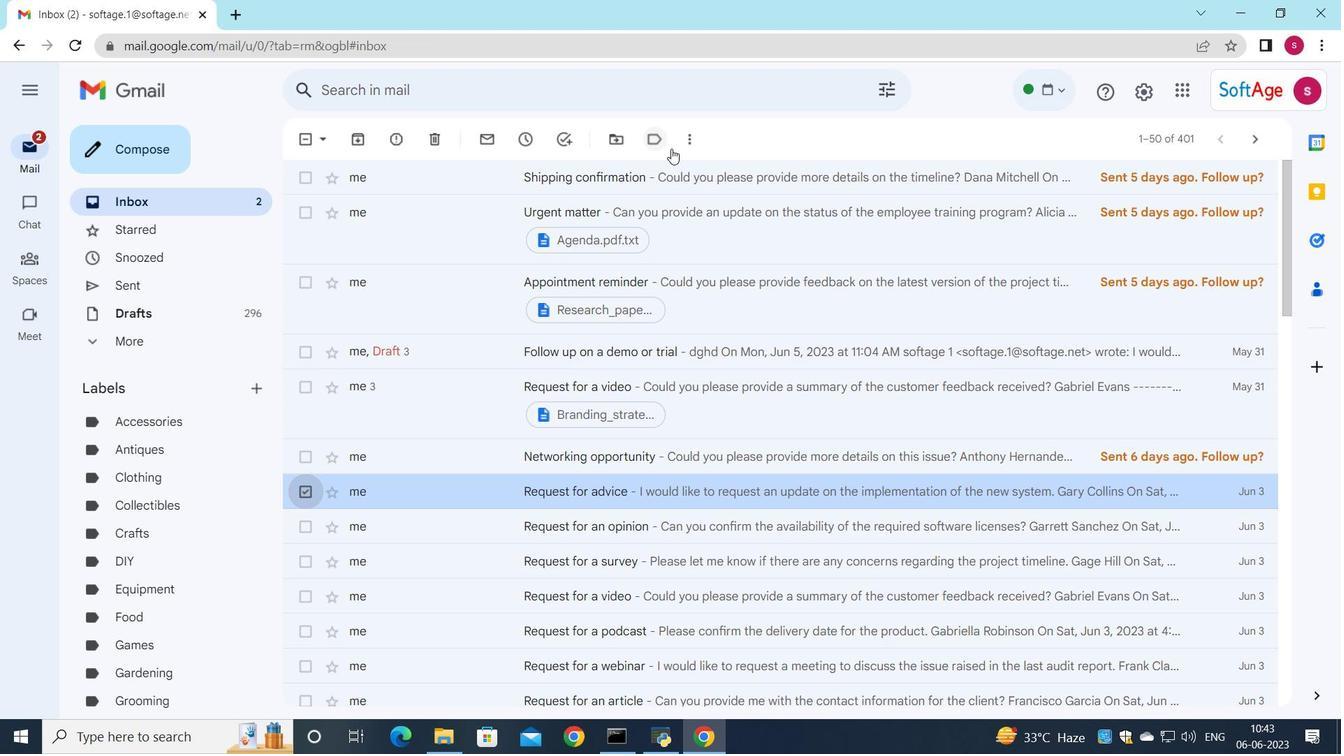 
Action: Mouse pressed left at (693, 141)
Screenshot: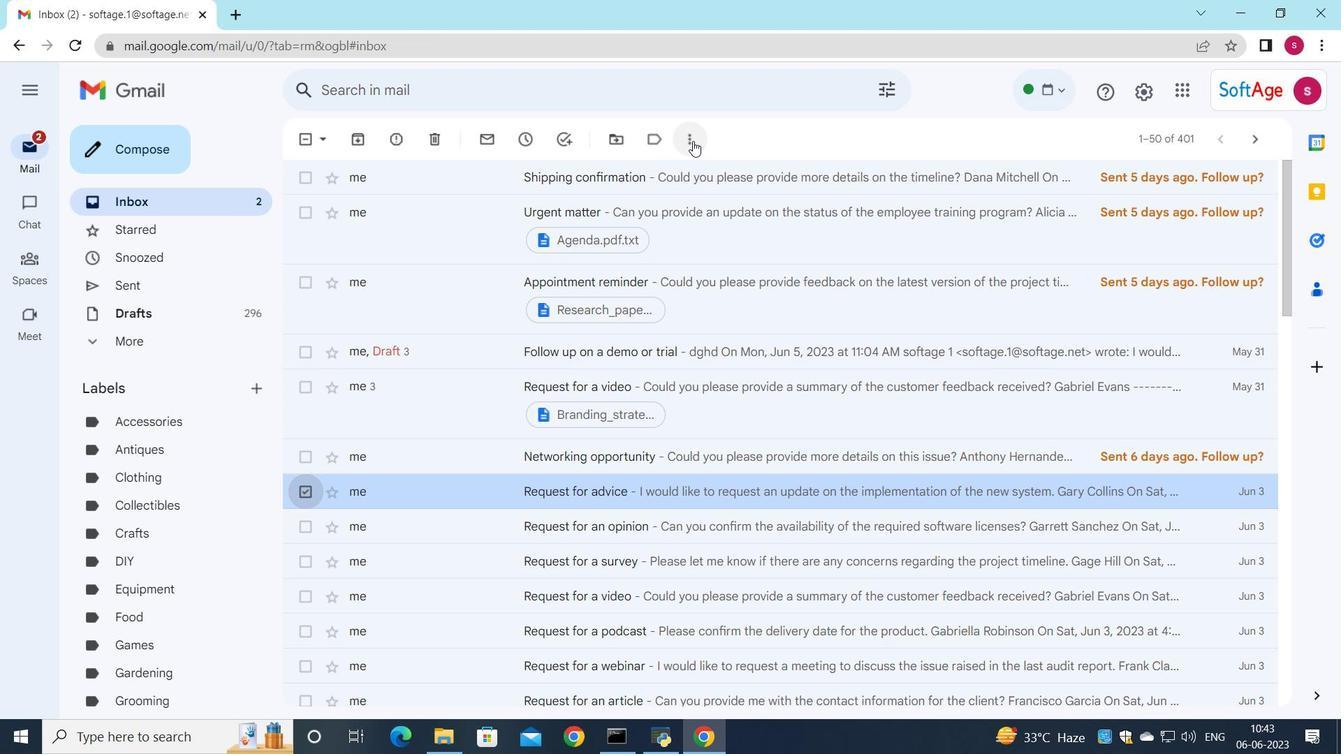 
Action: Mouse moved to (771, 310)
Screenshot: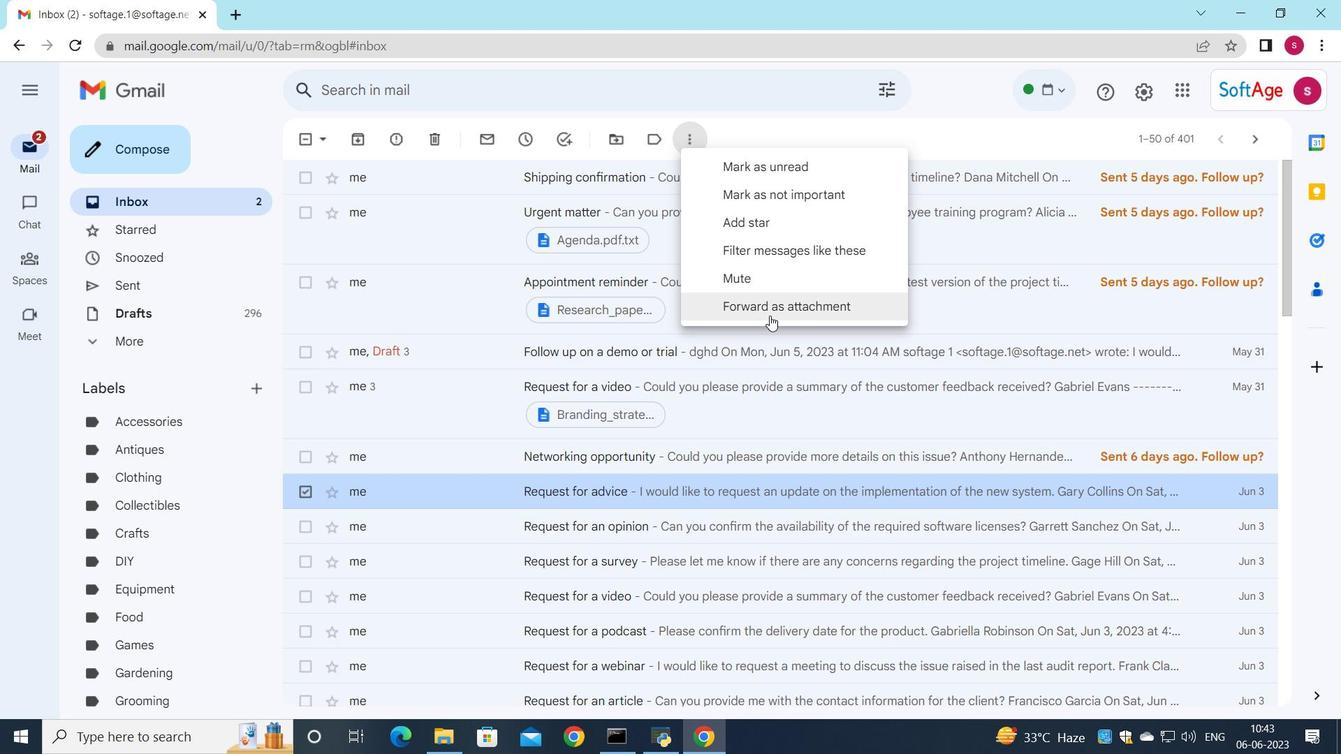
Action: Mouse pressed left at (771, 310)
Screenshot: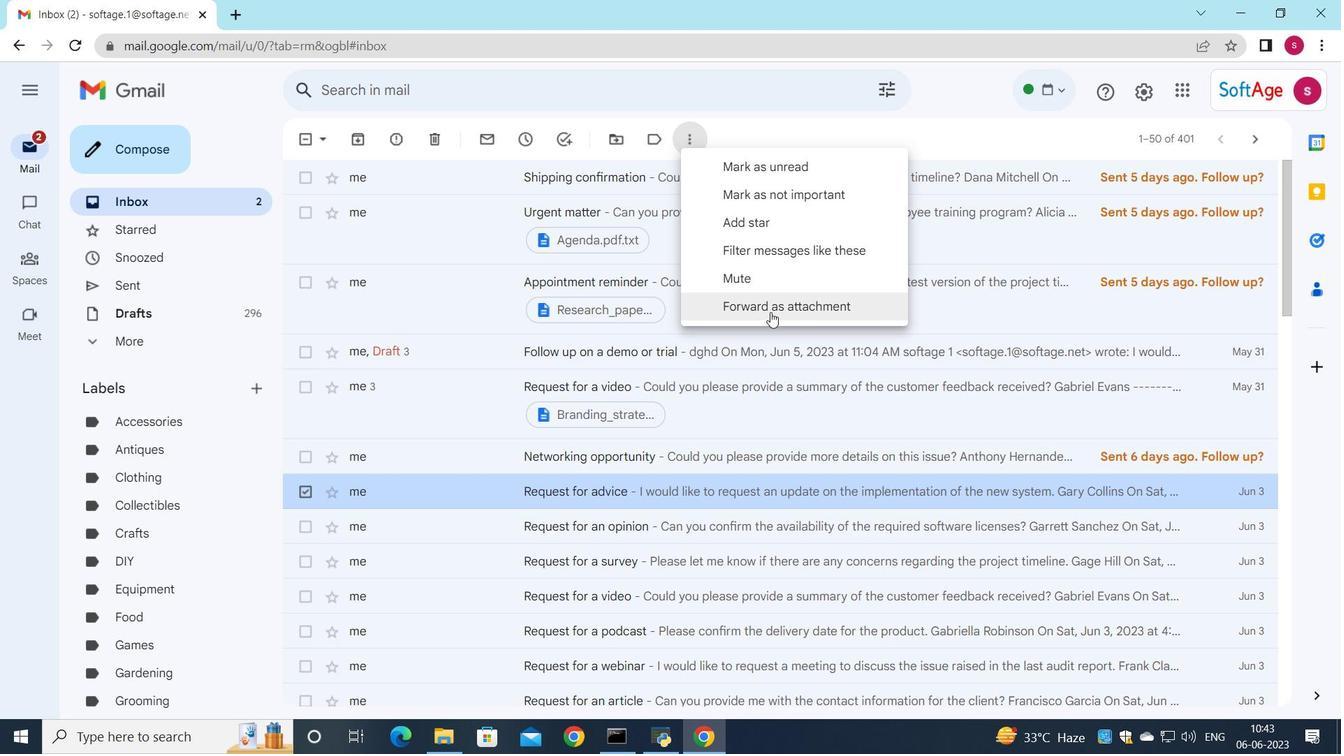 
Action: Mouse moved to (857, 301)
Screenshot: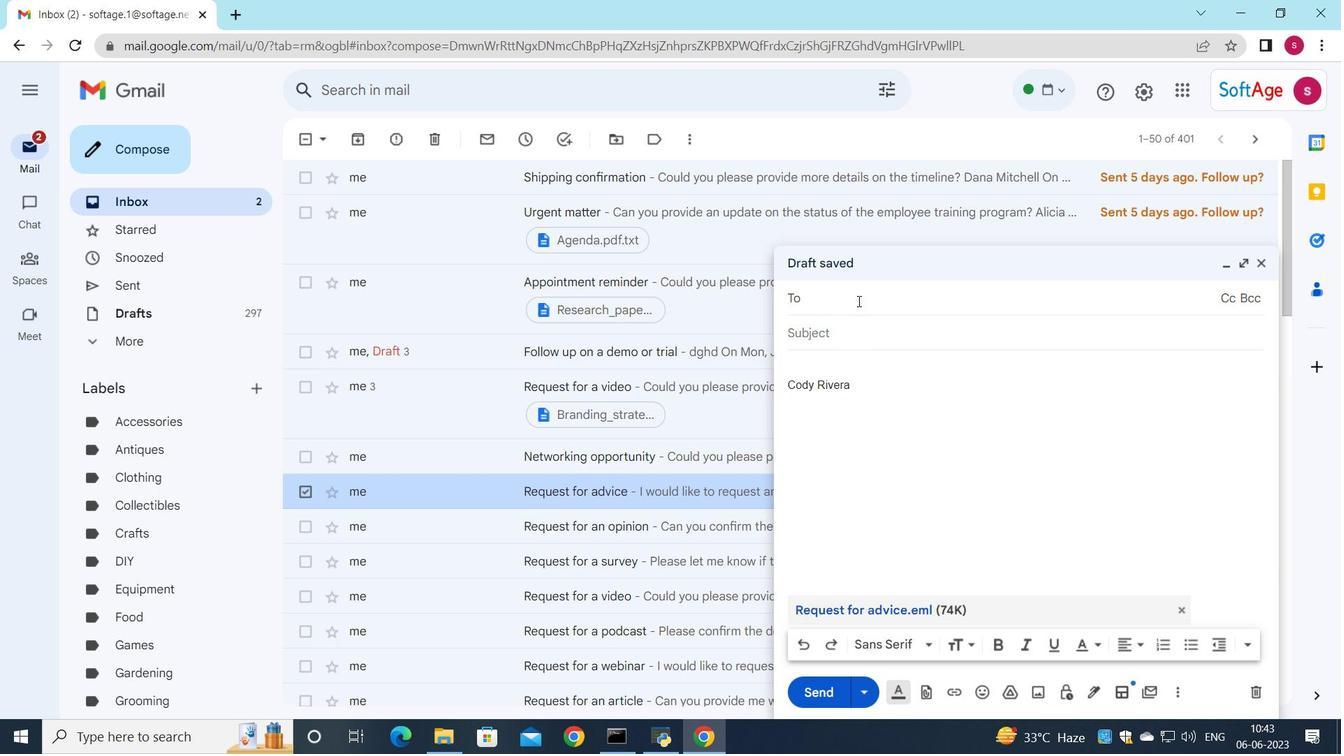 
Action: Key pressed s
Screenshot: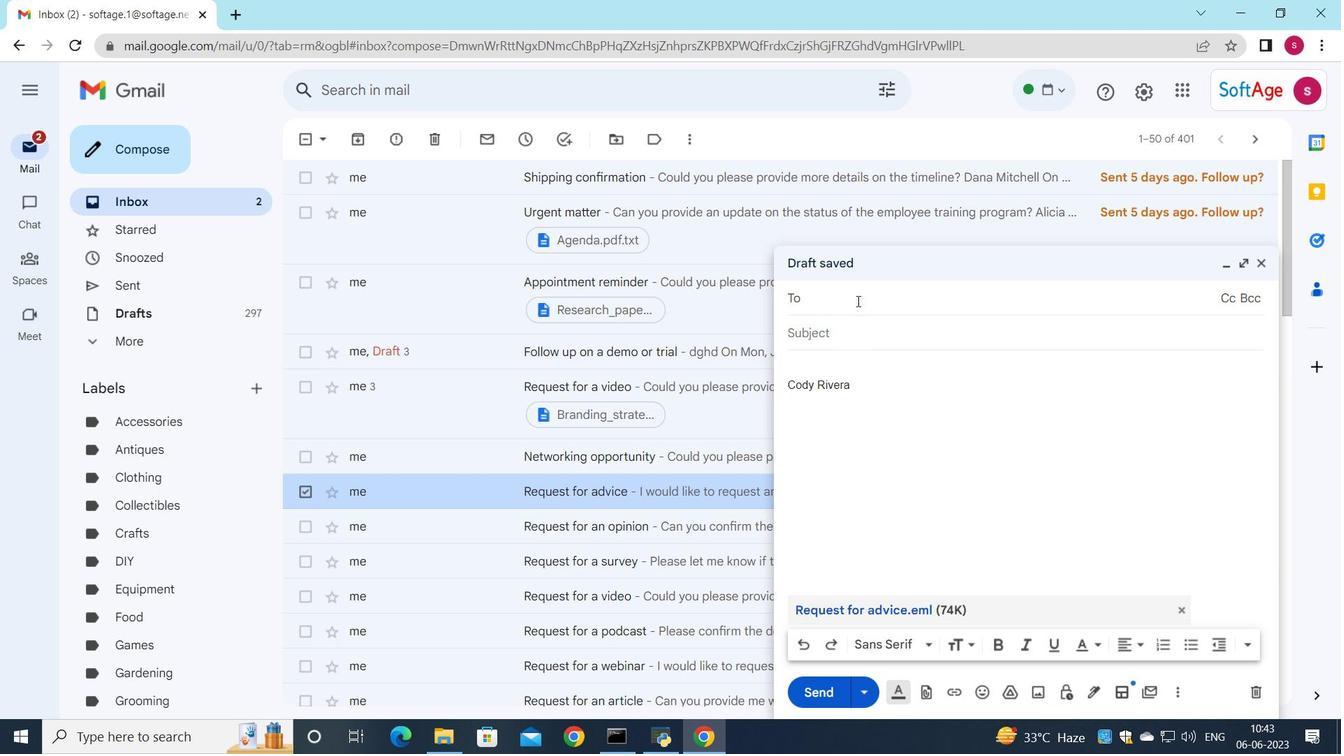 
Action: Mouse moved to (930, 528)
Screenshot: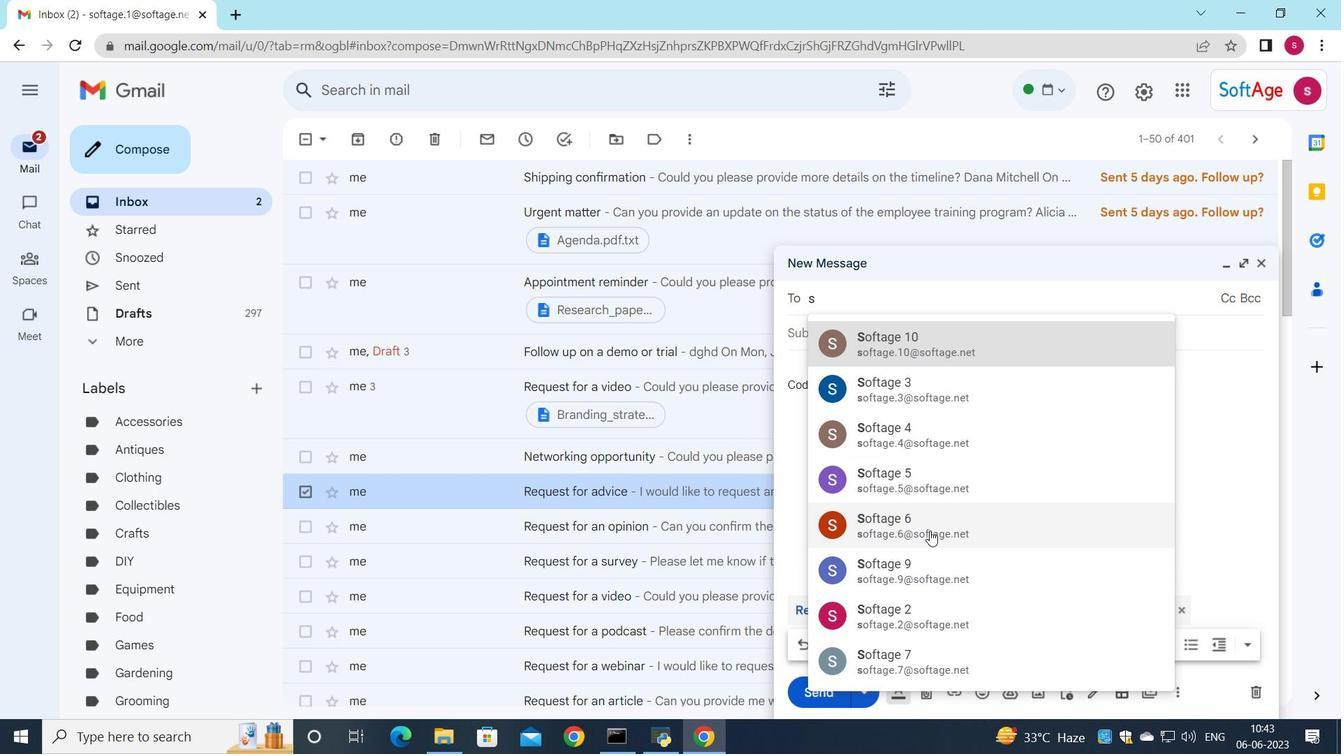 
Action: Mouse pressed left at (930, 528)
Screenshot: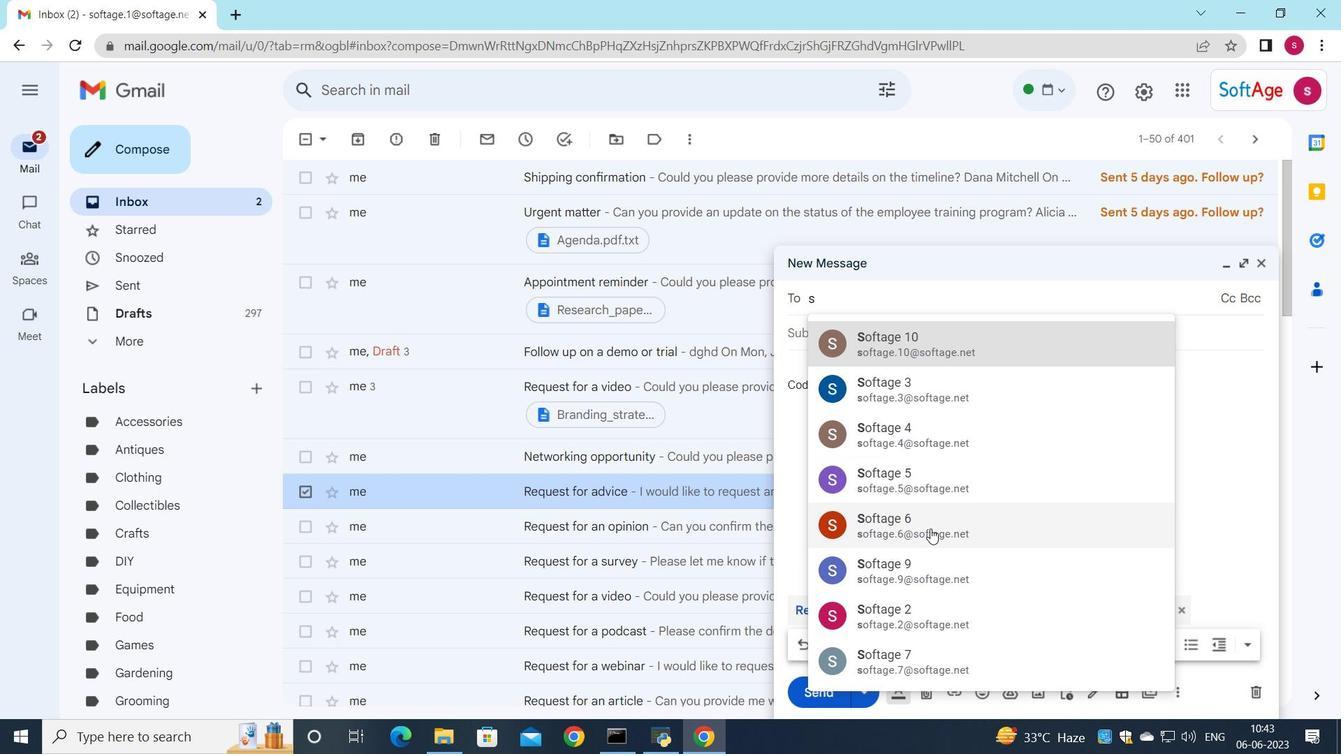 
Action: Mouse moved to (857, 348)
Screenshot: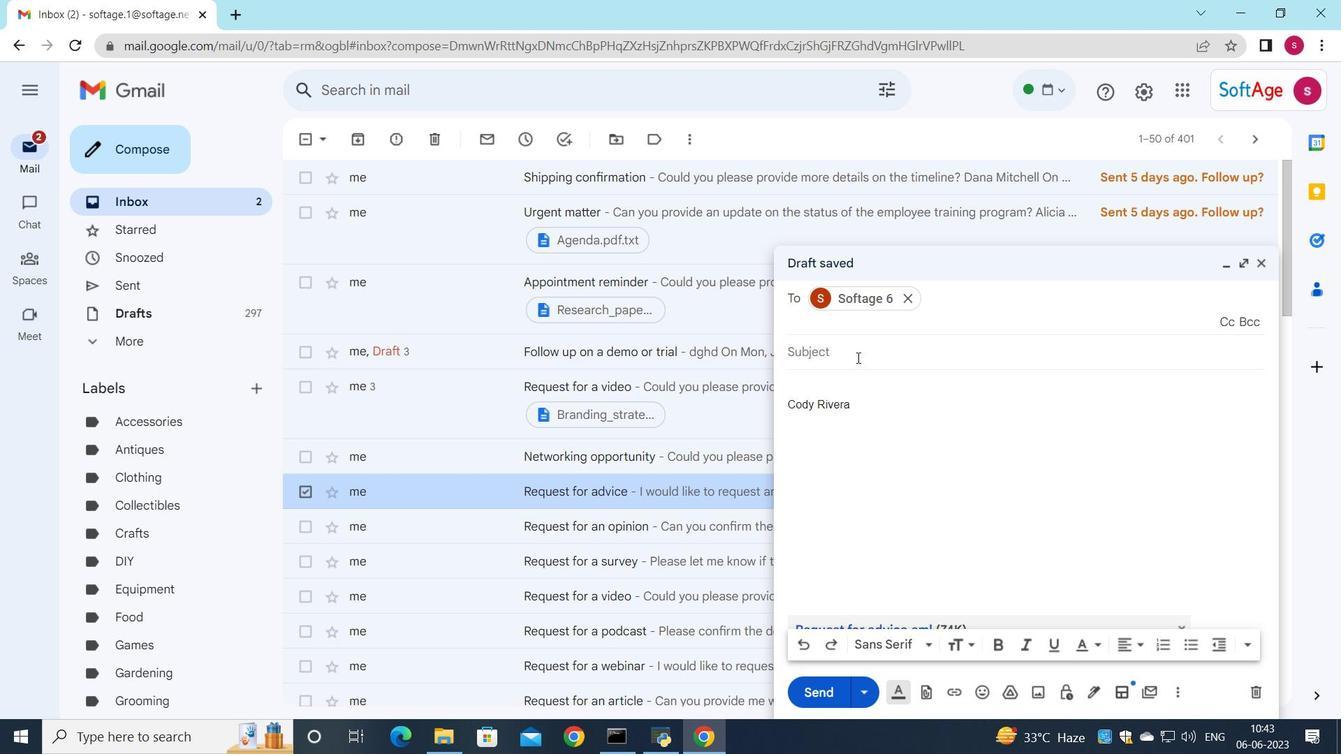 
Action: Mouse pressed left at (857, 348)
Screenshot: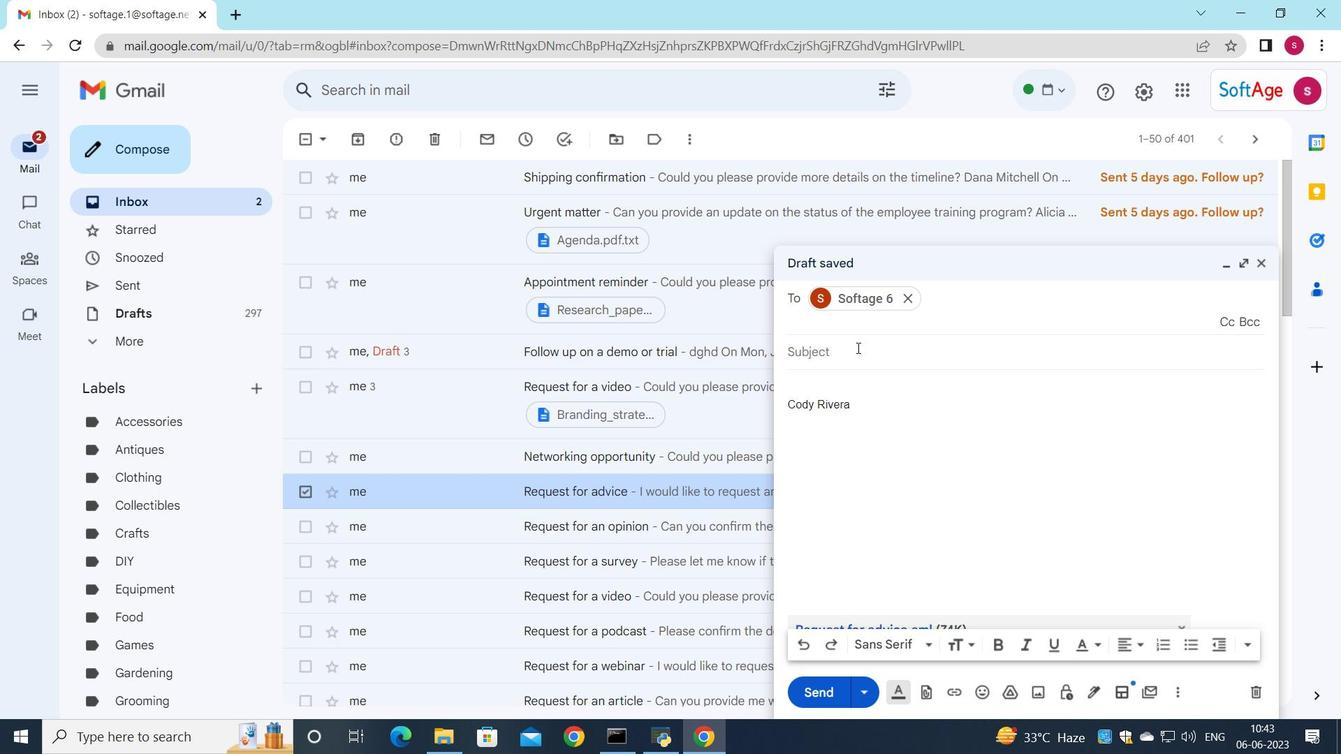 
Action: Mouse moved to (853, 359)
Screenshot: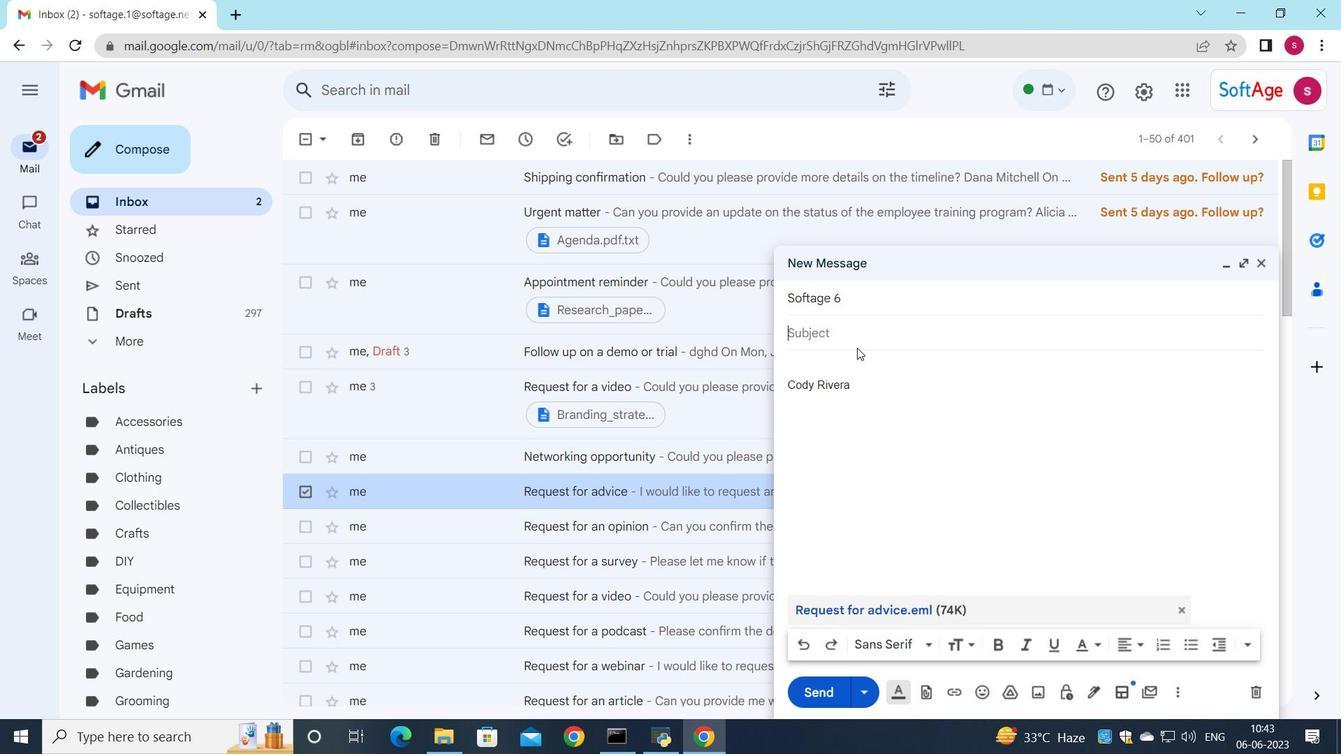 
Action: Key pressed <Key.shift>request<Key.space>for<Key.space>a<Key.space>product
Screenshot: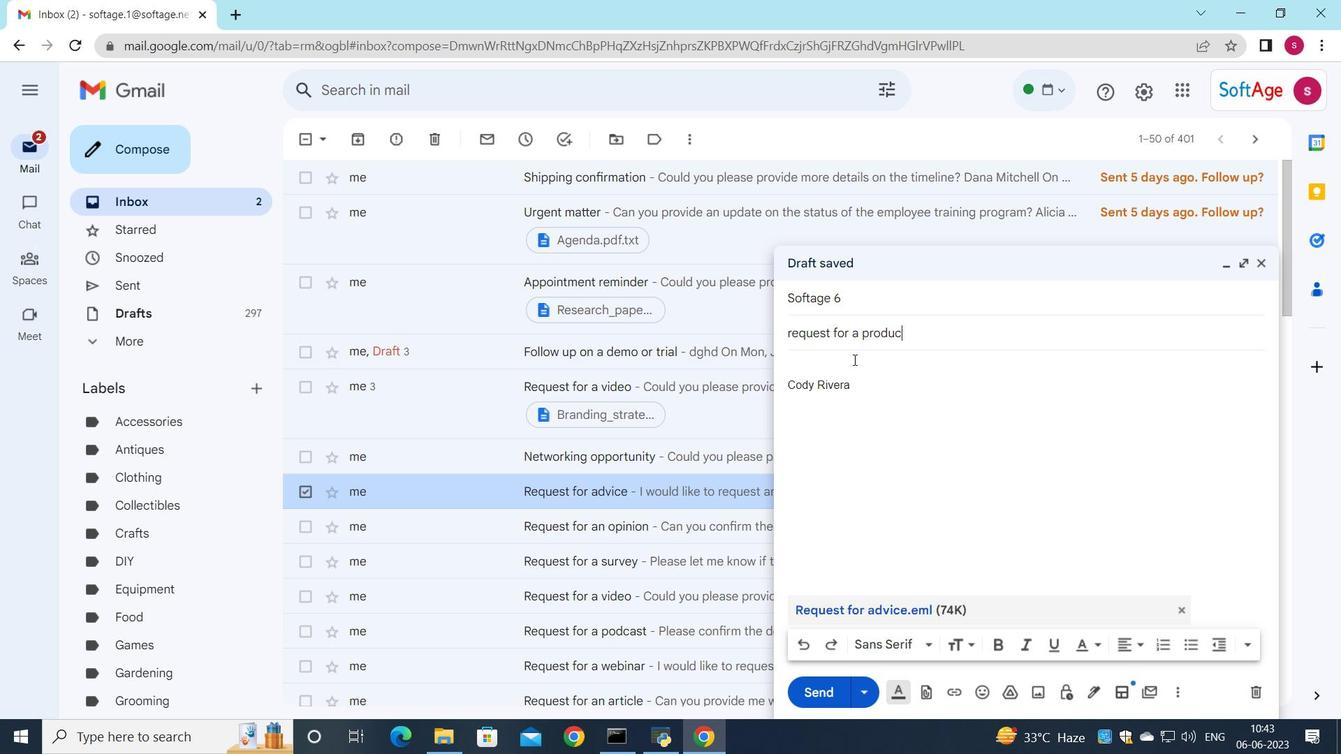 
Action: Mouse pressed left at (853, 359)
Screenshot: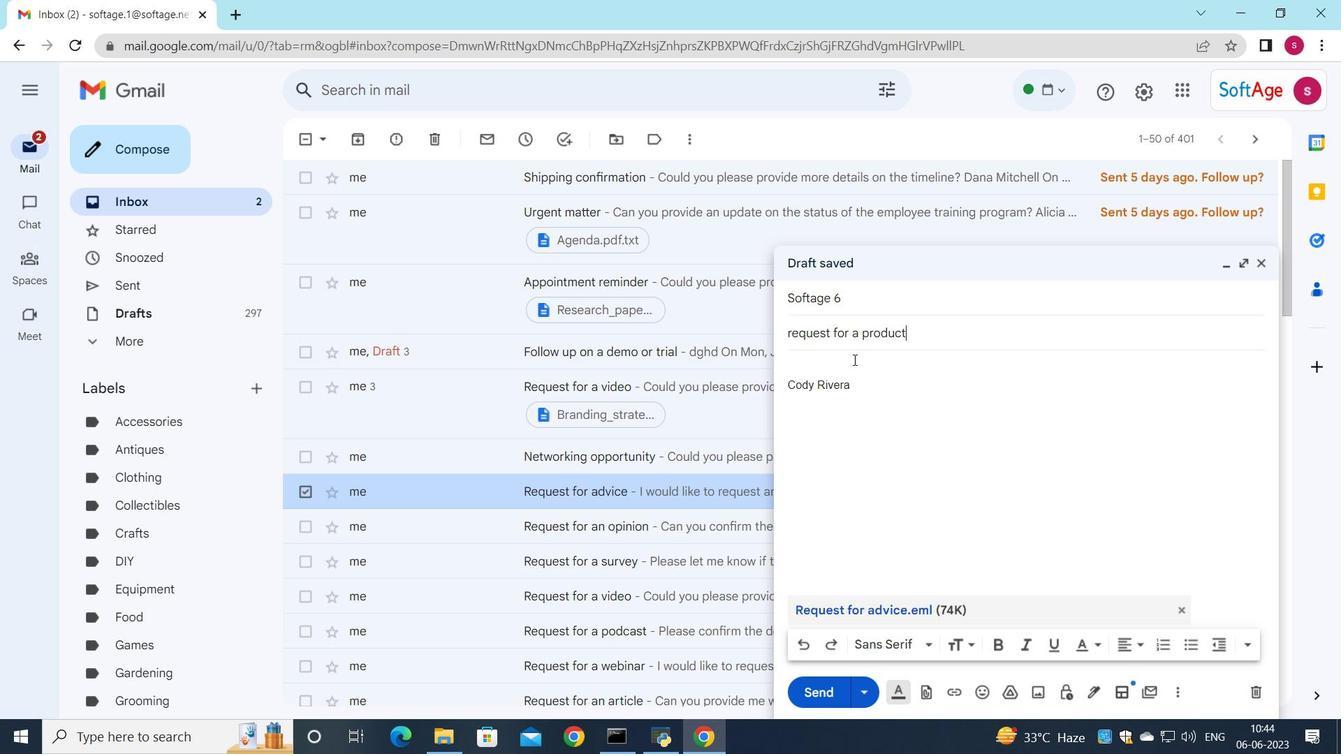 
Action: Mouse moved to (789, 329)
Screenshot: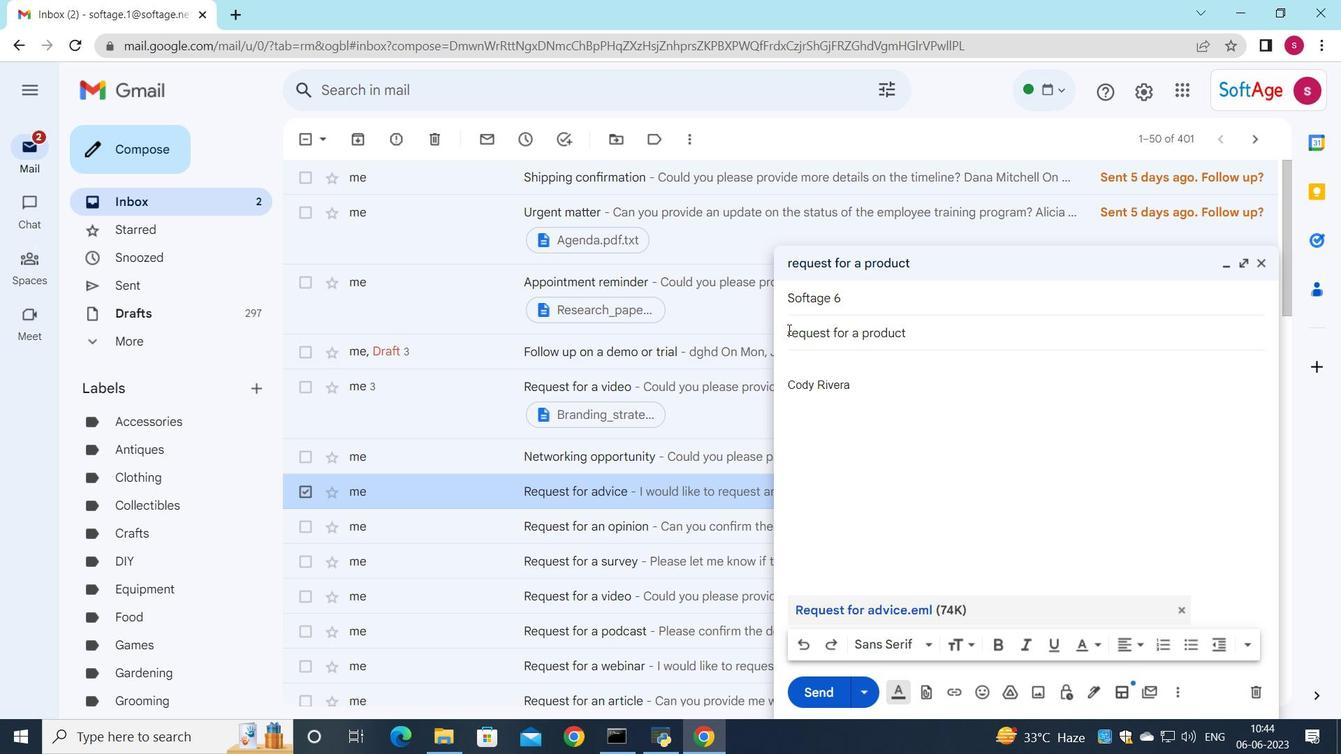 
Action: Mouse pressed left at (789, 329)
Screenshot: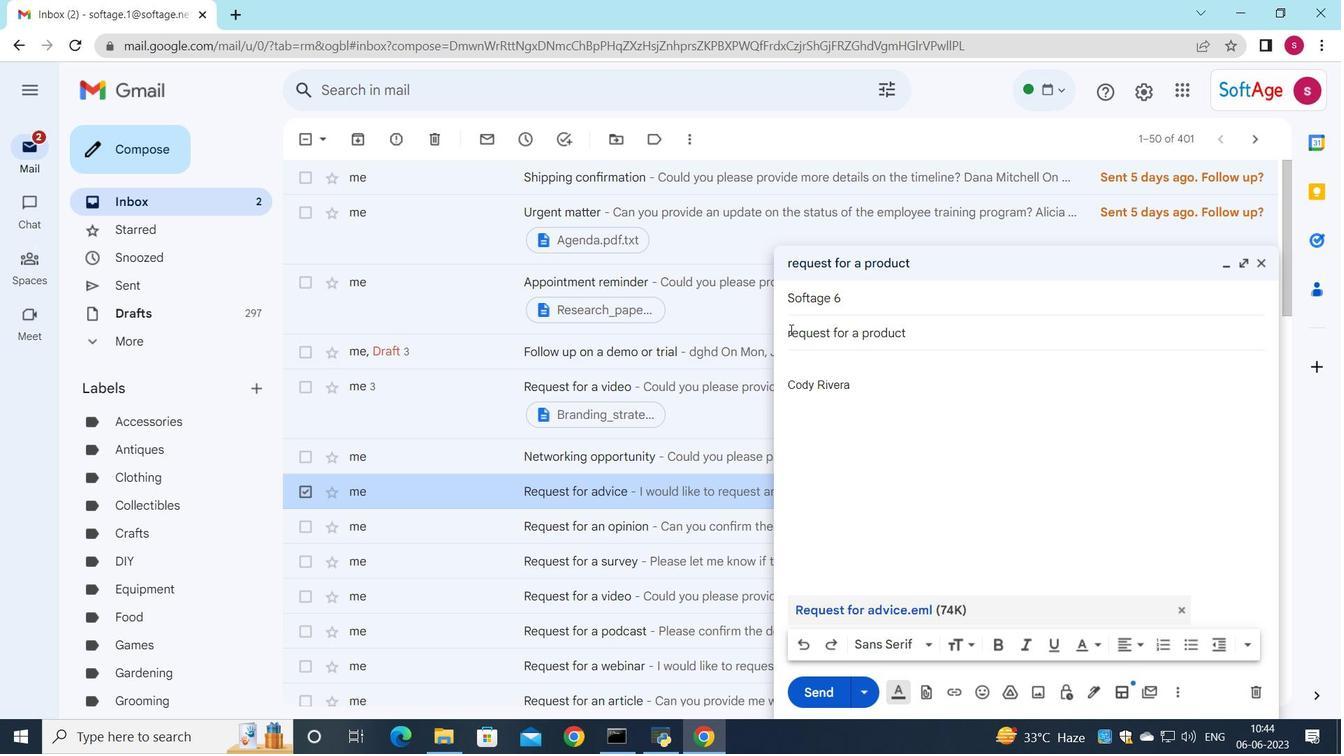 
Action: Key pressed <Key.backspace><Key.shift>R
Screenshot: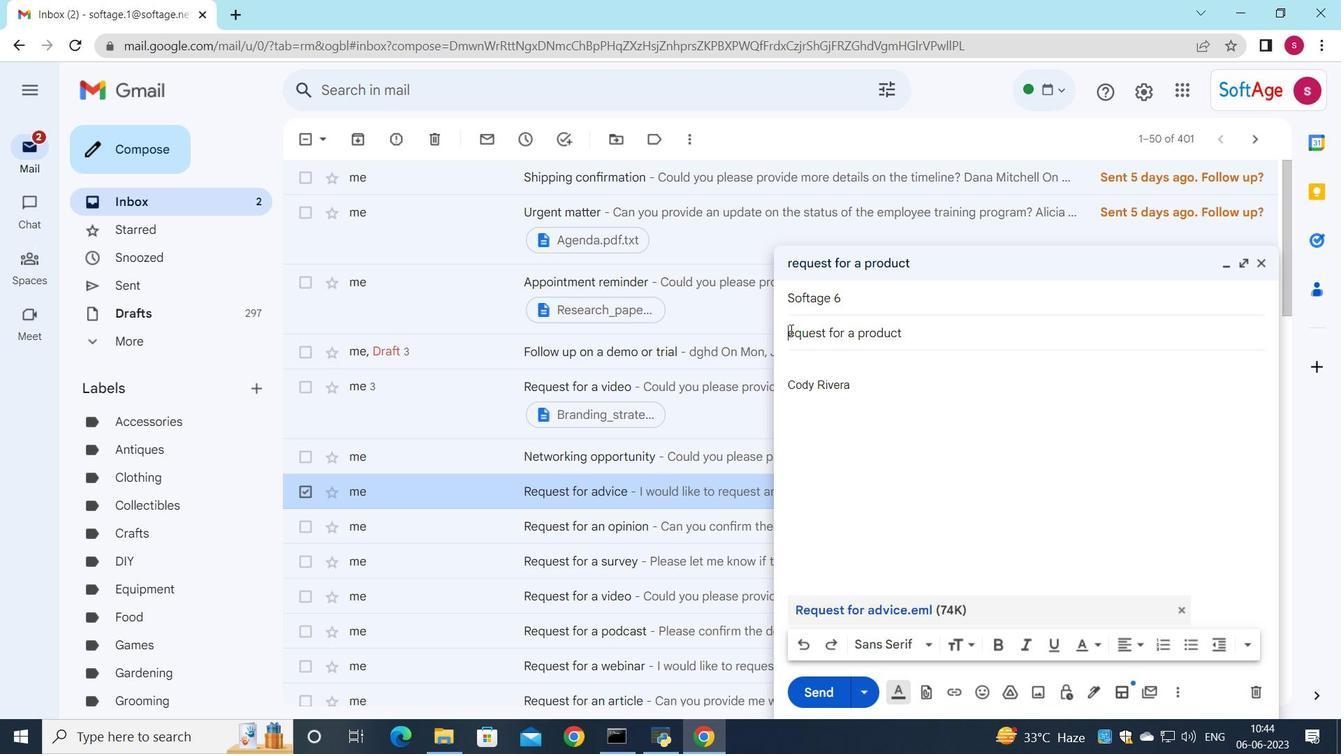 
Action: Mouse moved to (843, 363)
Screenshot: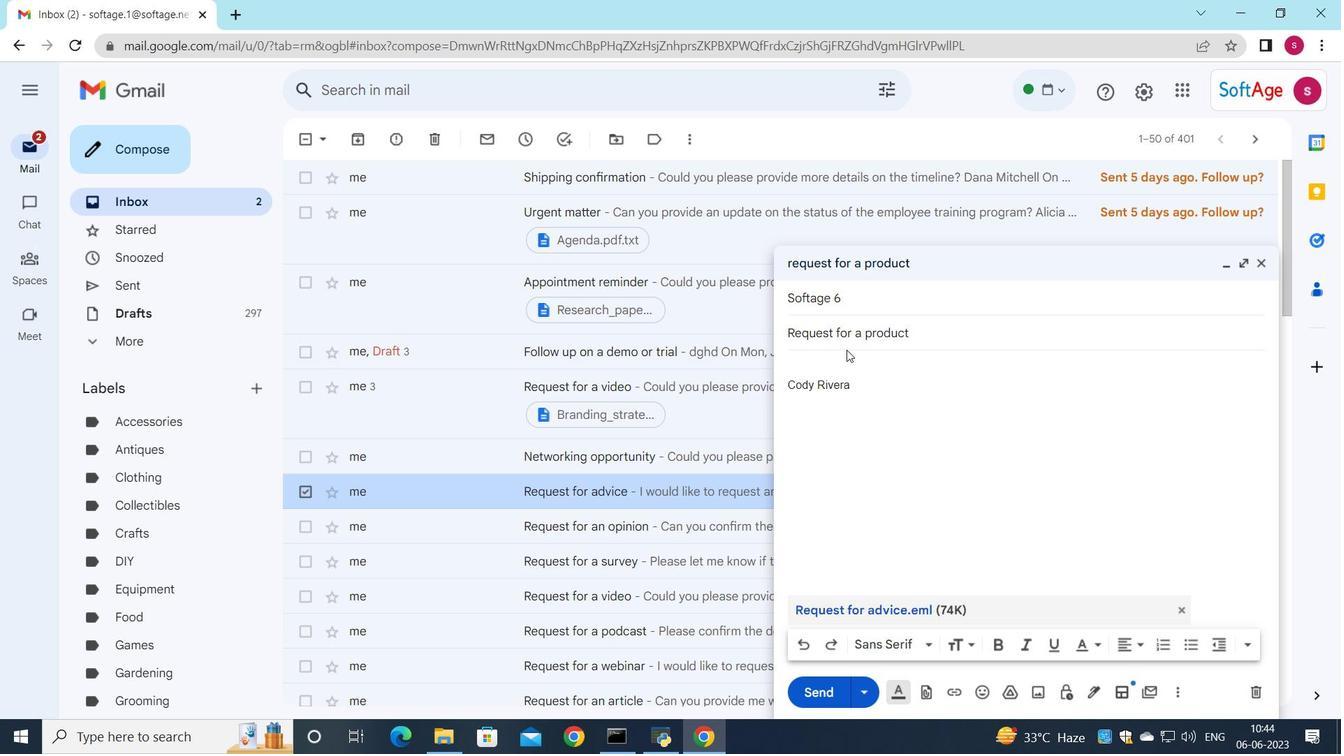 
Action: Mouse pressed left at (843, 363)
Screenshot: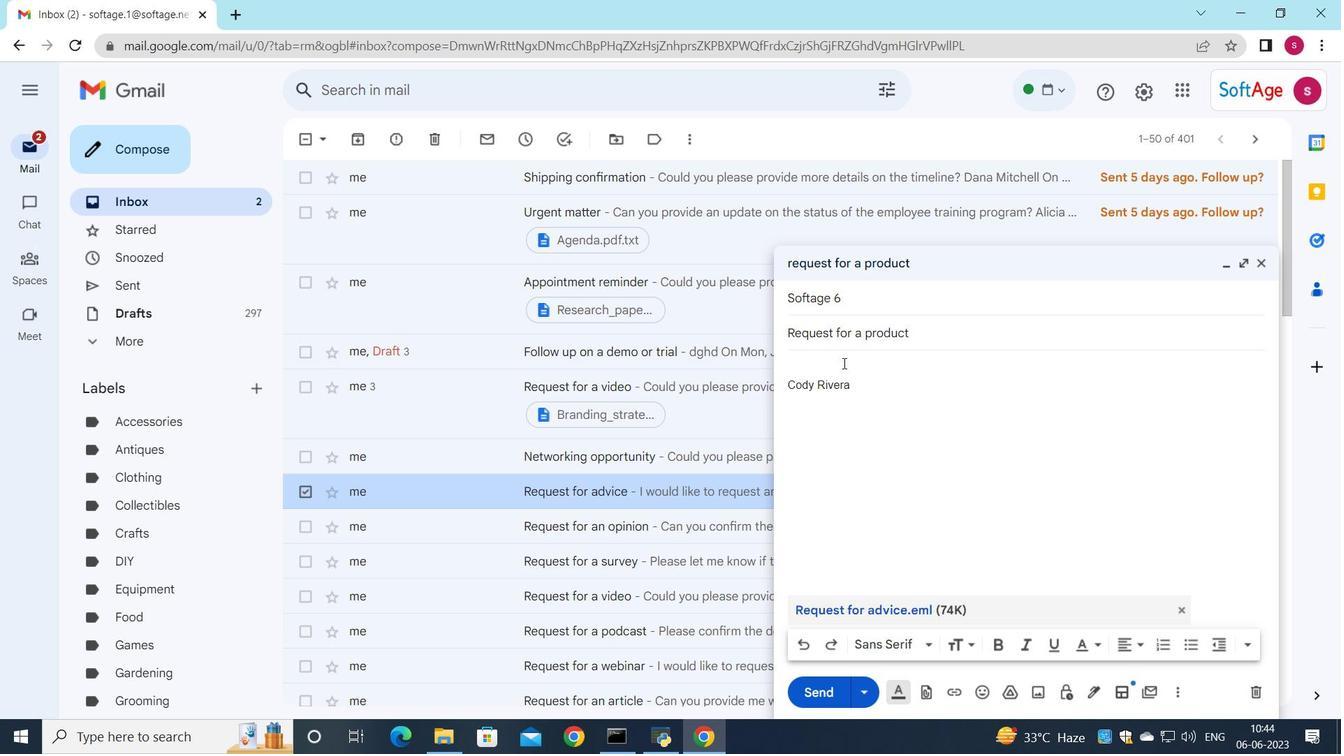 
Action: Mouse moved to (926, 314)
Screenshot: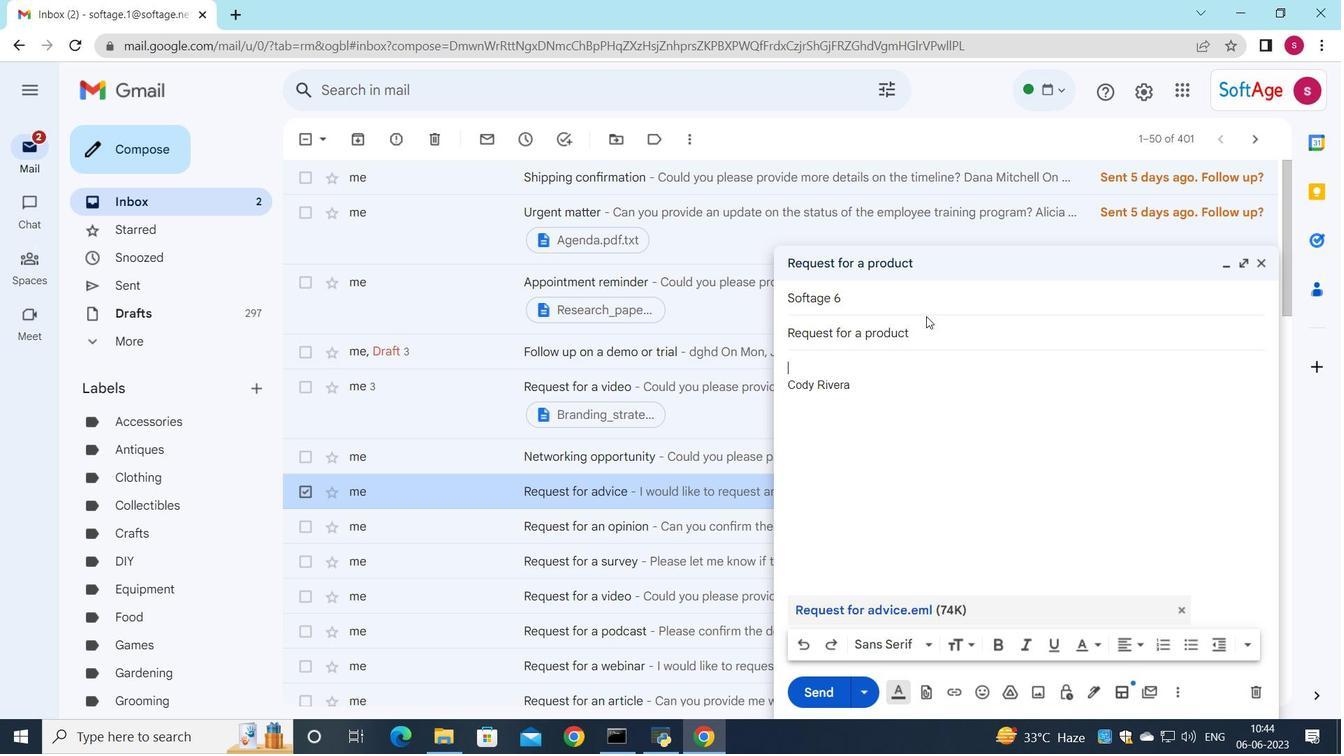 
Action: Key pressed <Key.shift>I<Key.space>need<Key.space>your<Key.space>assistance<Key.space>in<Key.space>resolving<Key.space>an<Key.space>issue<Key.space>th<Key.caps_lock>A<Key.caps_lock><Key.backspace>at<Key.space>has<Key.space>come<Key.space>up<Key.space>in<Key.space>the<Key.space>project.
Screenshot: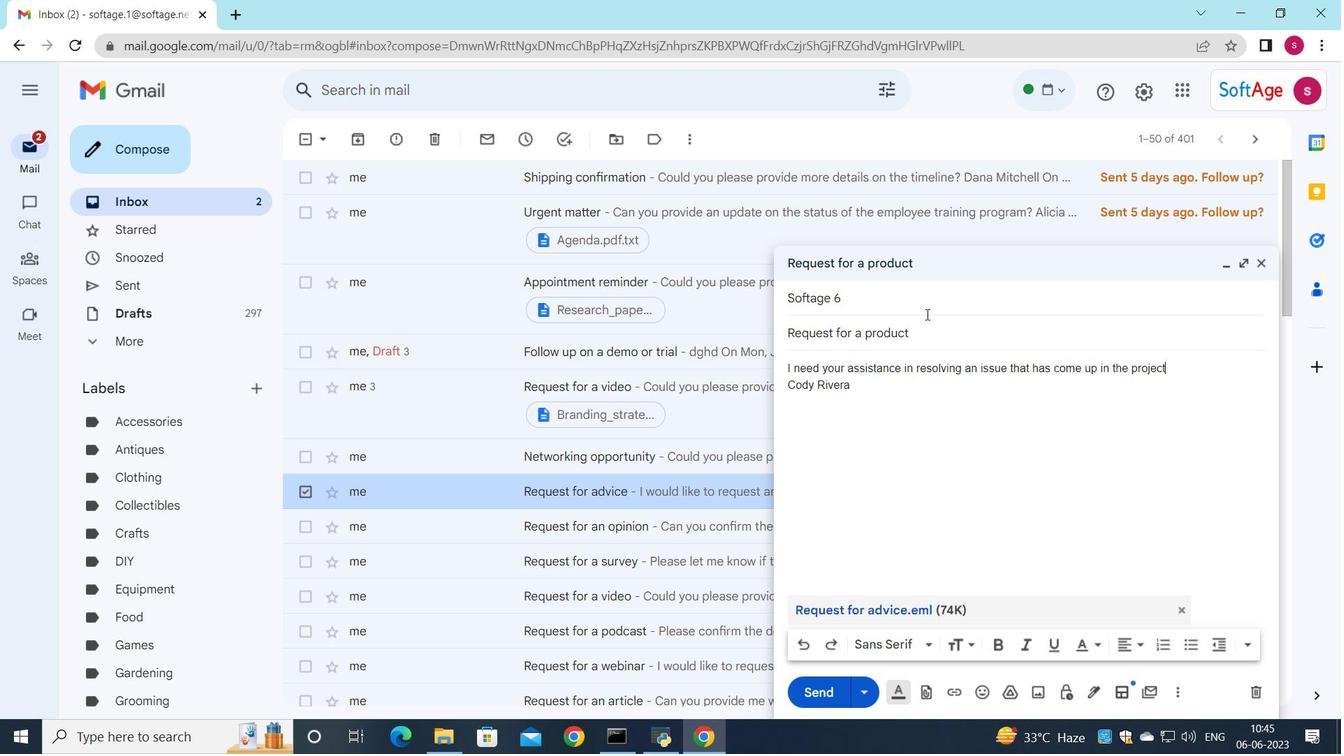 
Action: Mouse moved to (795, 691)
Screenshot: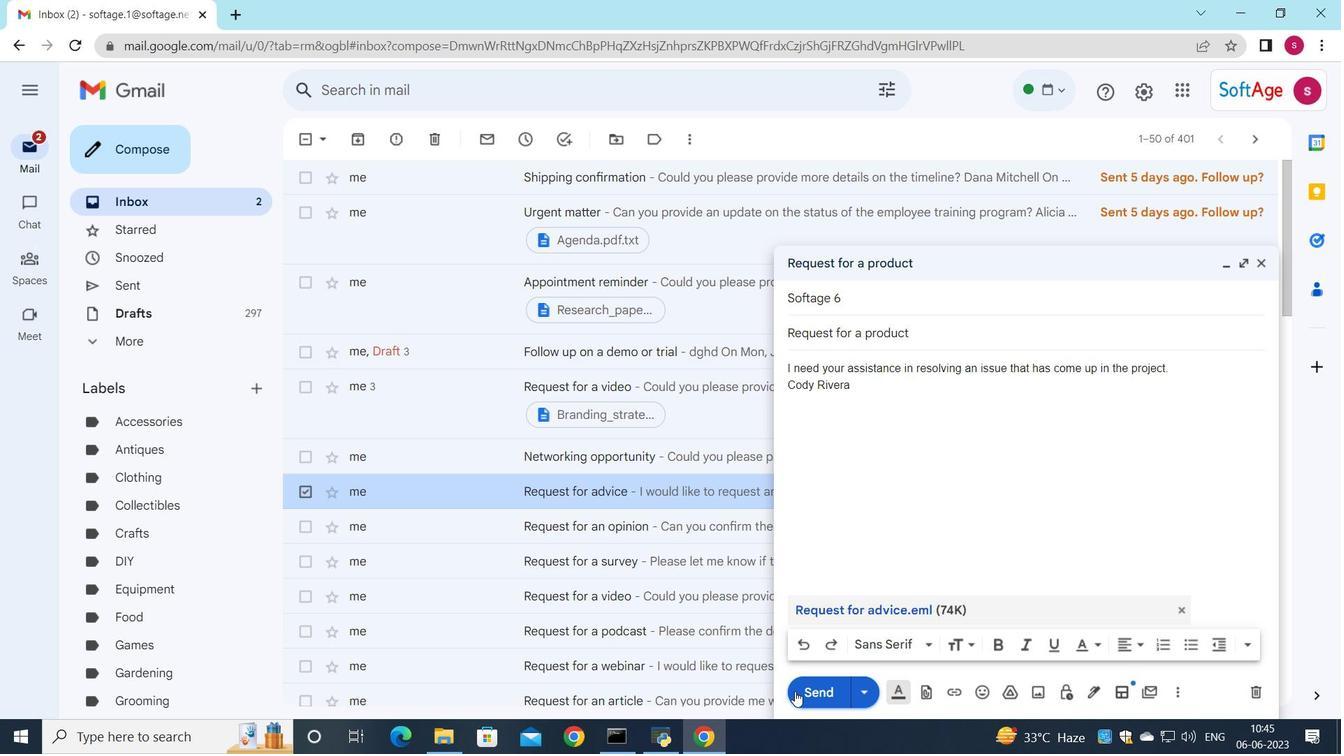 
Action: Mouse pressed left at (795, 691)
Screenshot: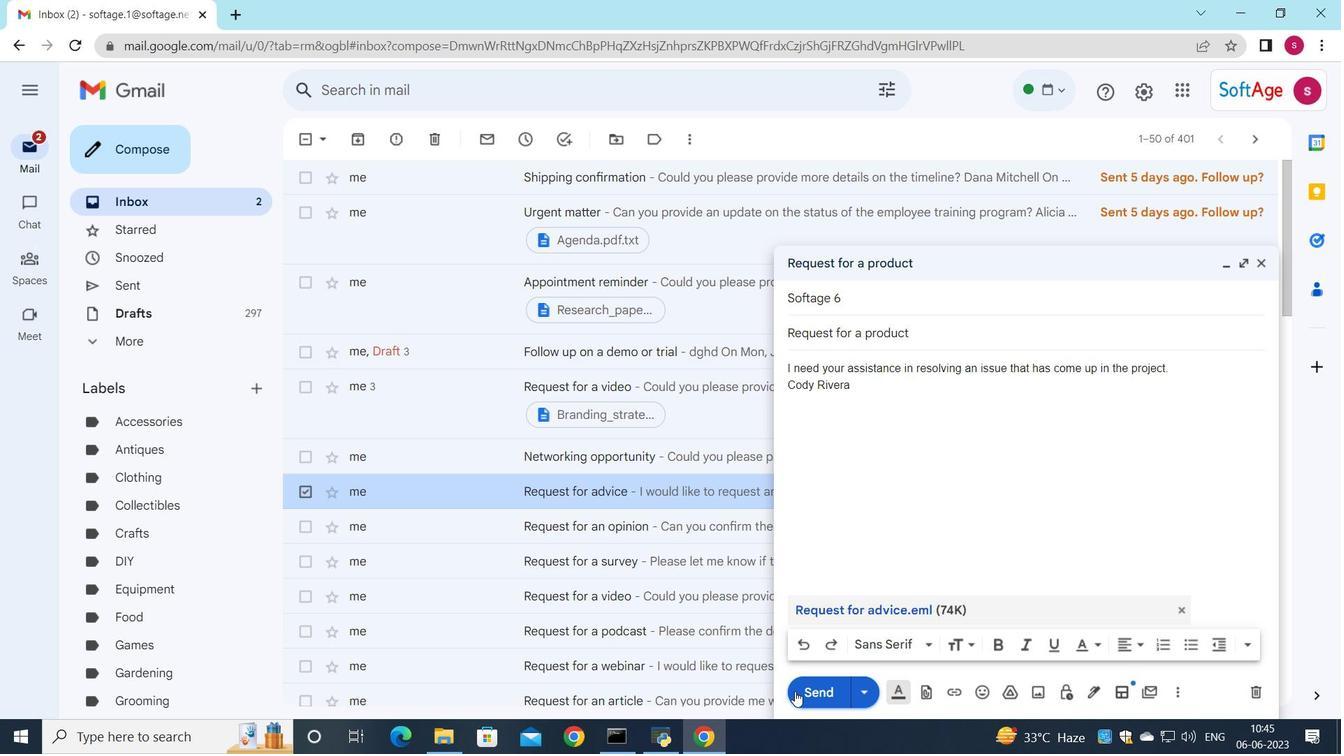 
Action: Mouse moved to (870, 650)
Screenshot: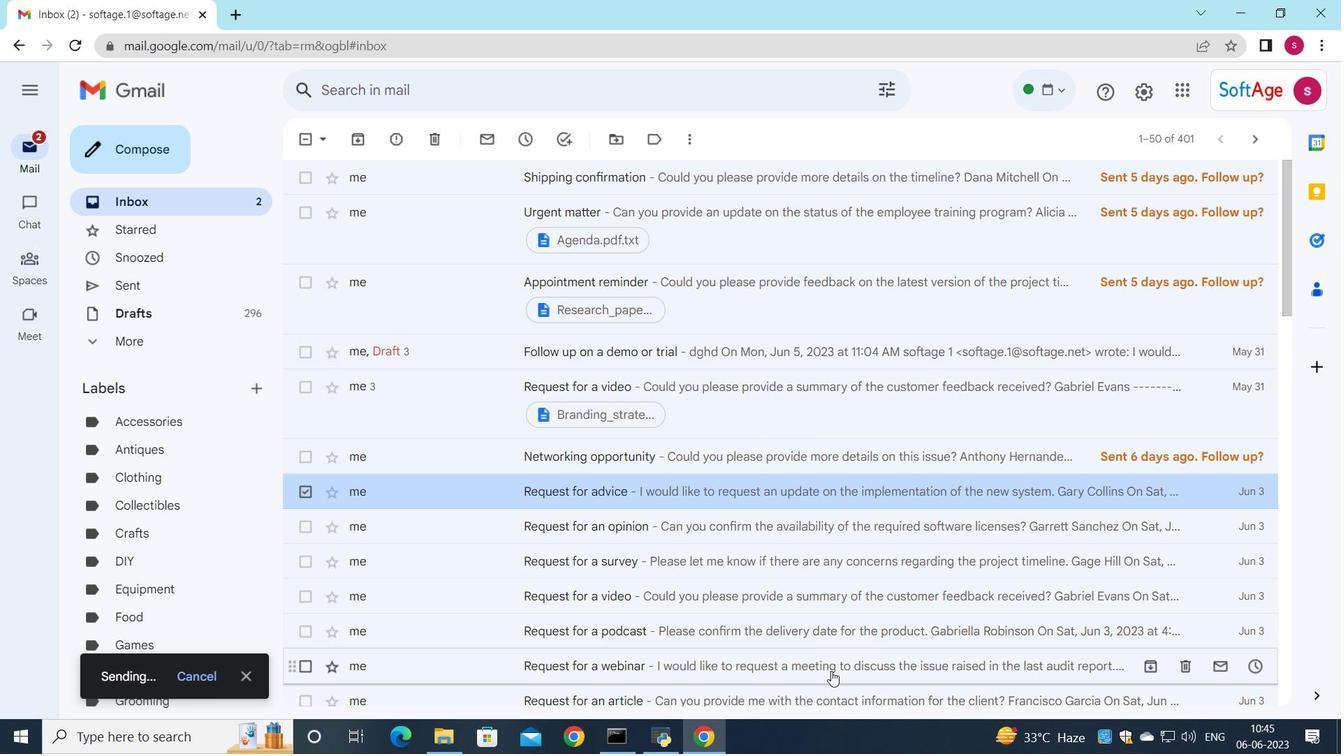 
